 Task: Research Airbnb accommodation in Lagos, Portugal from 7th December, 2023 to 15th December, 2023 for 6 adults.3 bedrooms having 3 beds and 3 bathrooms. Property type can be guest house. Look for 3 properties as per requirement.
Action: Mouse pressed left at (582, 125)
Screenshot: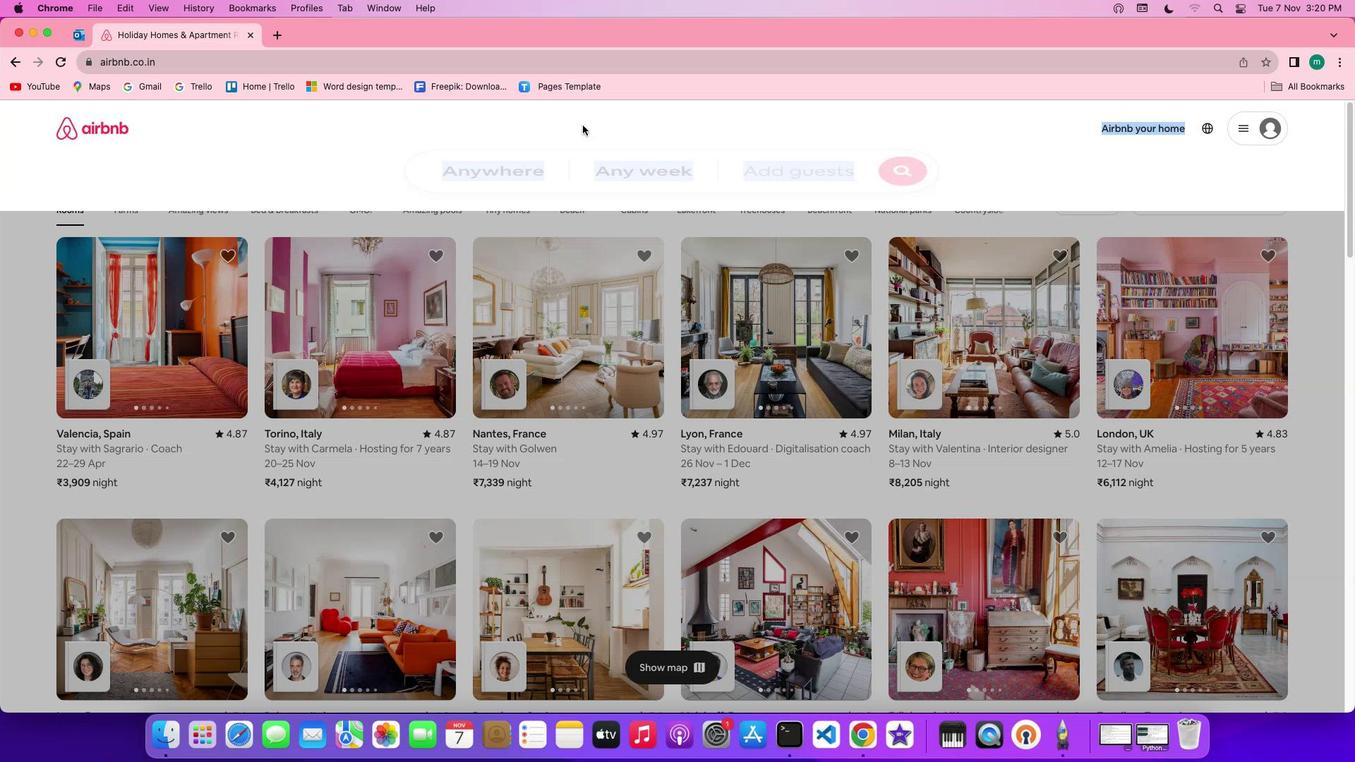 
Action: Mouse moved to (520, 190)
Screenshot: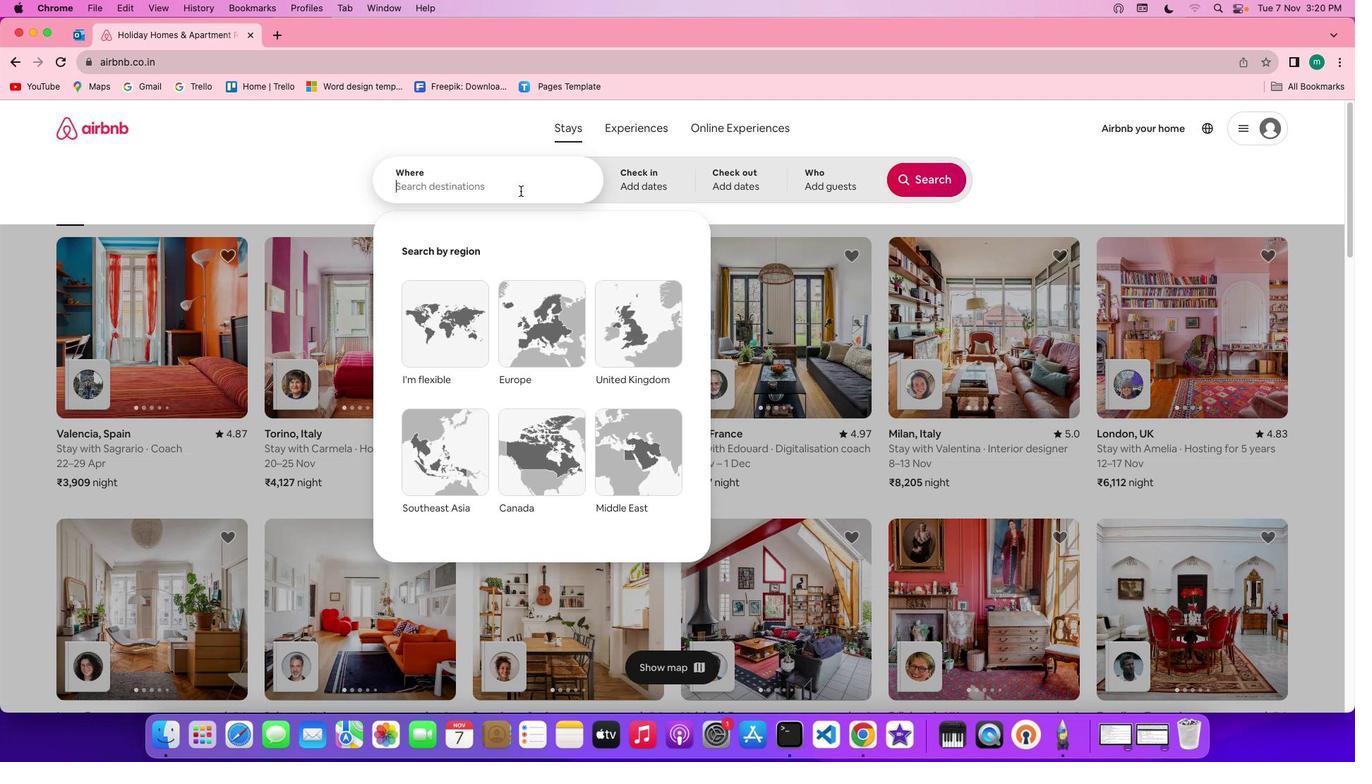 
Action: Mouse pressed left at (520, 190)
Screenshot: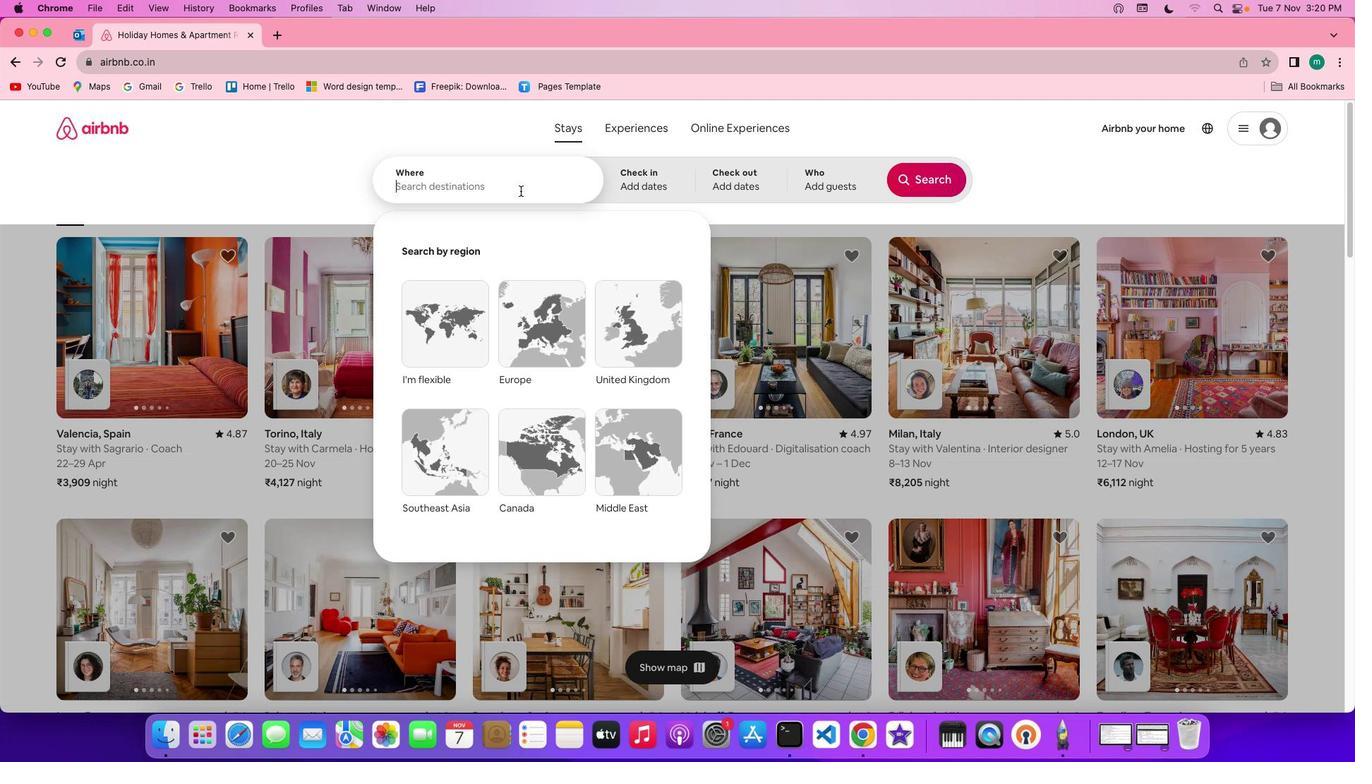 
Action: Key pressed Key.shift'L''a''g''o''s'','Key.shift'P''o''r''t''u''g''a''l'
Screenshot: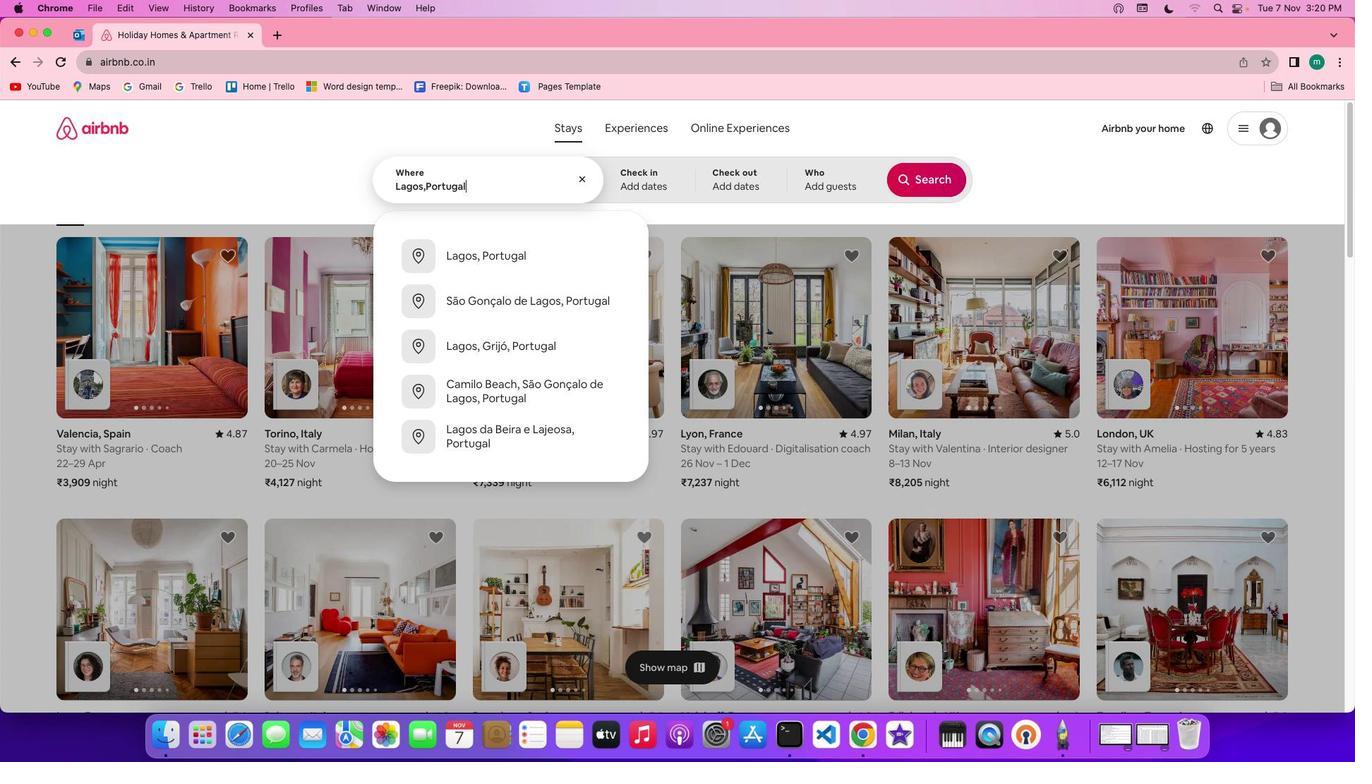 
Action: Mouse moved to (645, 167)
Screenshot: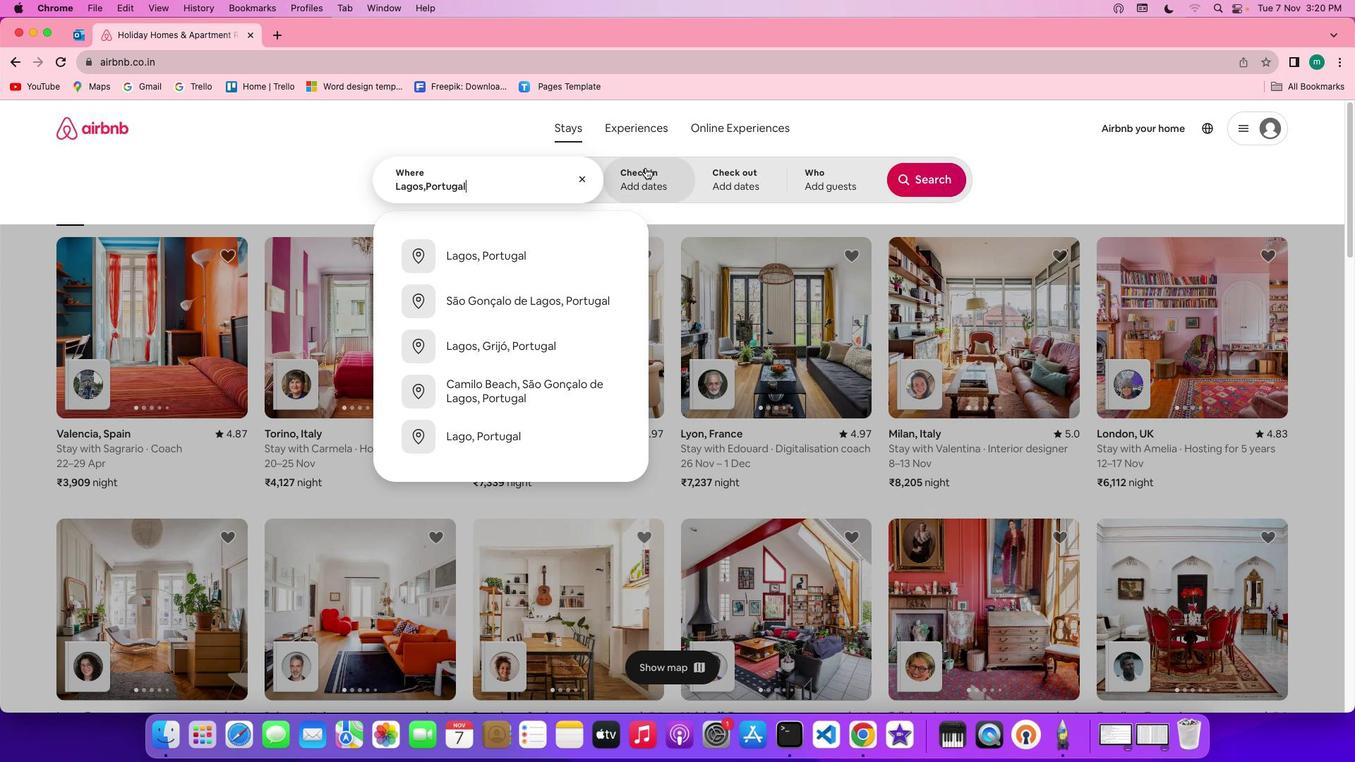 
Action: Mouse pressed left at (645, 167)
Screenshot: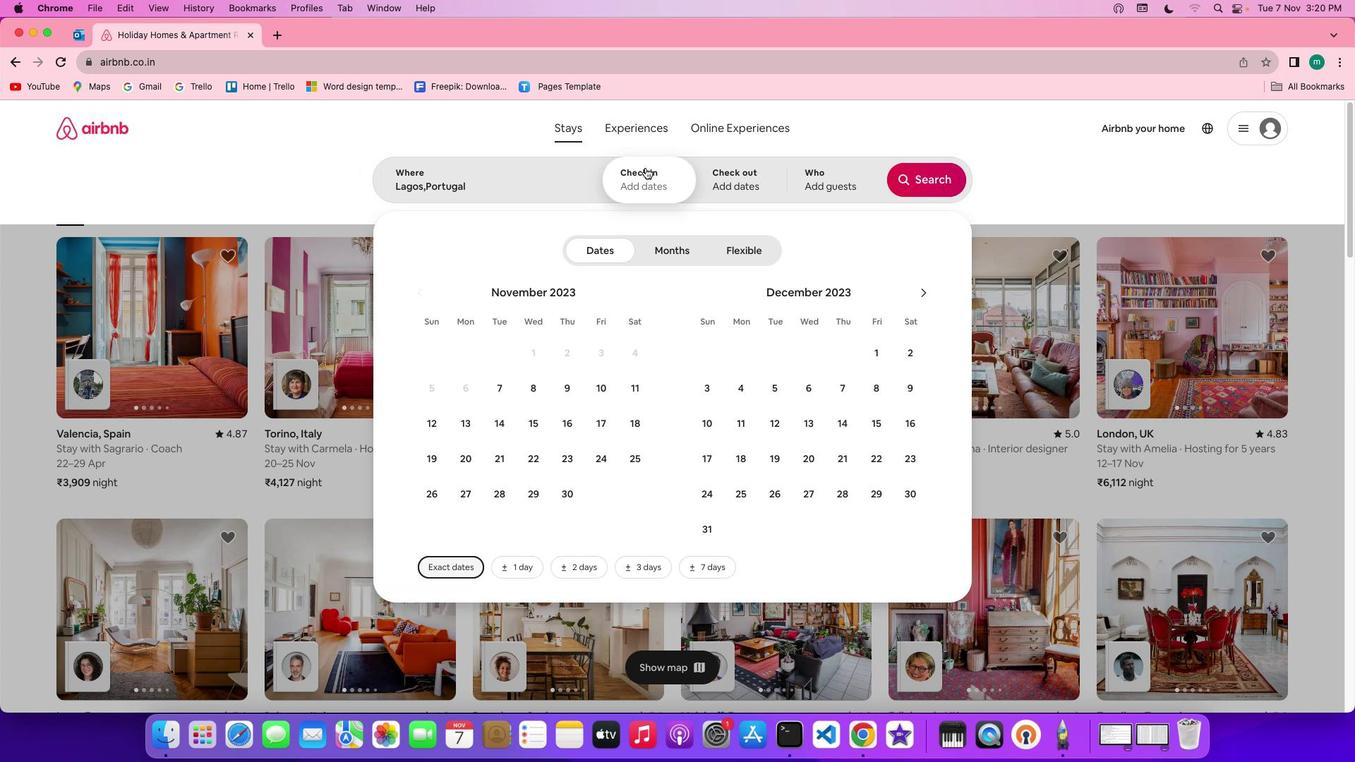 
Action: Mouse moved to (846, 390)
Screenshot: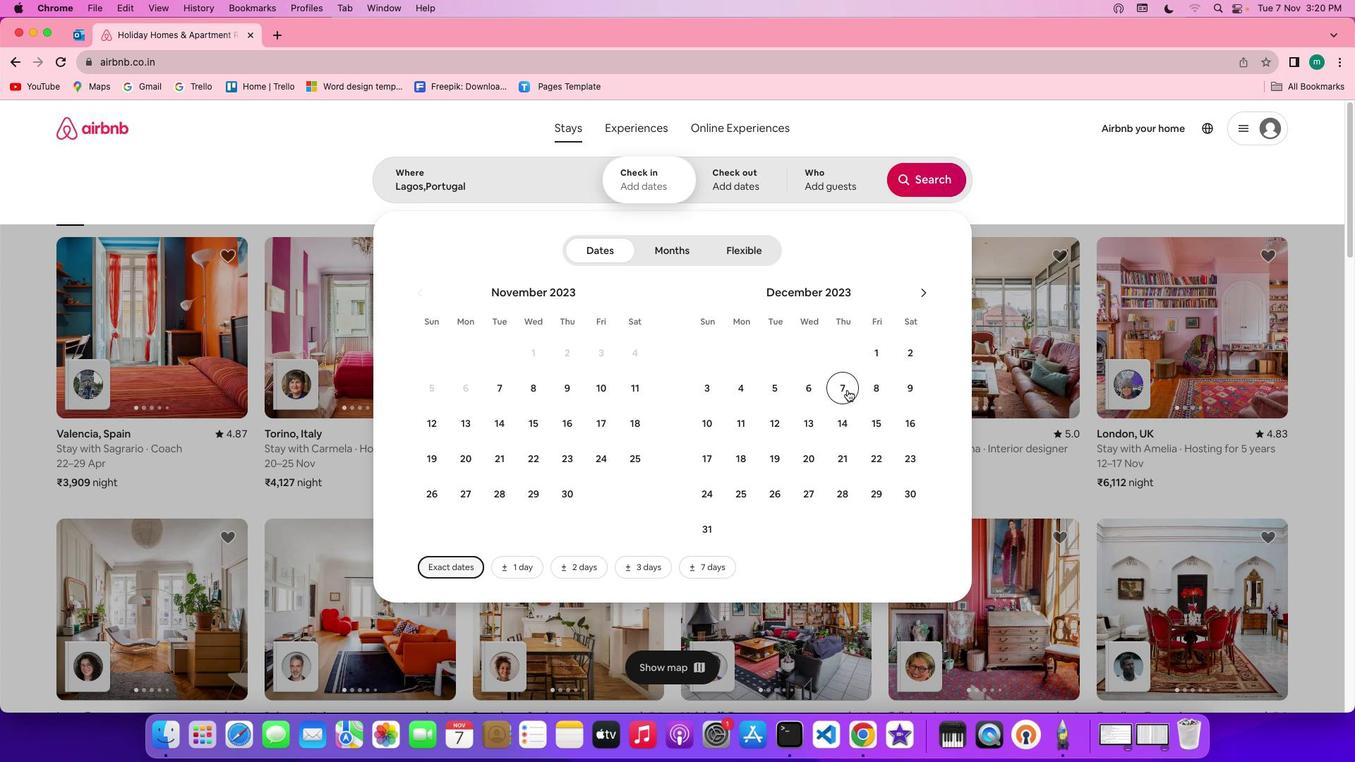 
Action: Mouse pressed left at (846, 390)
Screenshot: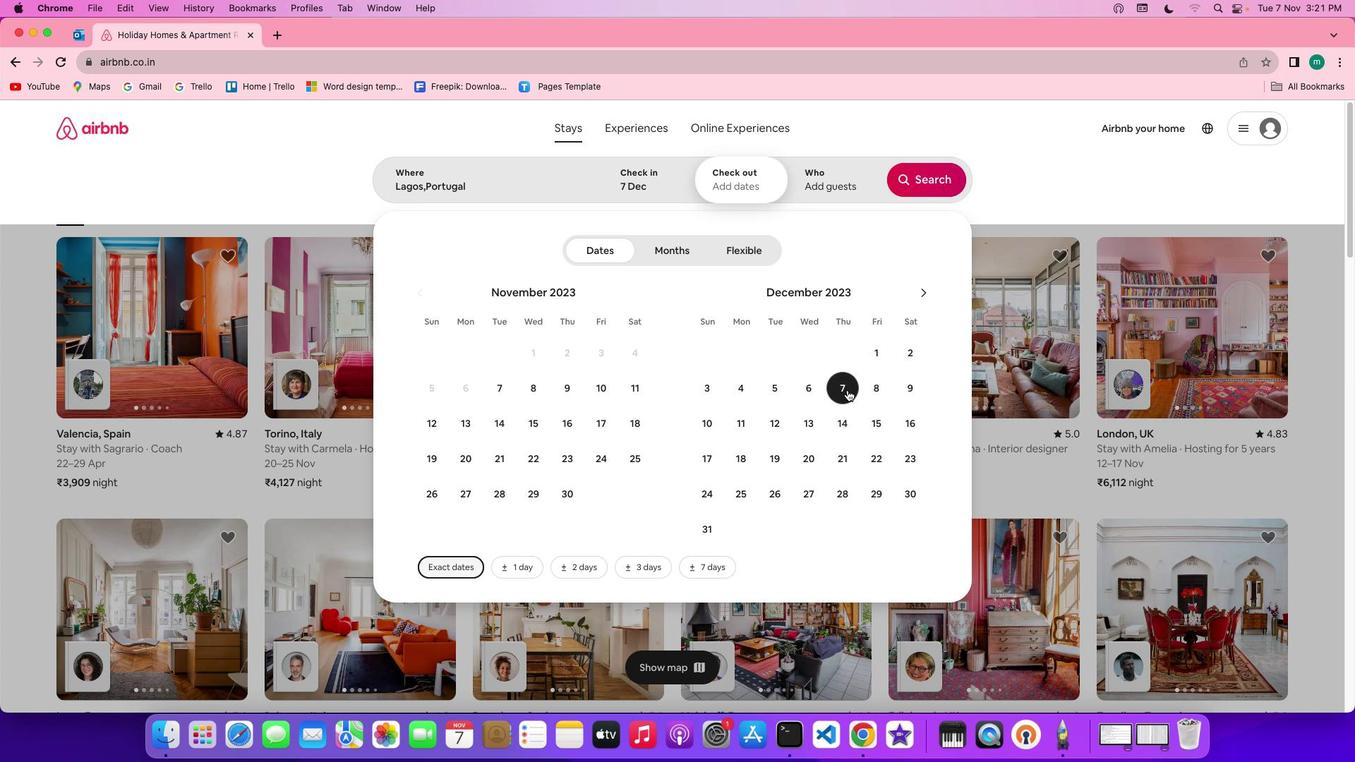 
Action: Mouse moved to (868, 417)
Screenshot: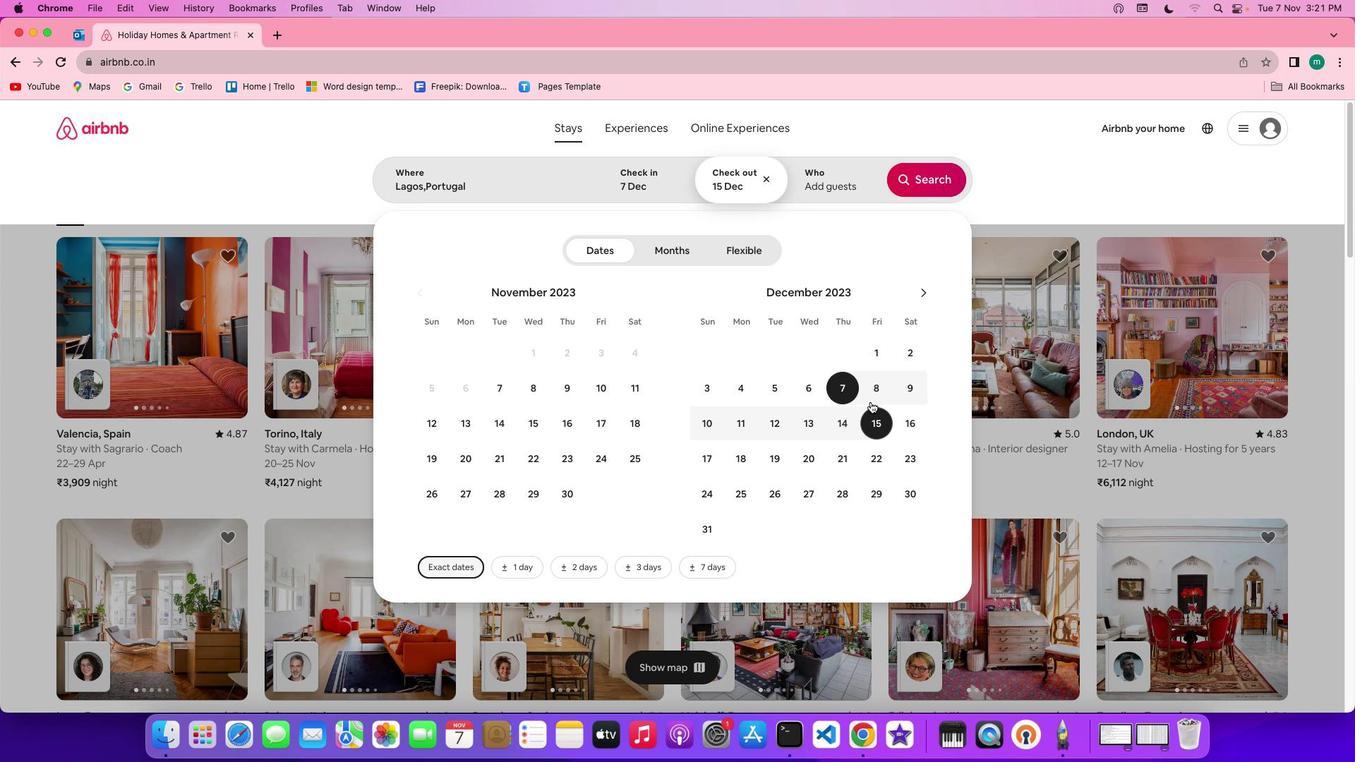 
Action: Mouse pressed left at (868, 417)
Screenshot: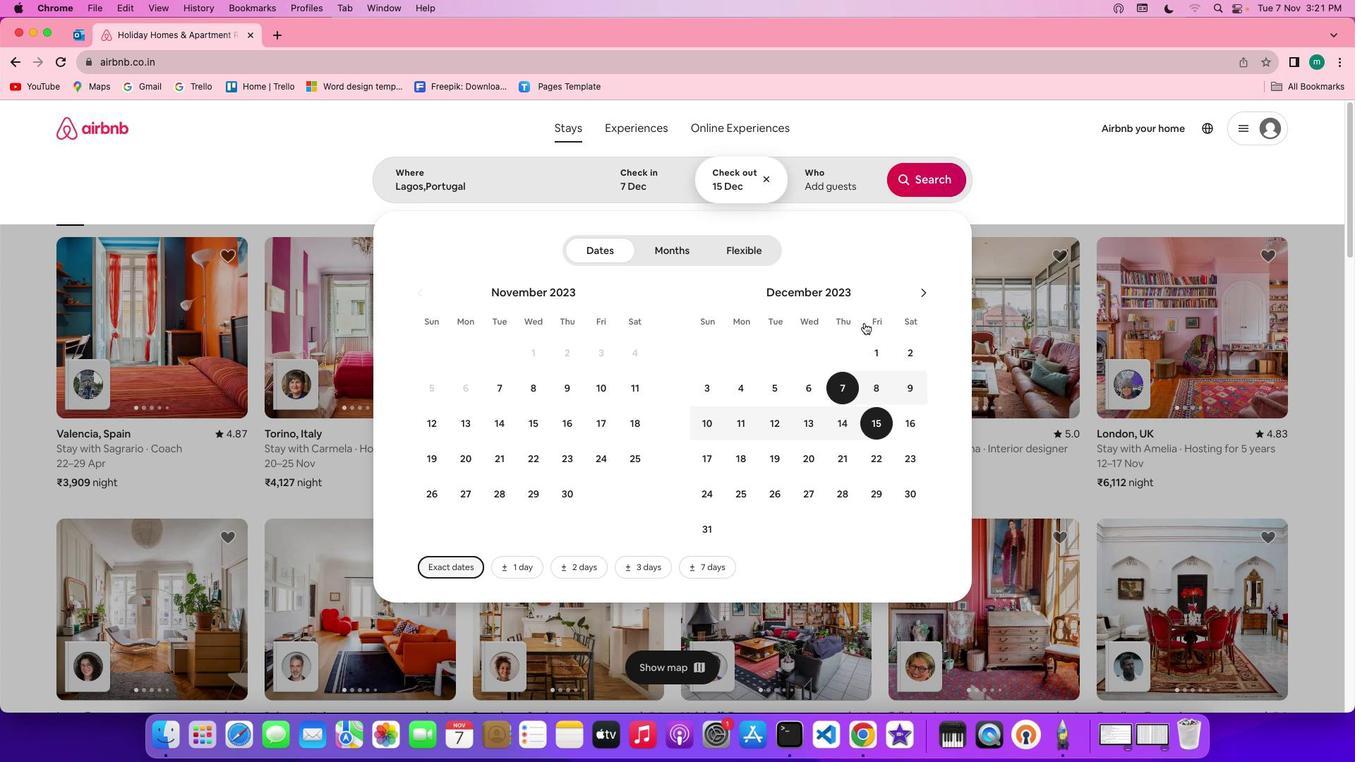 
Action: Mouse moved to (852, 187)
Screenshot: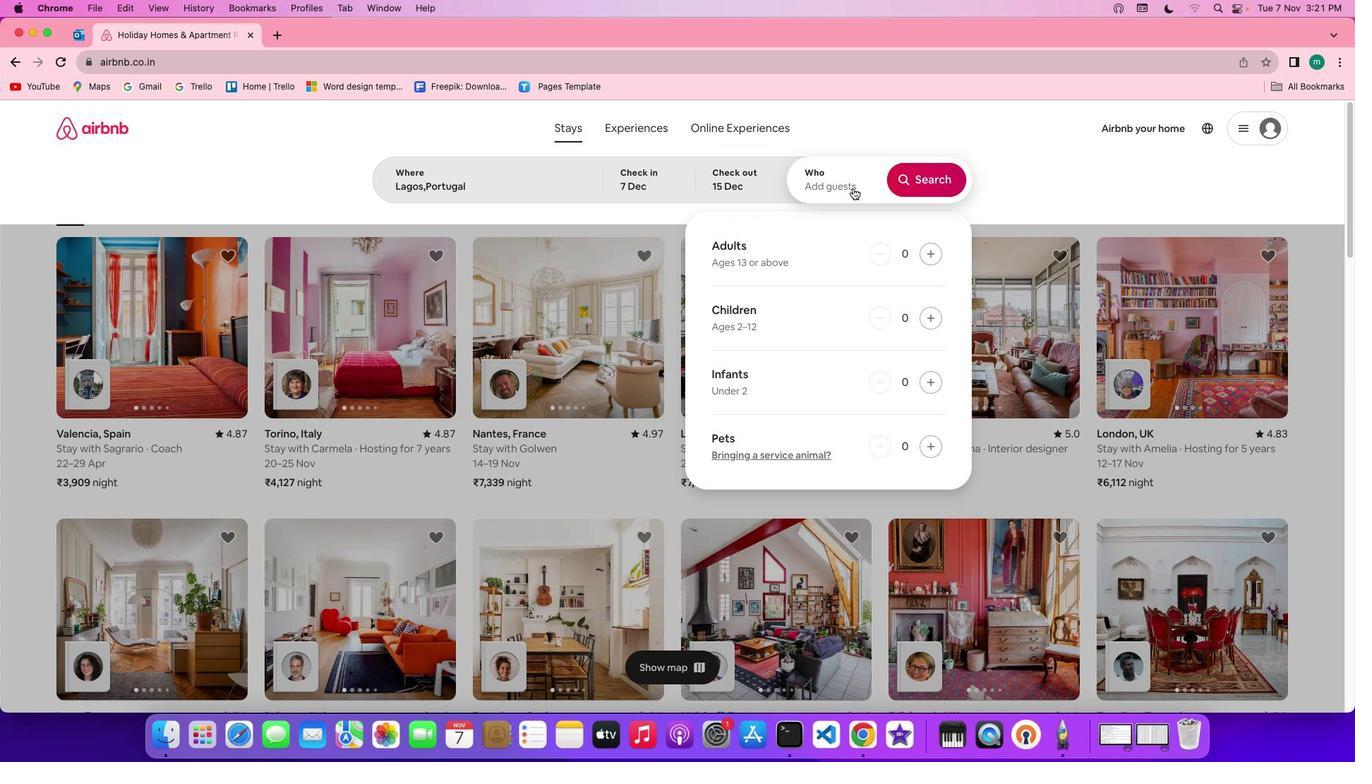 
Action: Mouse pressed left at (852, 187)
Screenshot: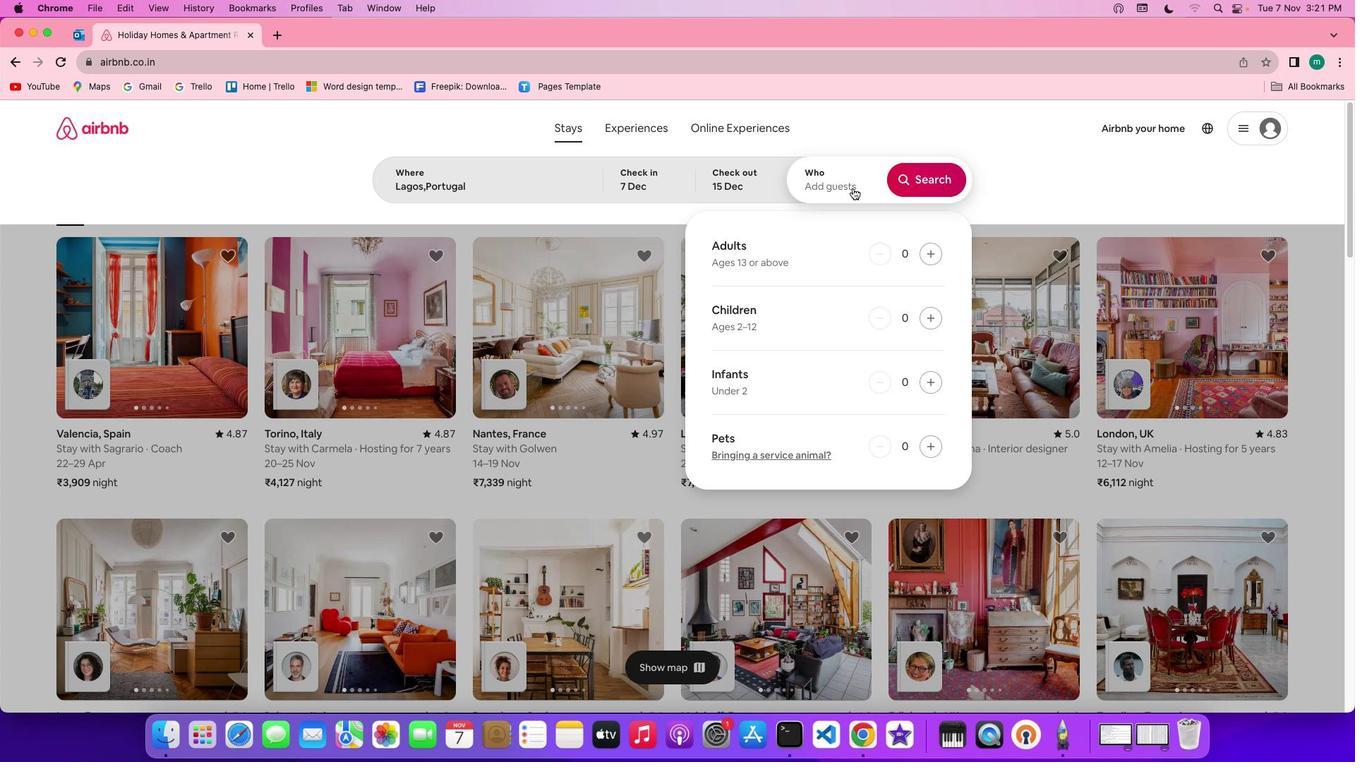 
Action: Mouse moved to (932, 249)
Screenshot: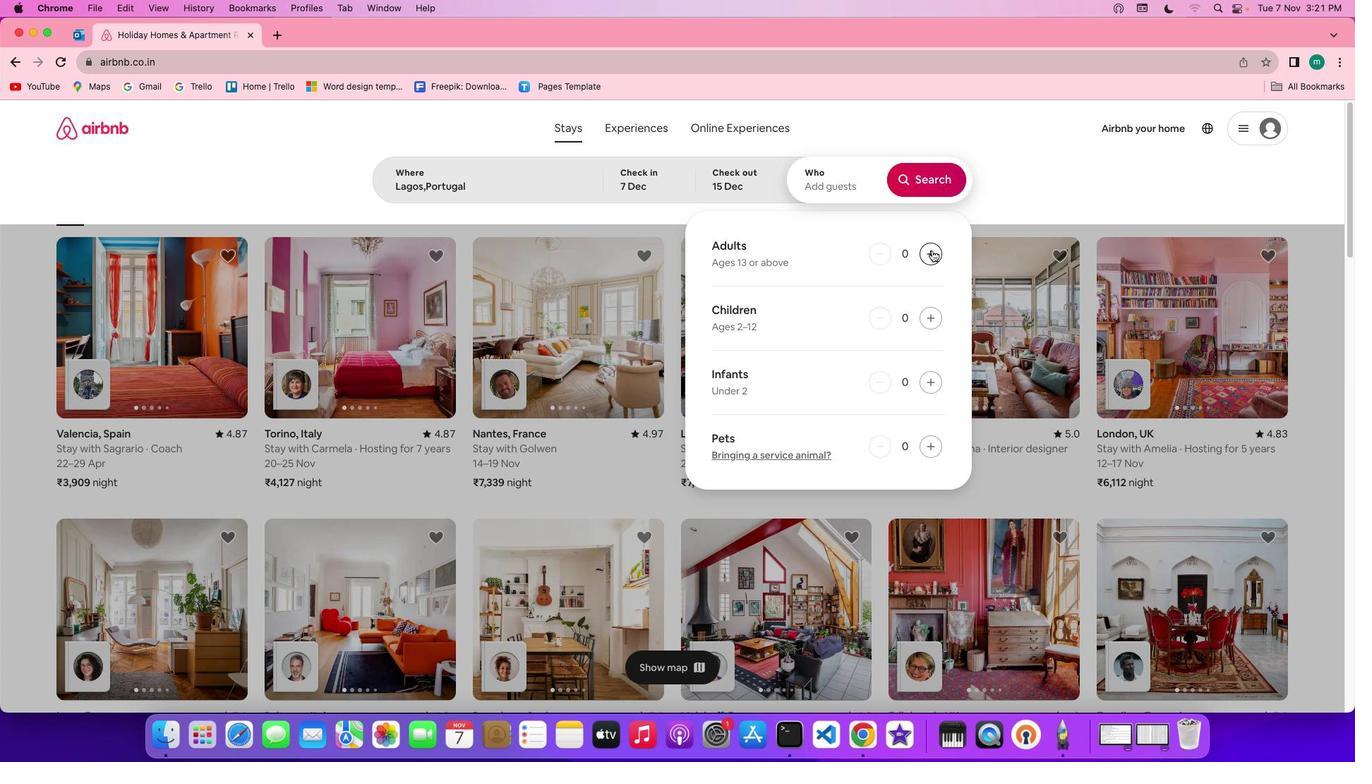 
Action: Mouse pressed left at (932, 249)
Screenshot: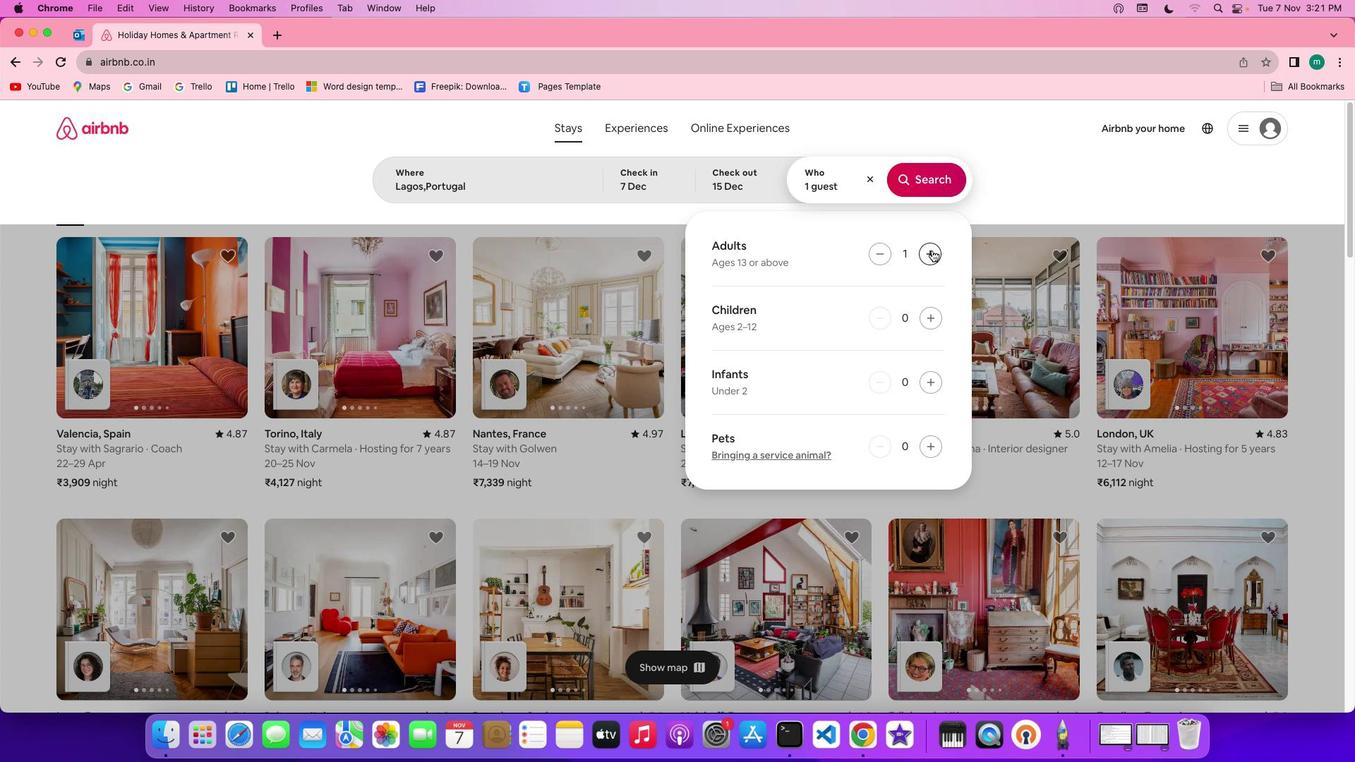 
Action: Mouse pressed left at (932, 249)
Screenshot: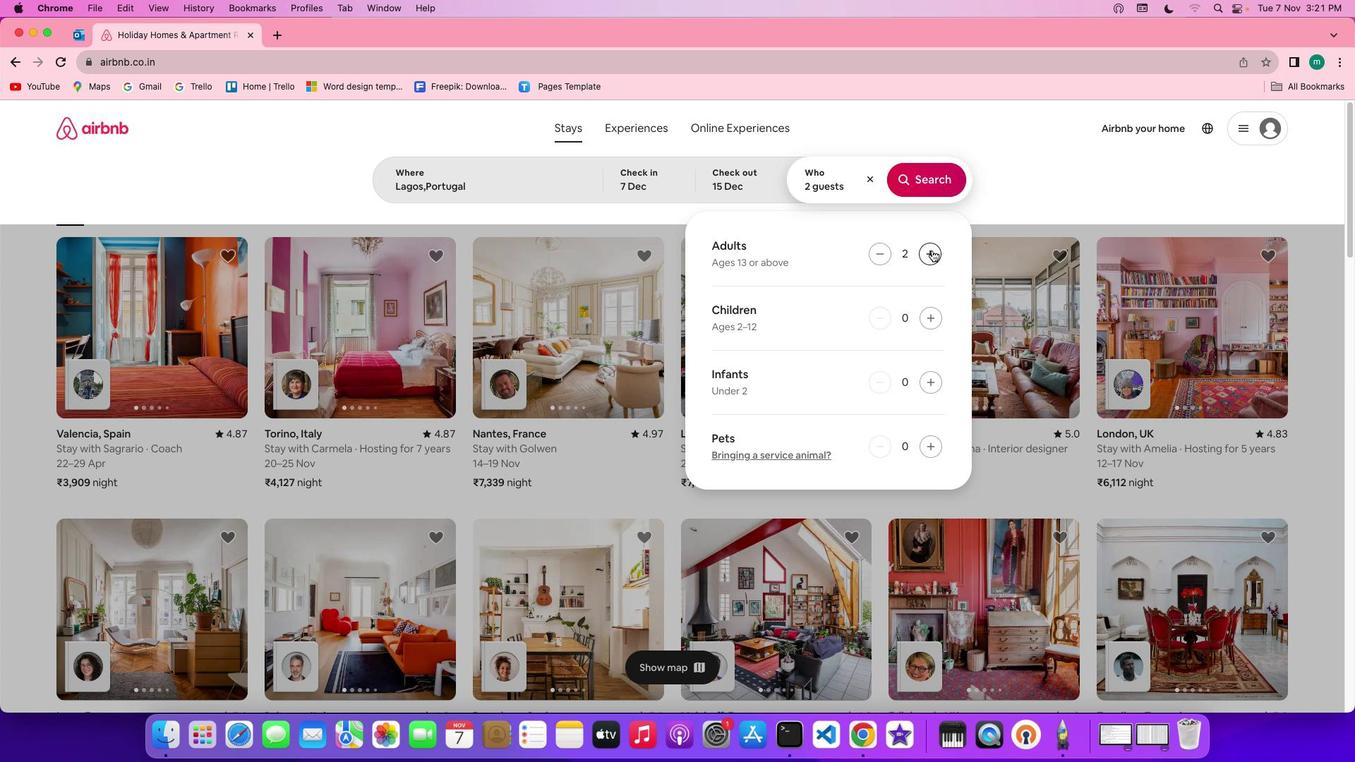 
Action: Mouse pressed left at (932, 249)
Screenshot: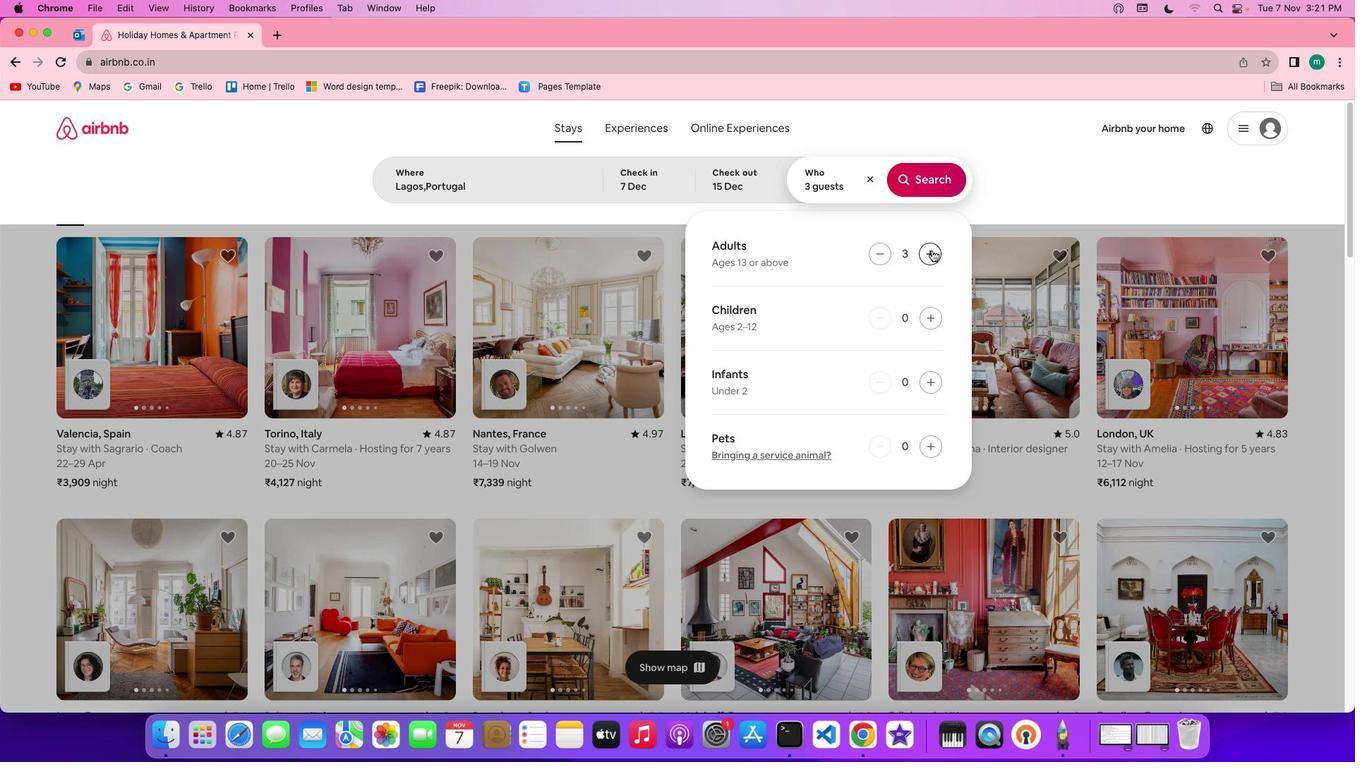
Action: Mouse pressed left at (932, 249)
Screenshot: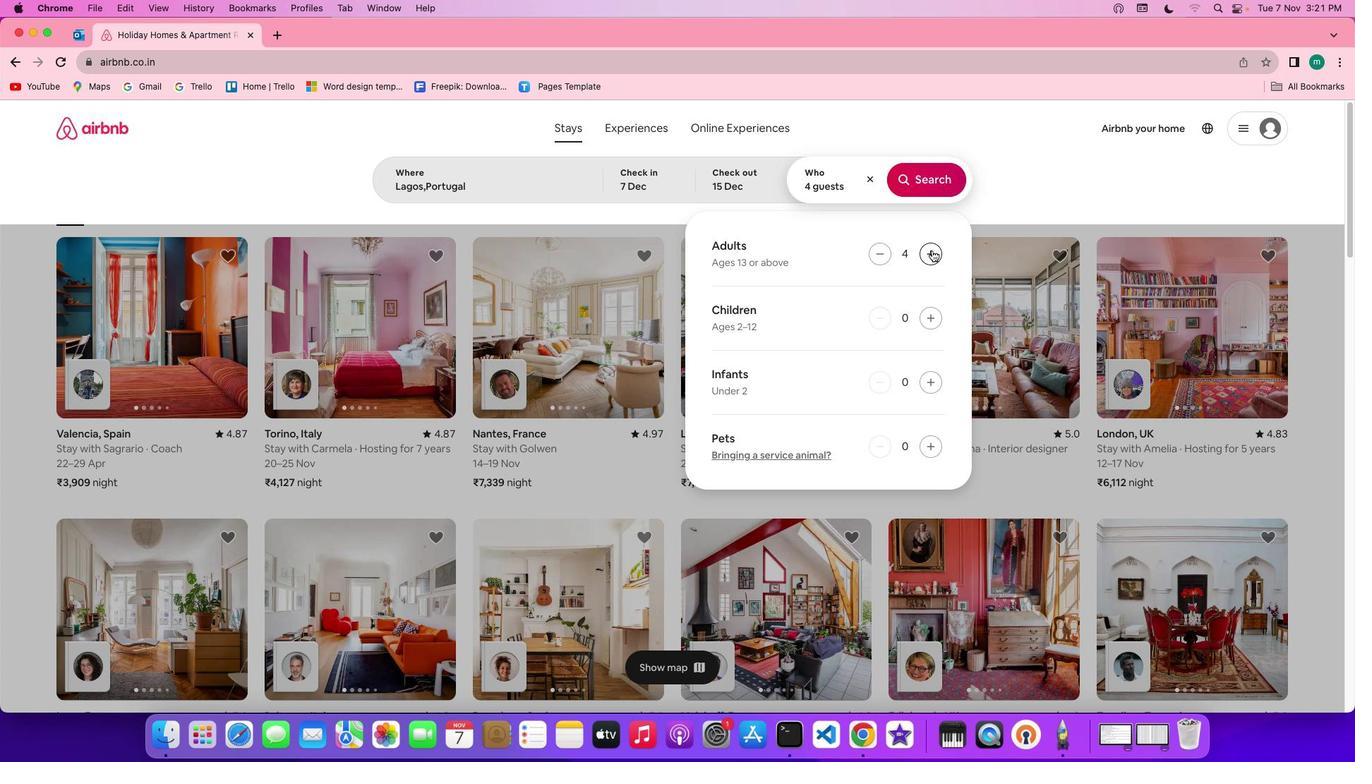 
Action: Mouse pressed left at (932, 249)
Screenshot: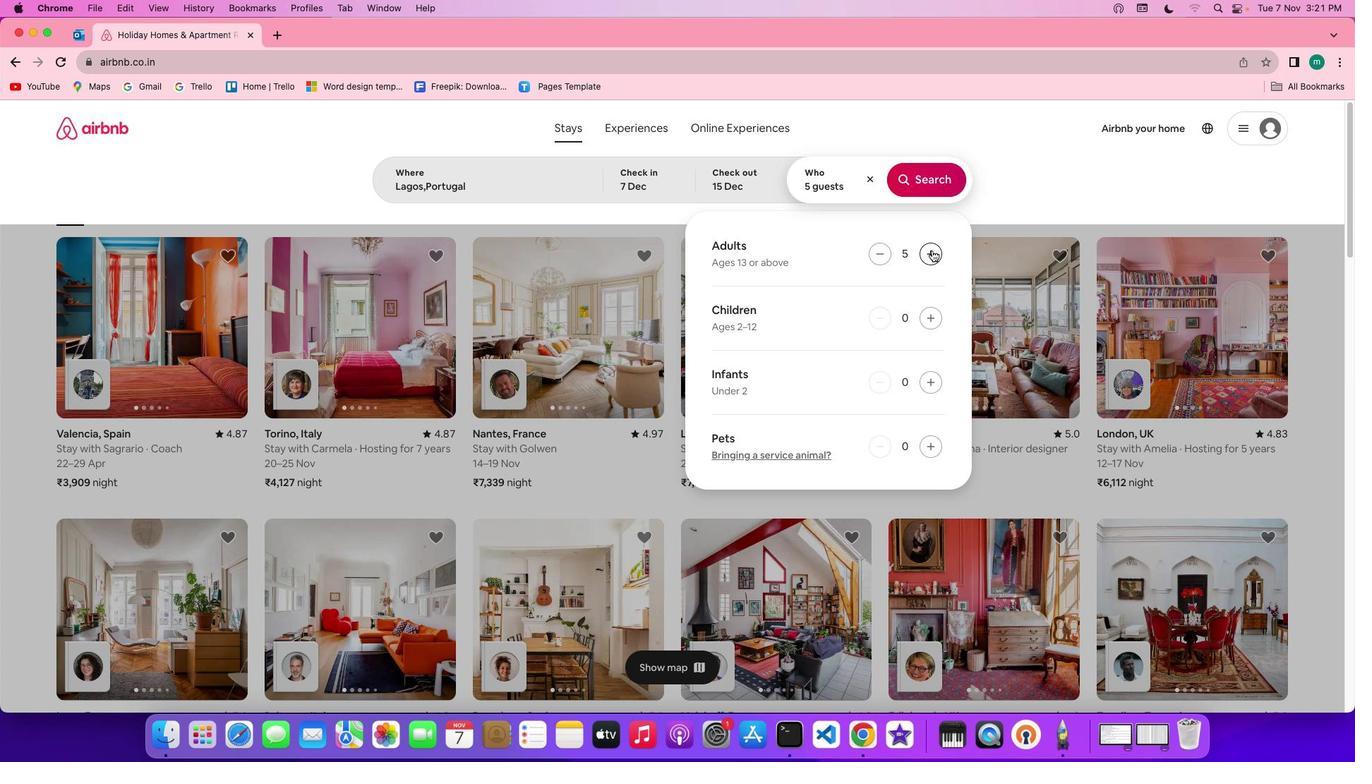 
Action: Mouse pressed left at (932, 249)
Screenshot: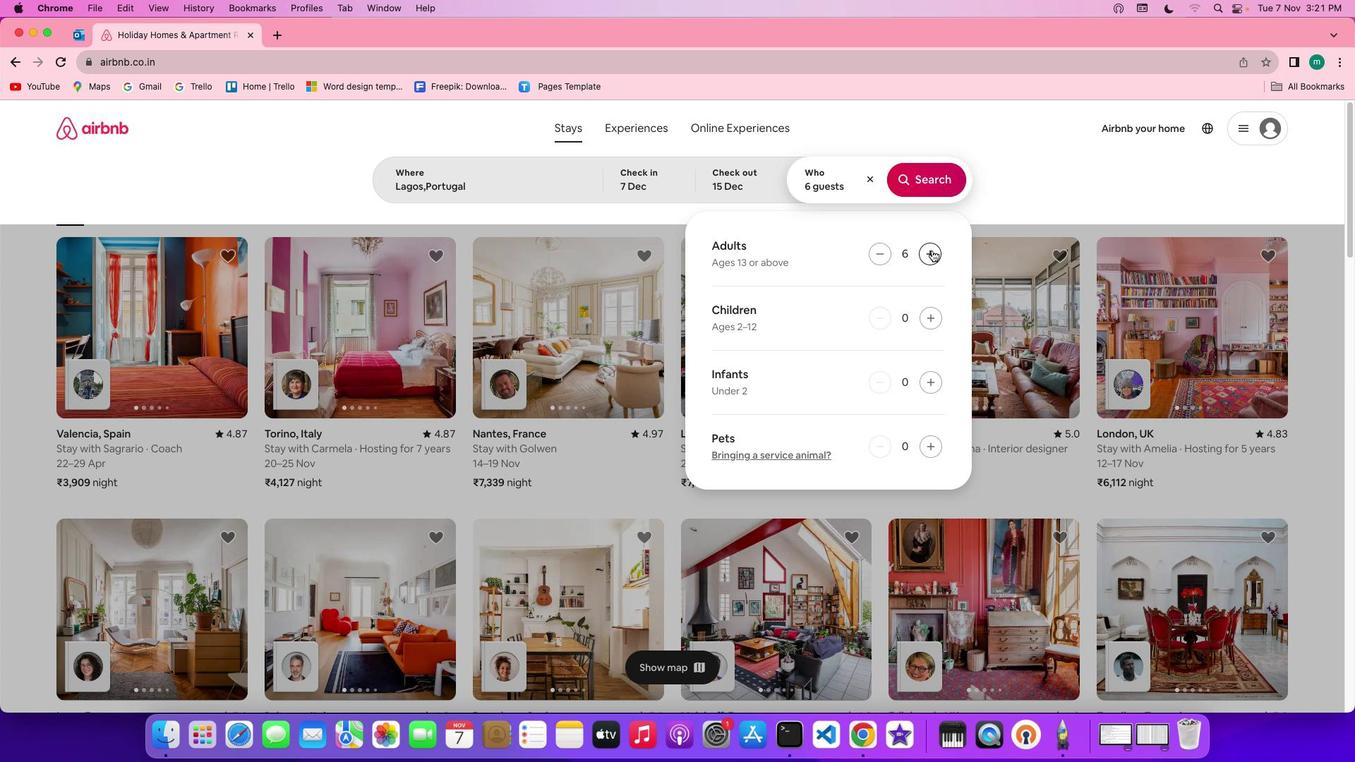 
Action: Mouse moved to (923, 187)
Screenshot: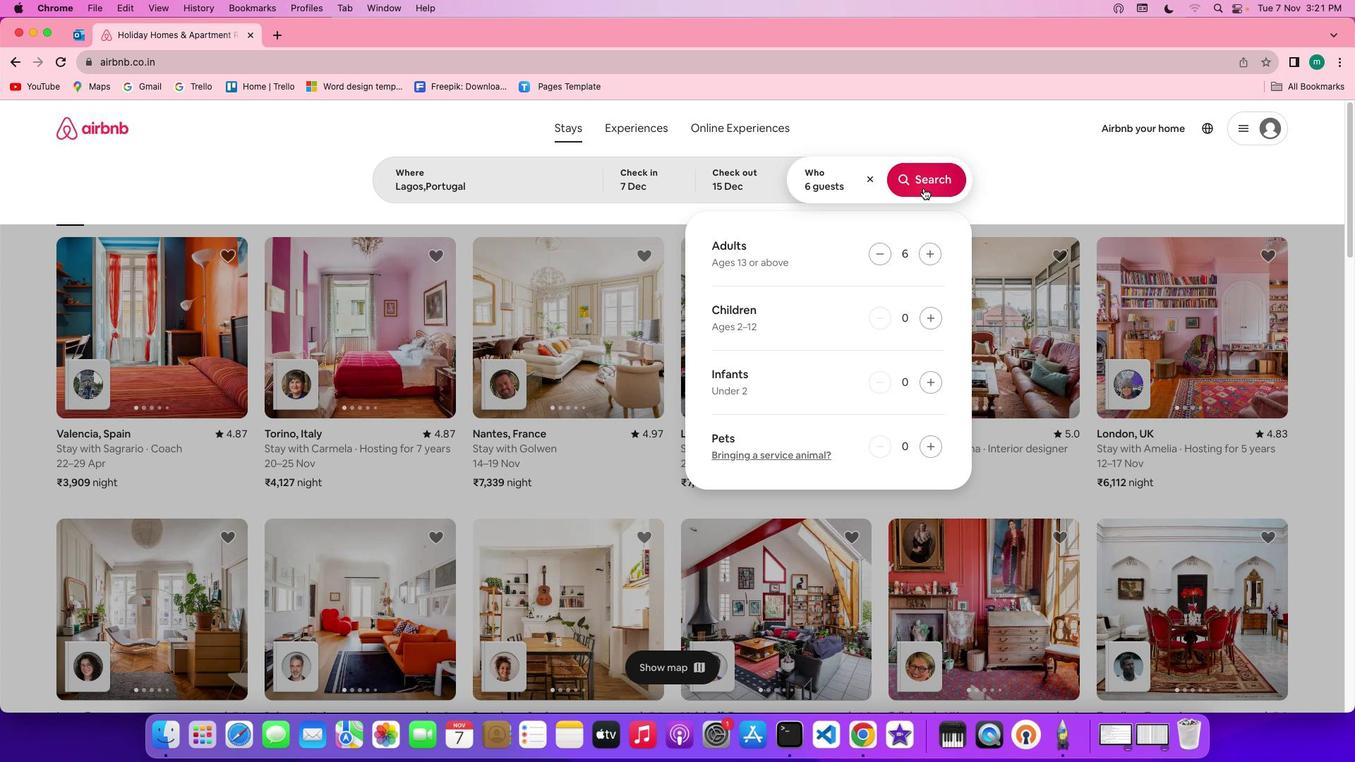 
Action: Mouse pressed left at (923, 187)
Screenshot: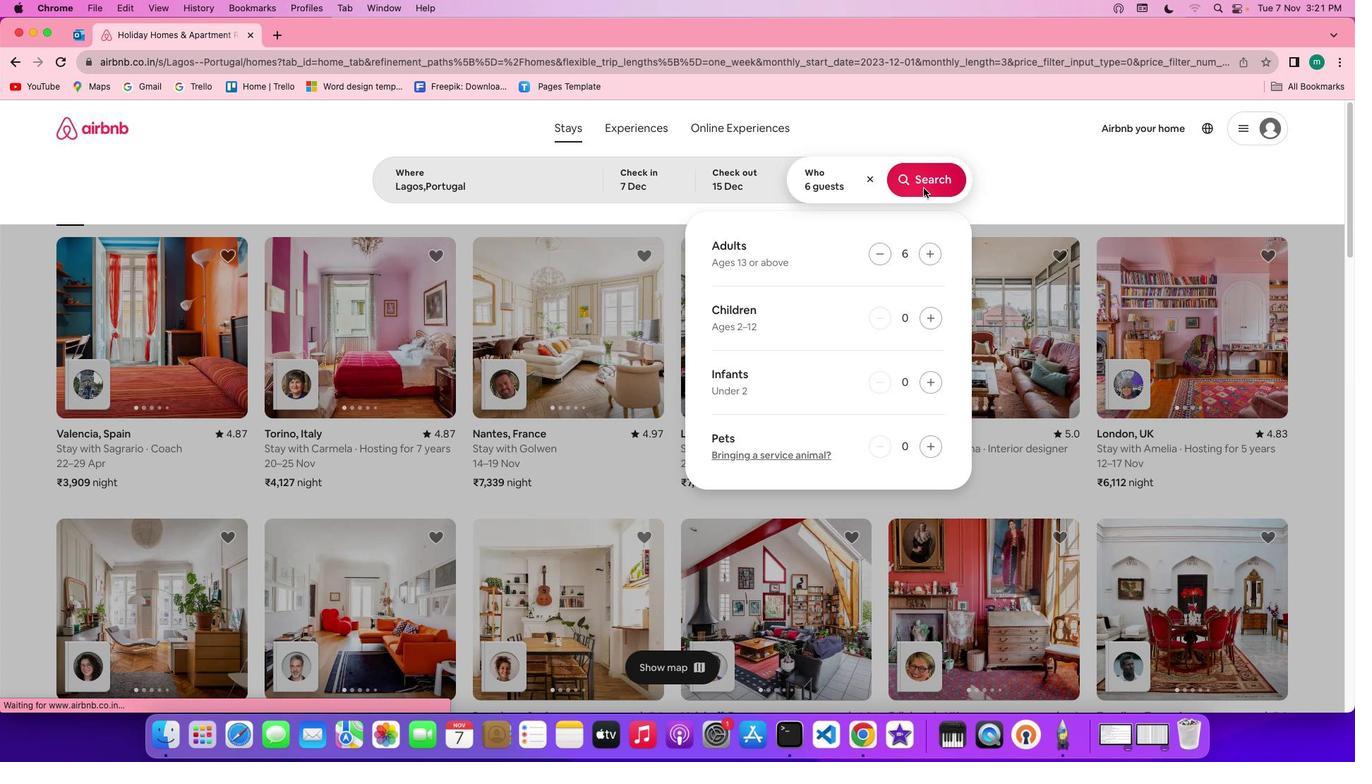
Action: Mouse moved to (1134, 184)
Screenshot: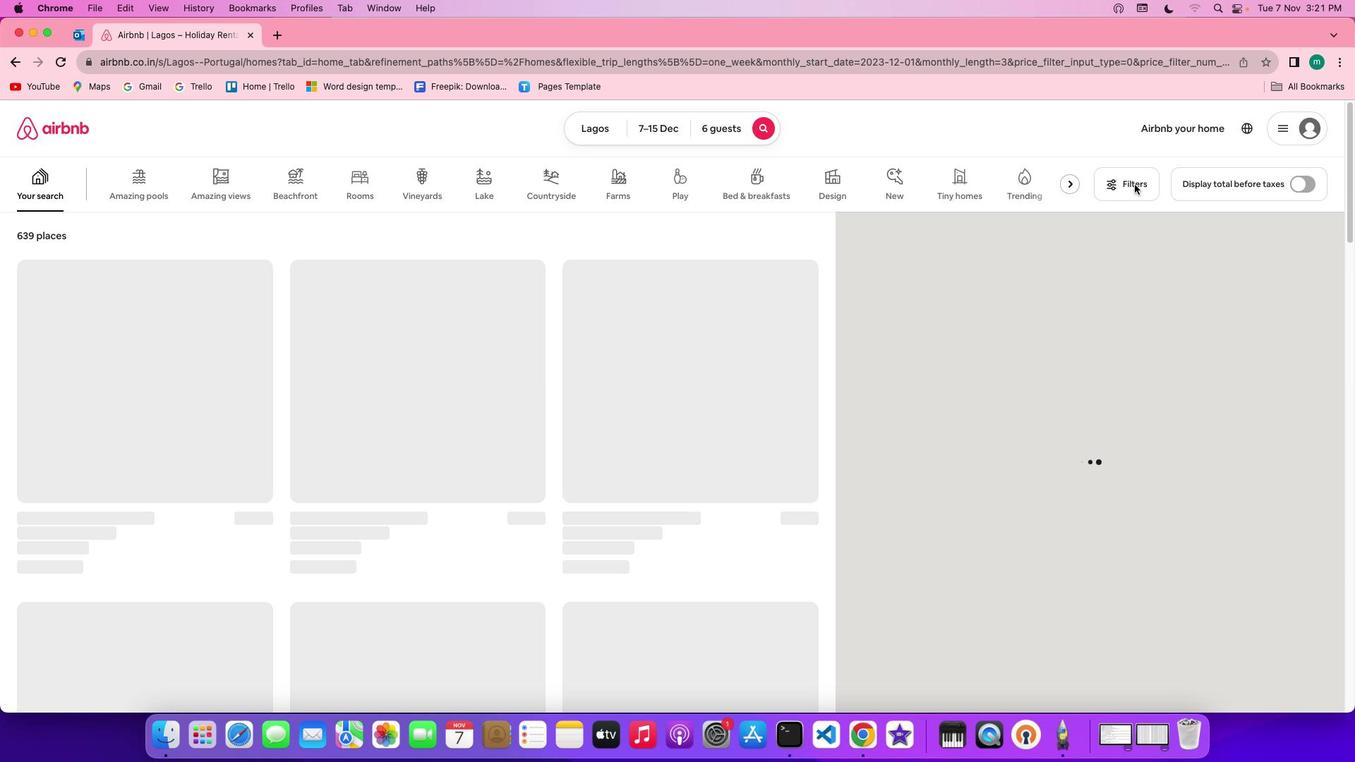 
Action: Mouse pressed left at (1134, 184)
Screenshot: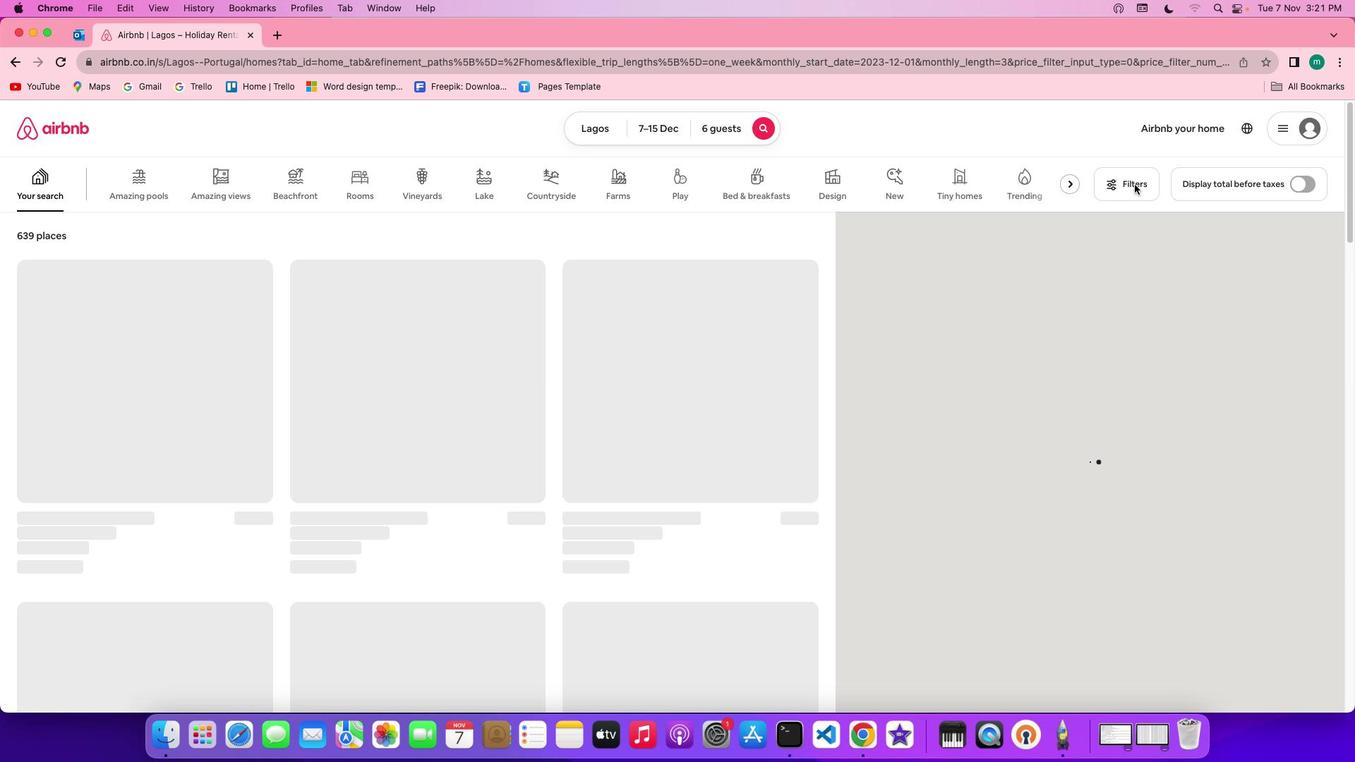 
Action: Mouse pressed left at (1134, 184)
Screenshot: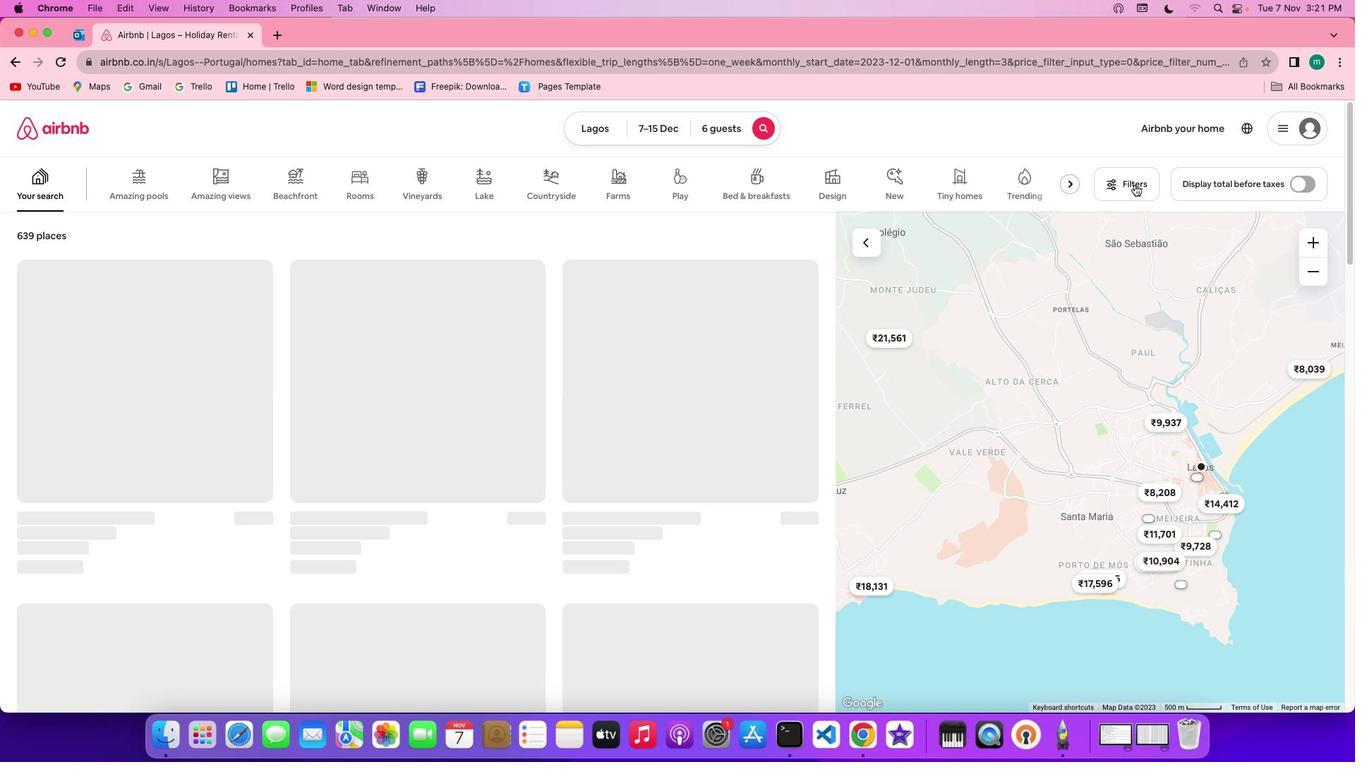 
Action: Mouse moved to (1111, 183)
Screenshot: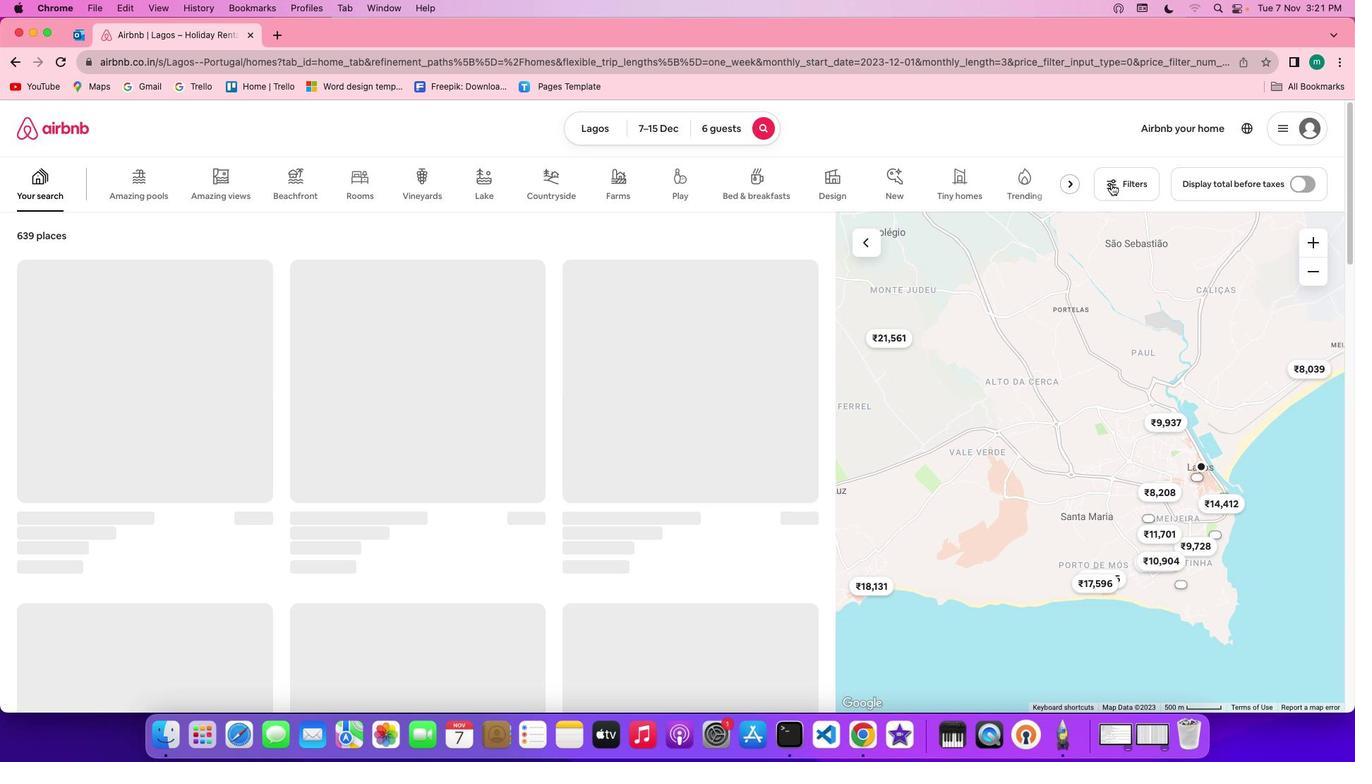 
Action: Mouse pressed left at (1111, 183)
Screenshot: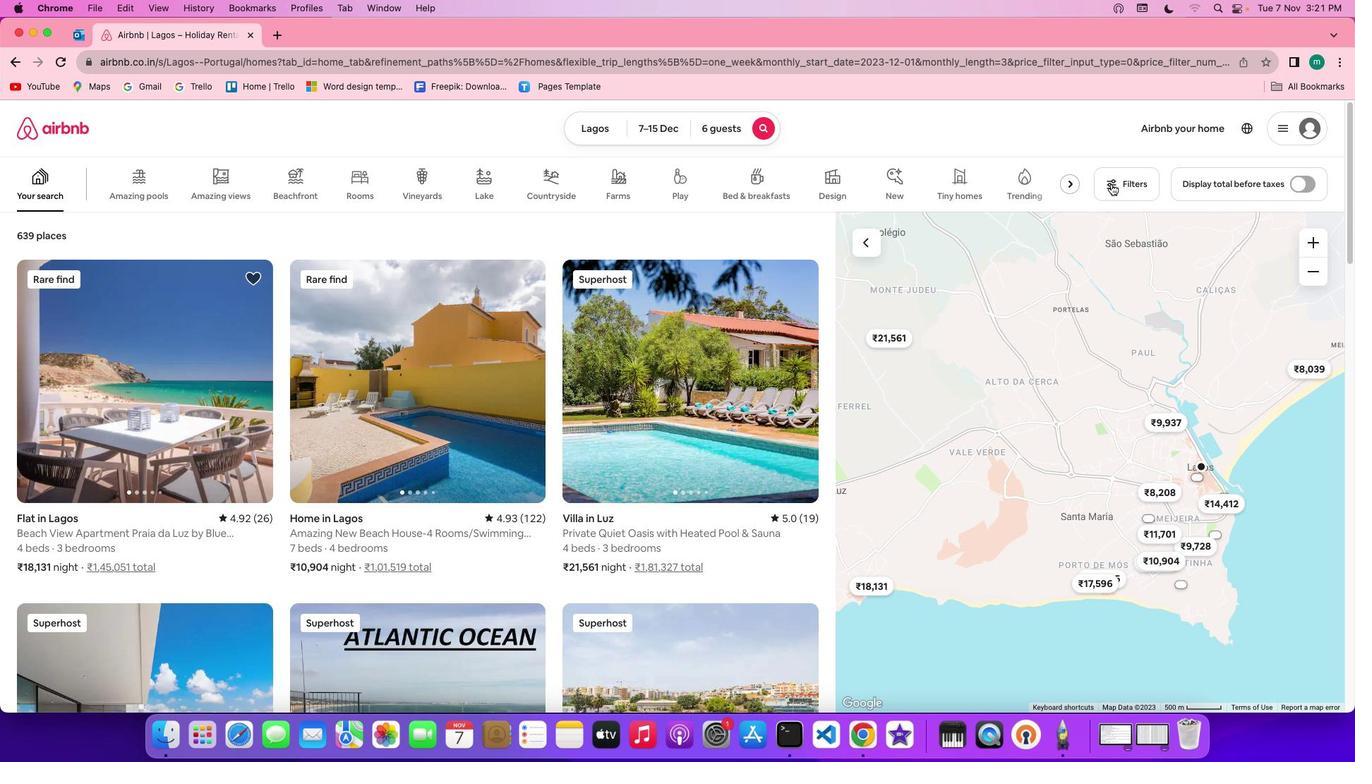 
Action: Mouse moved to (1125, 179)
Screenshot: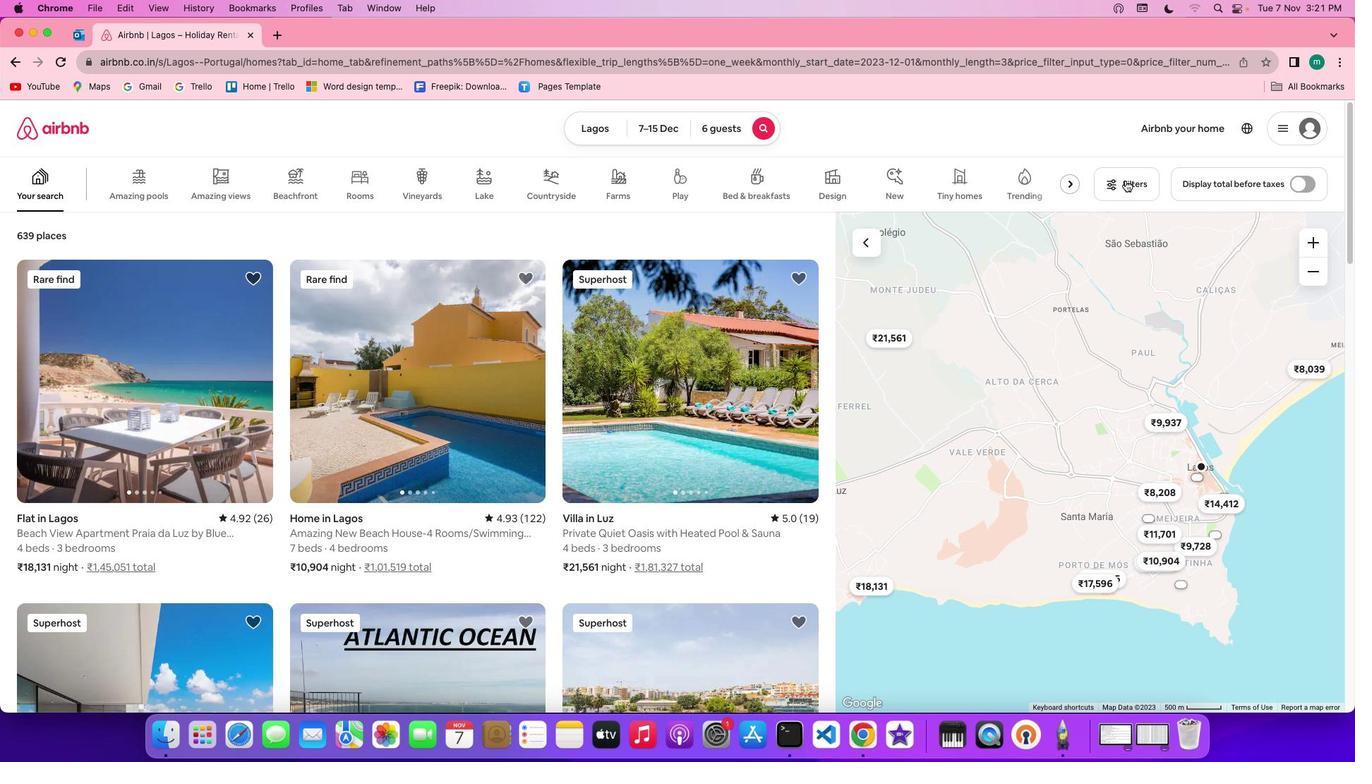 
Action: Mouse pressed left at (1125, 179)
Screenshot: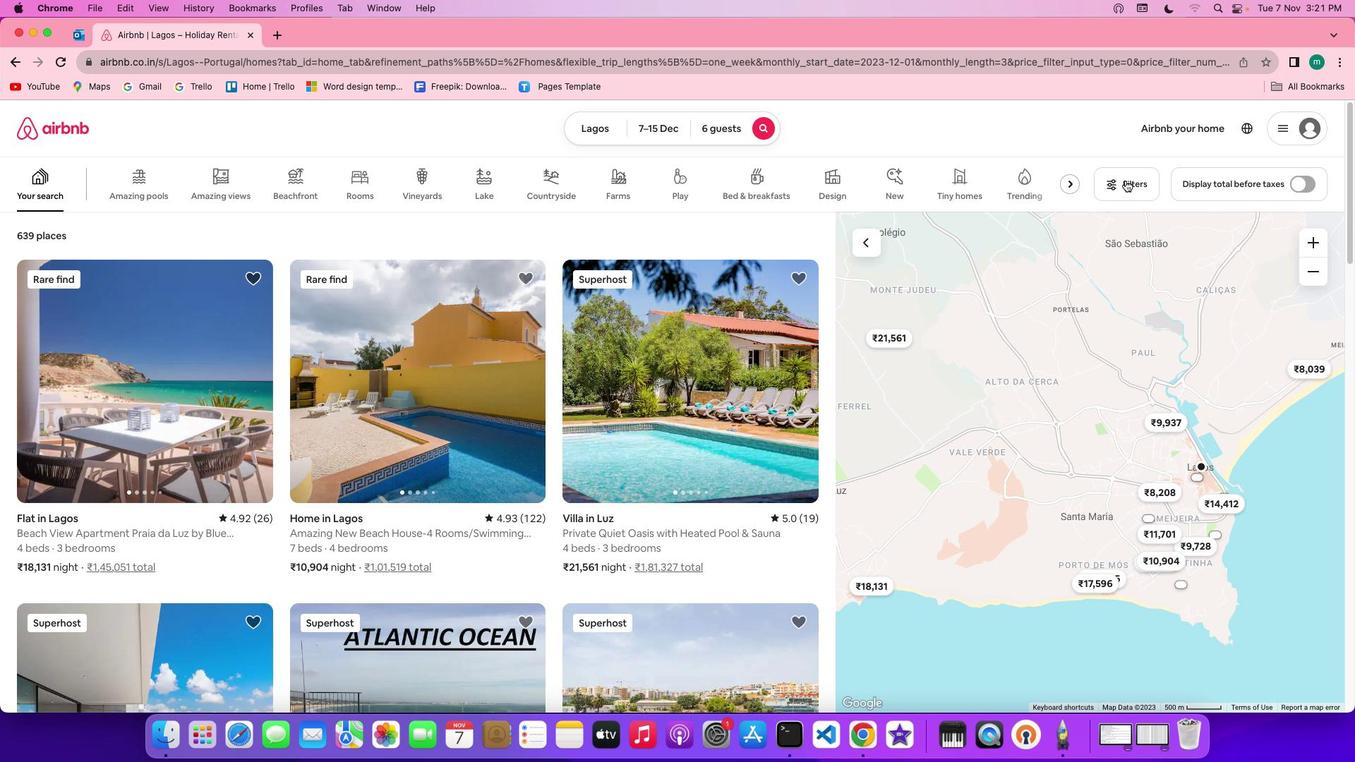 
Action: Mouse moved to (796, 378)
Screenshot: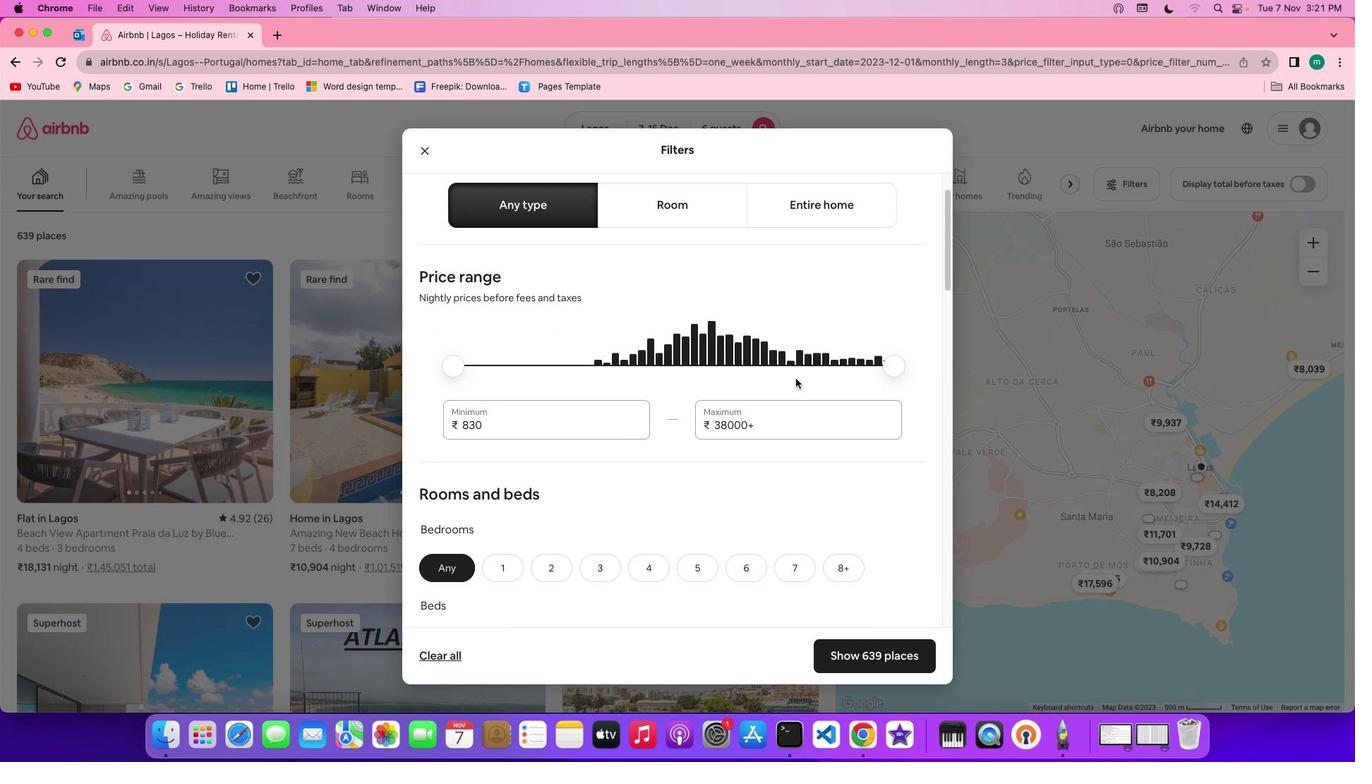 
Action: Mouse scrolled (796, 378) with delta (0, 0)
Screenshot: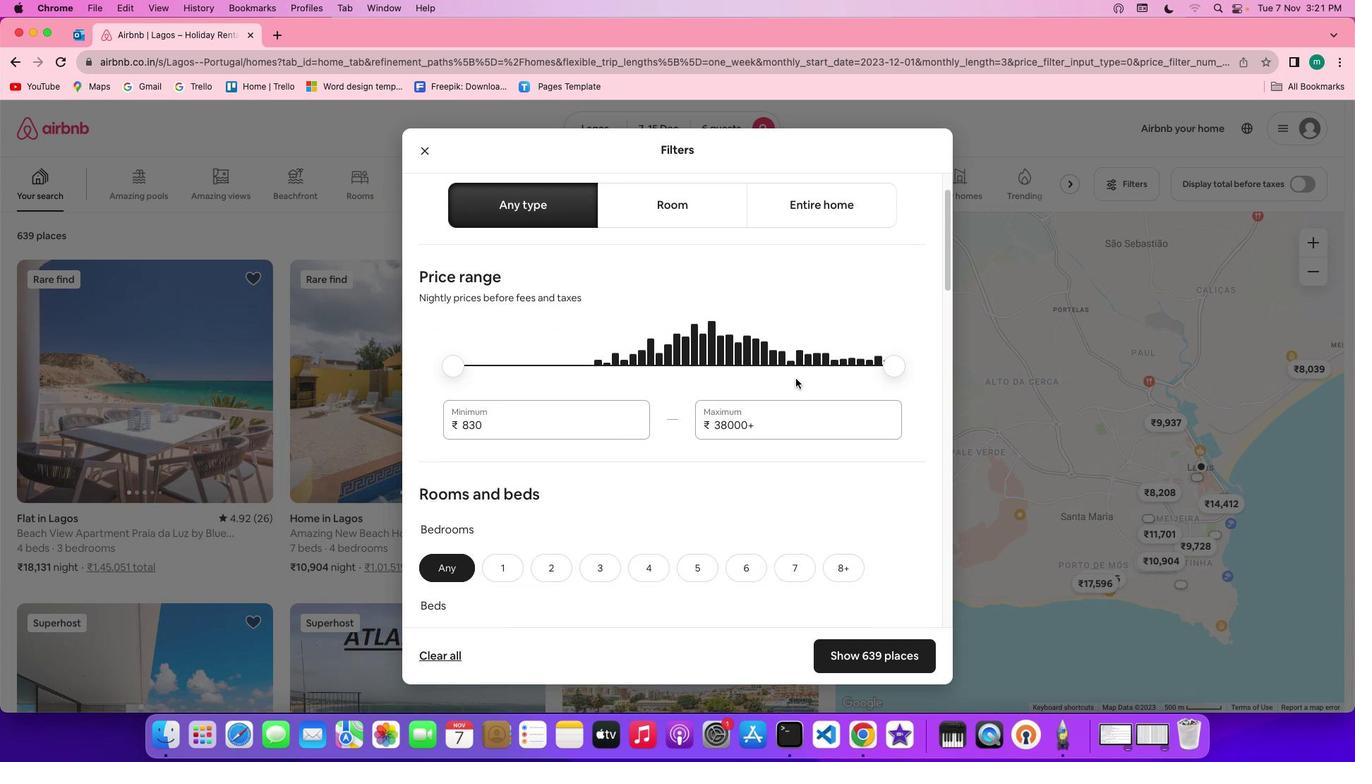 
Action: Mouse scrolled (796, 378) with delta (0, 0)
Screenshot: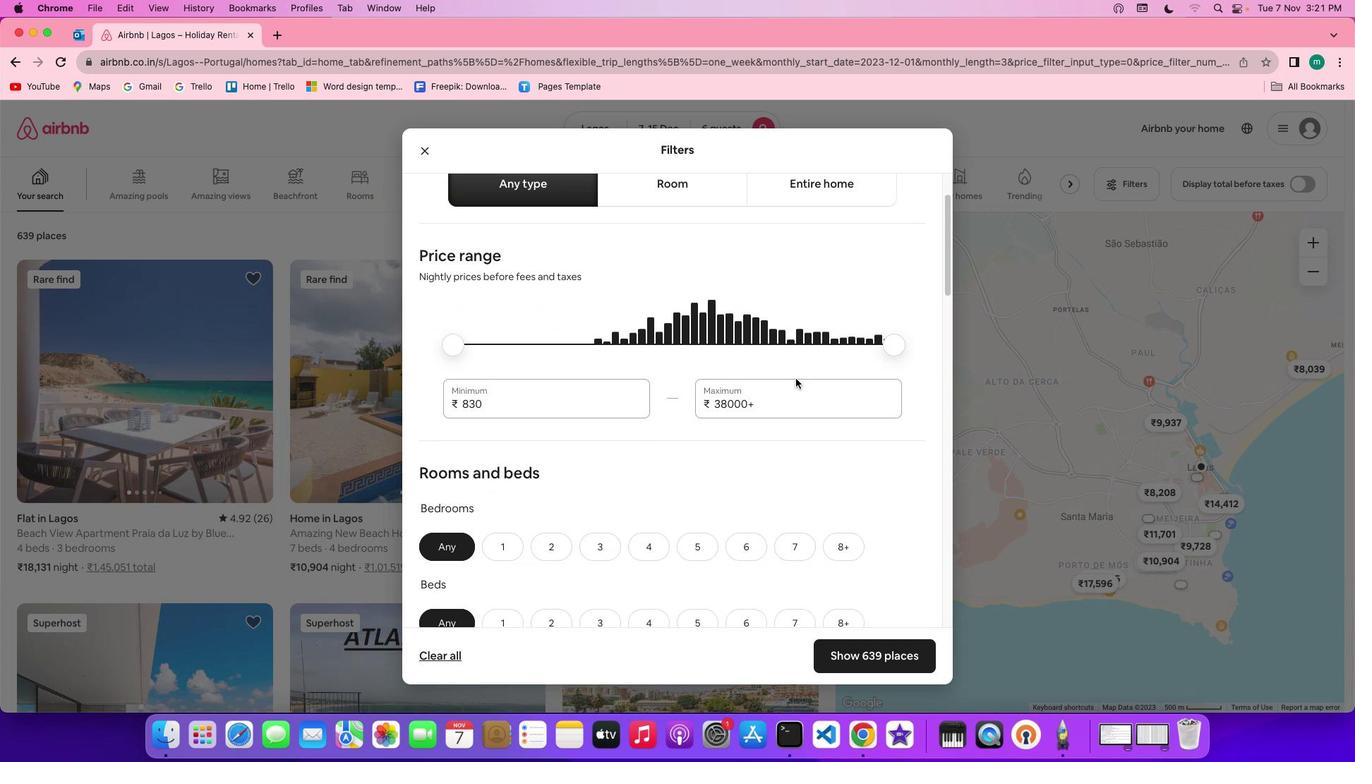 
Action: Mouse scrolled (796, 378) with delta (0, -1)
Screenshot: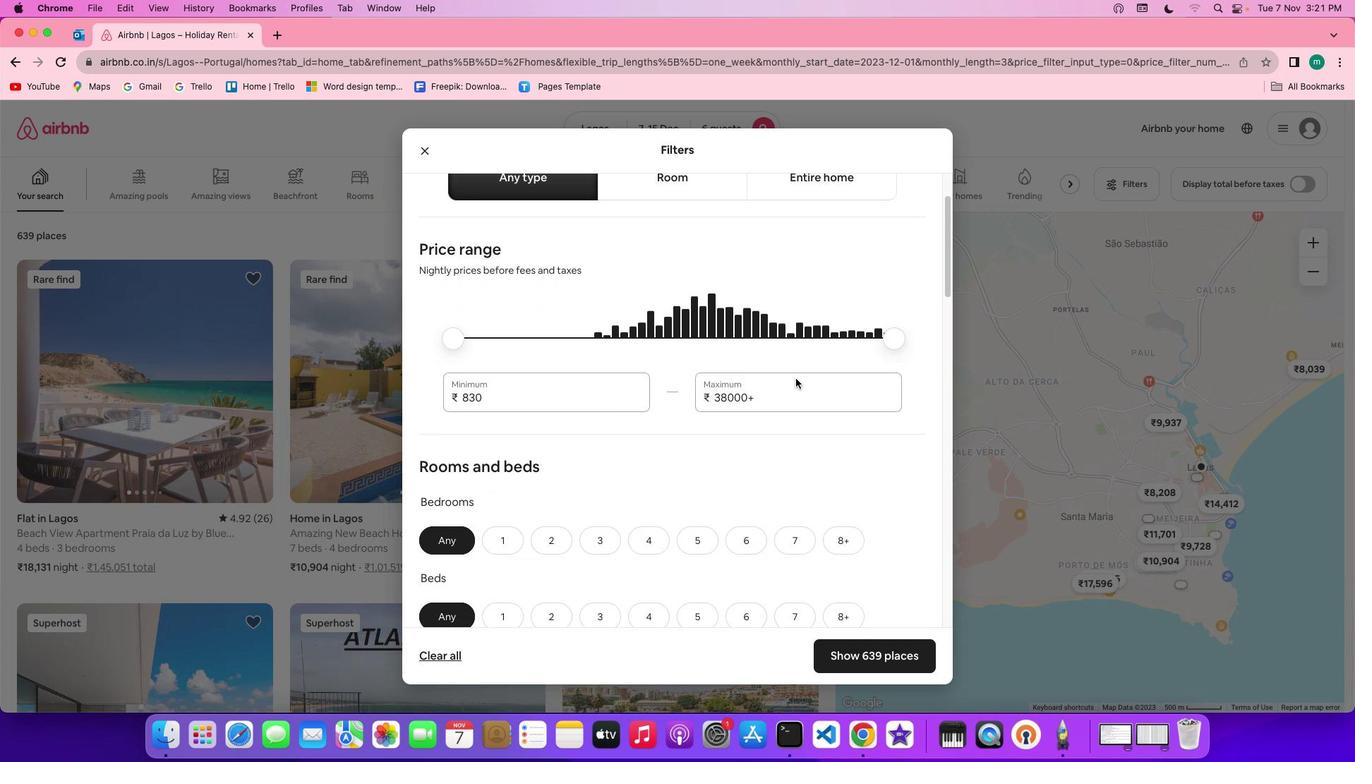 
Action: Mouse scrolled (796, 378) with delta (0, 0)
Screenshot: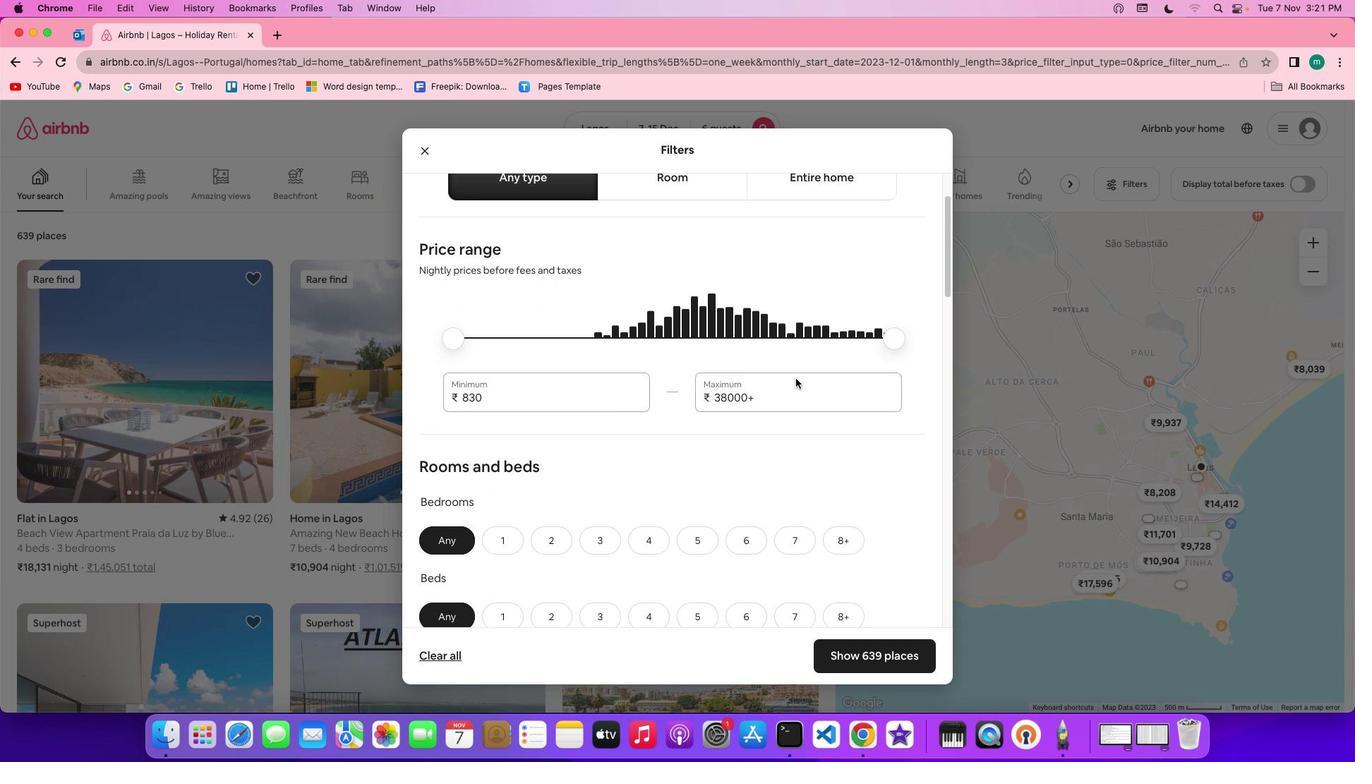 
Action: Mouse scrolled (796, 378) with delta (0, 0)
Screenshot: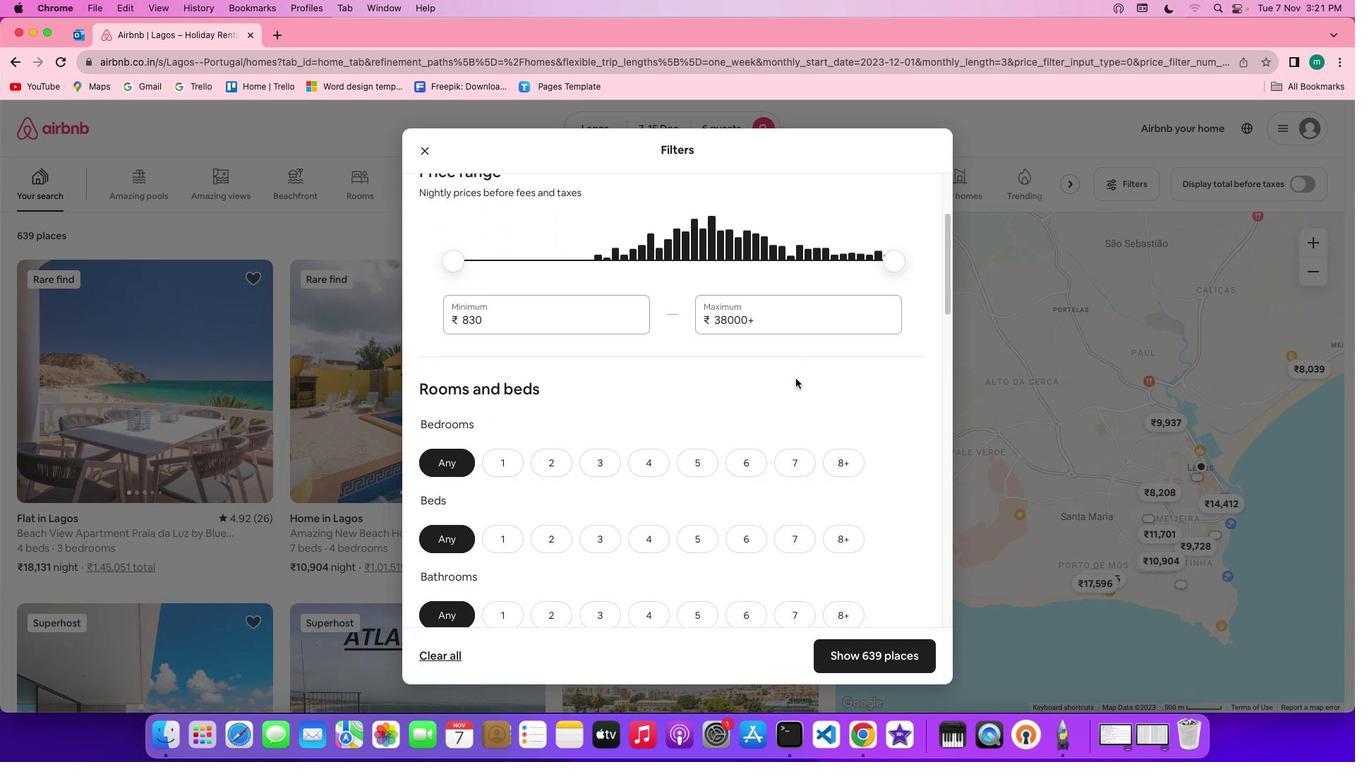
Action: Mouse scrolled (796, 378) with delta (0, 0)
Screenshot: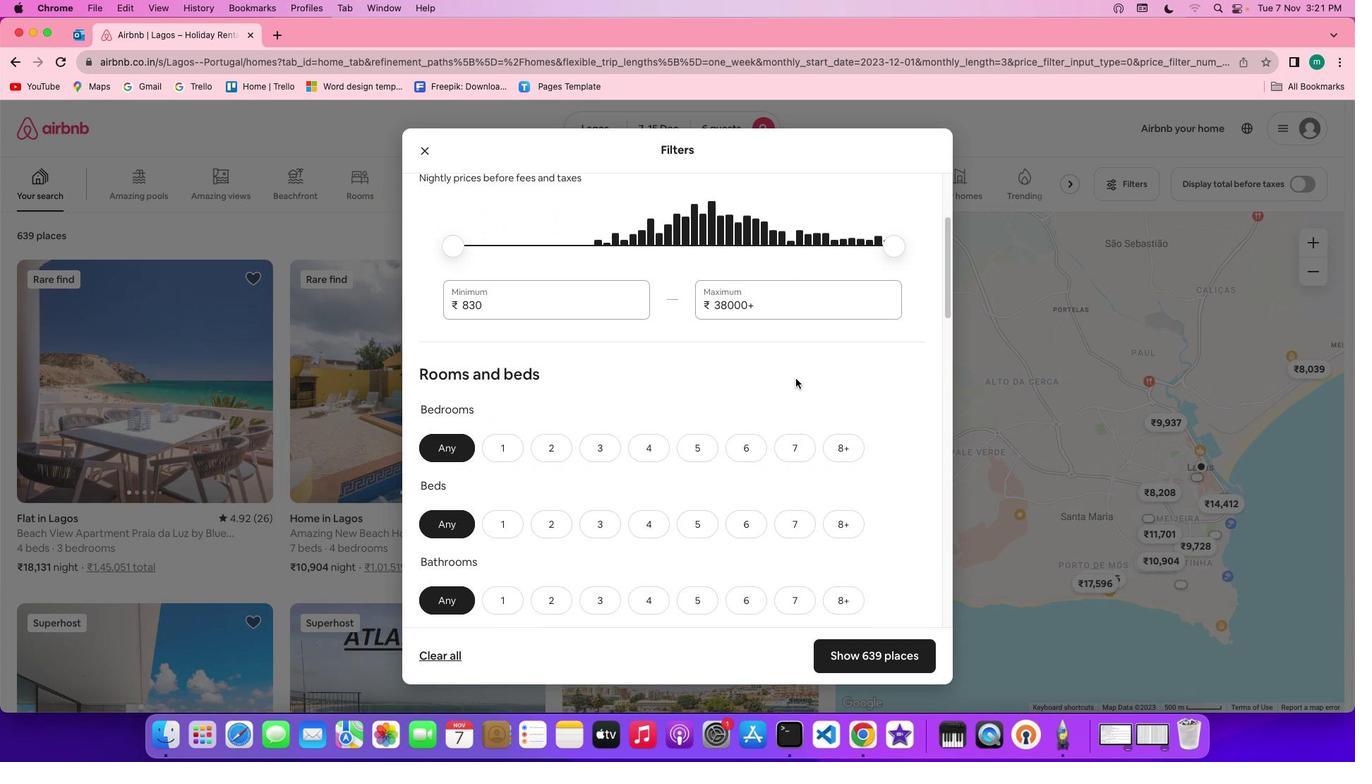 
Action: Mouse scrolled (796, 378) with delta (0, -1)
Screenshot: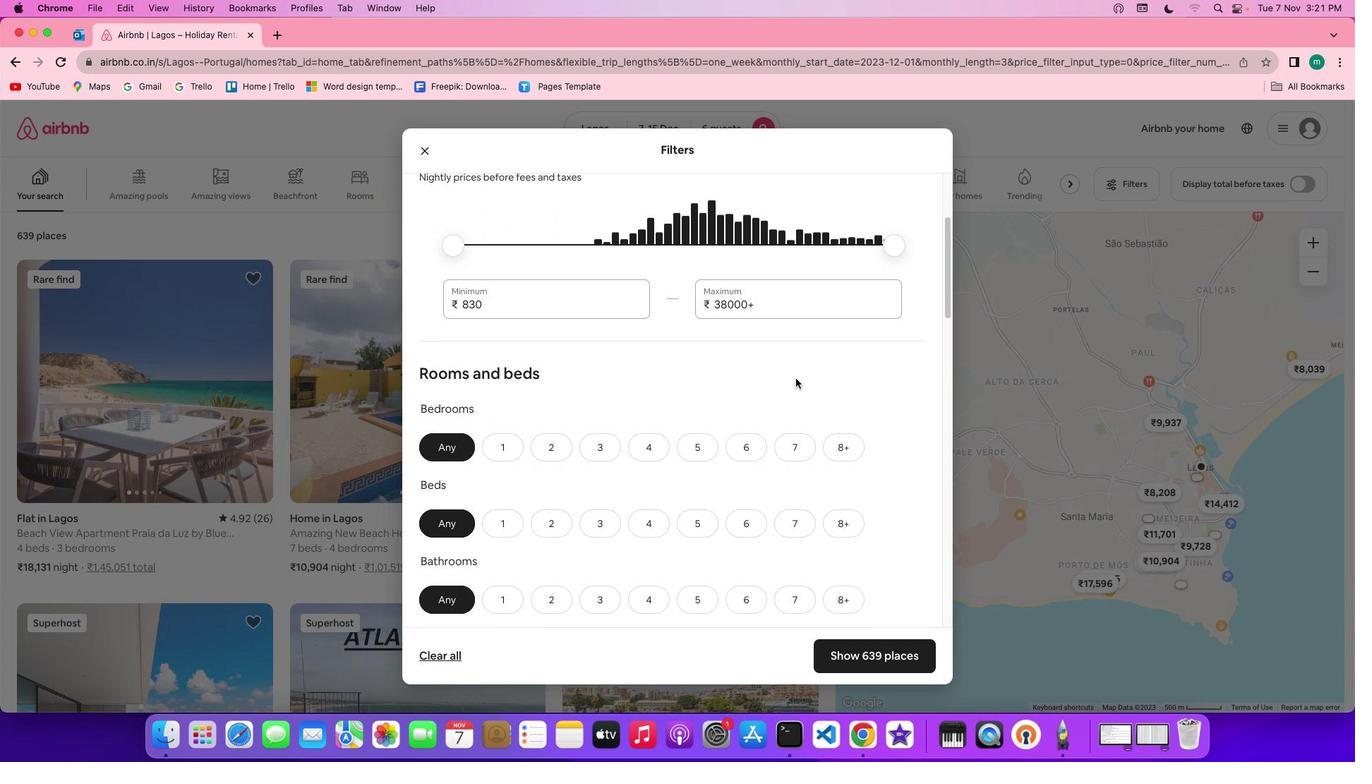 
Action: Mouse scrolled (796, 378) with delta (0, 0)
Screenshot: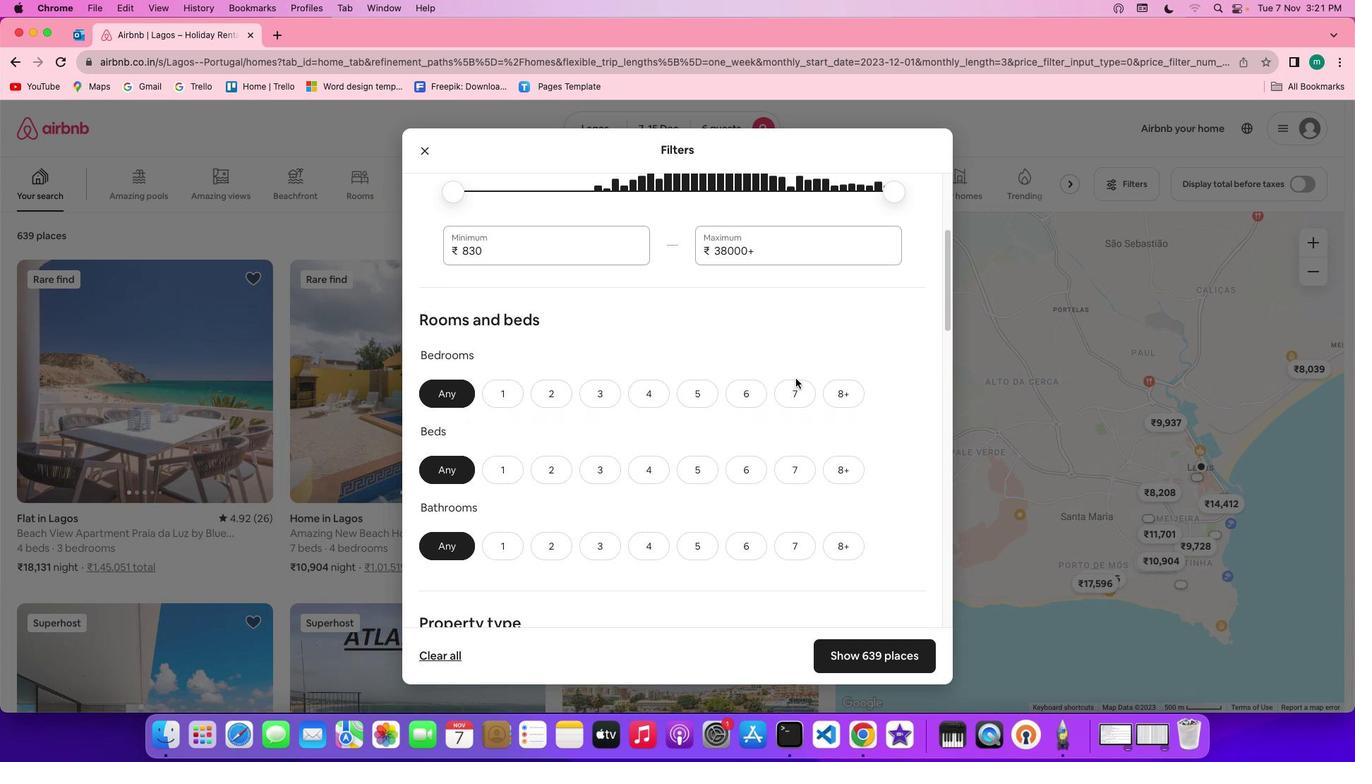
Action: Mouse scrolled (796, 378) with delta (0, 0)
Screenshot: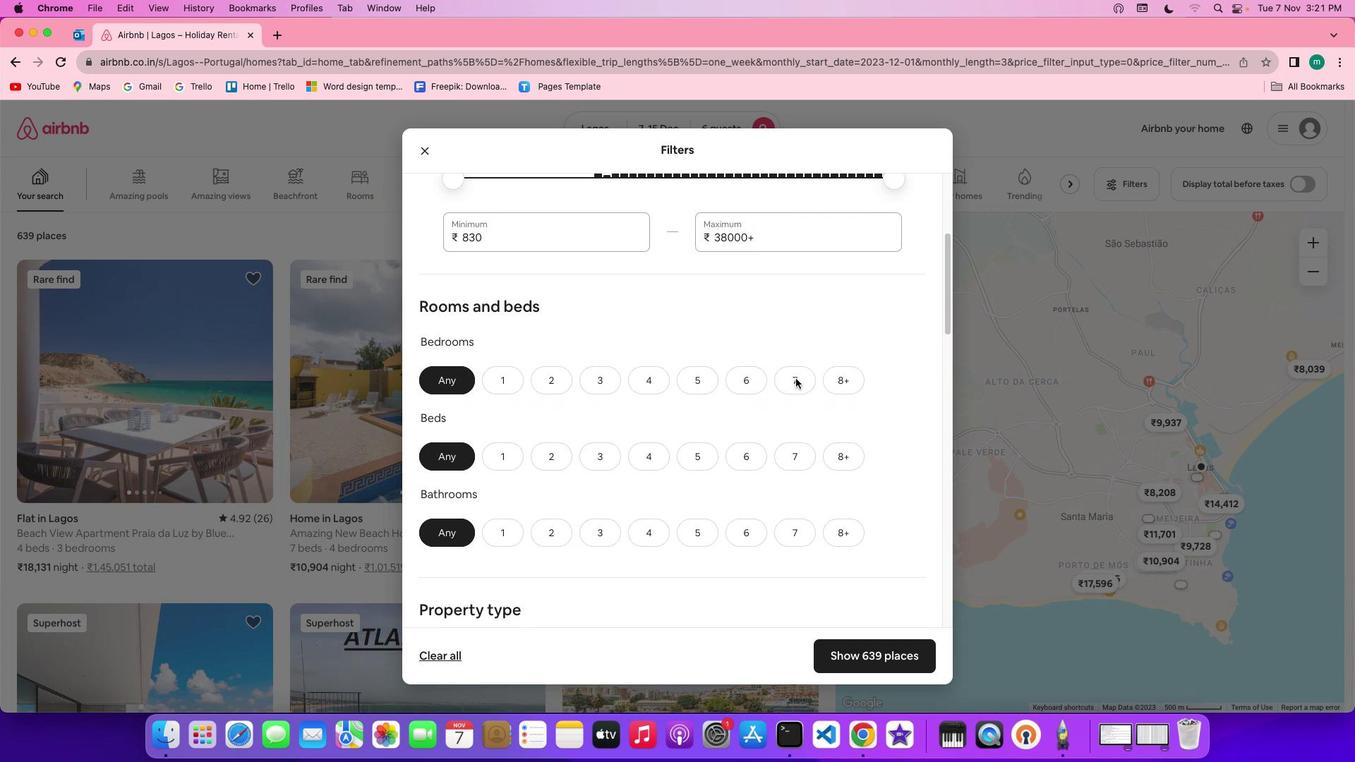 
Action: Mouse scrolled (796, 378) with delta (0, 0)
Screenshot: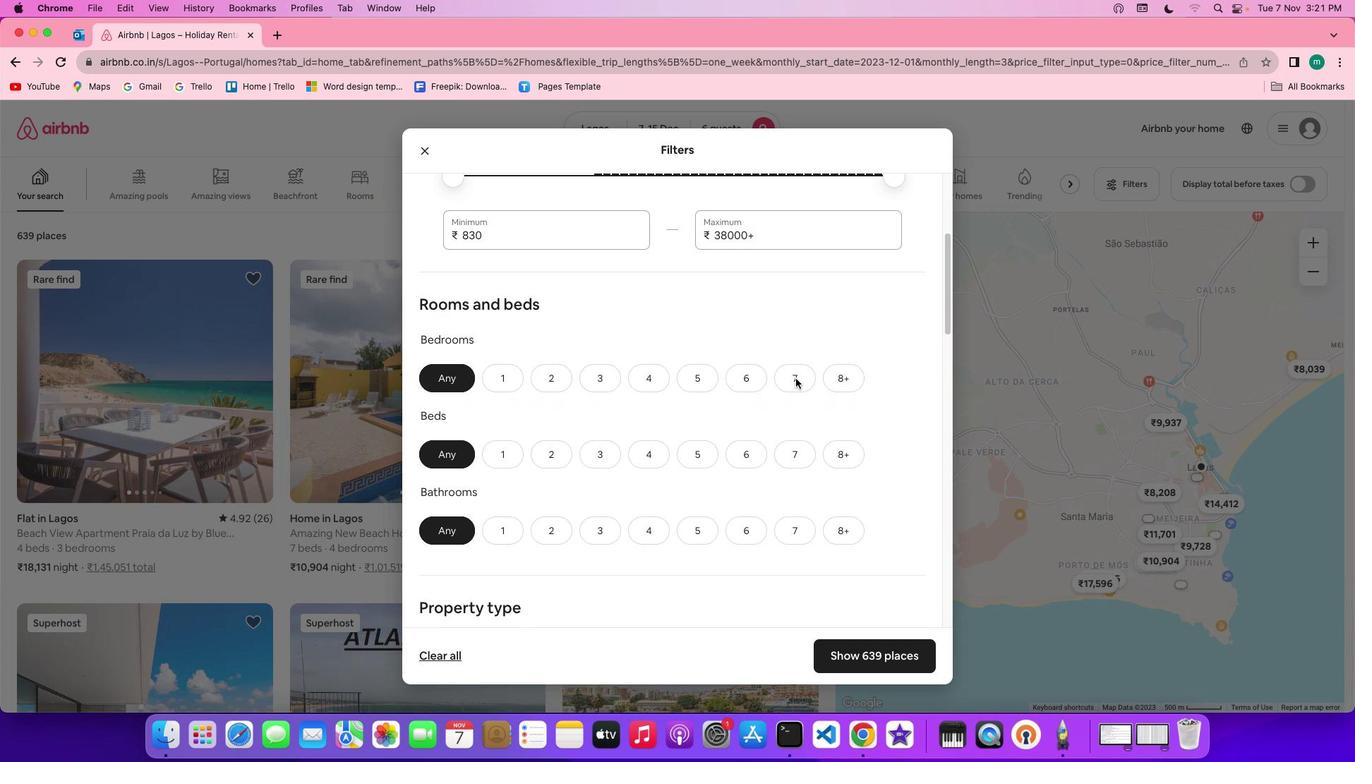 
Action: Mouse scrolled (796, 378) with delta (0, 0)
Screenshot: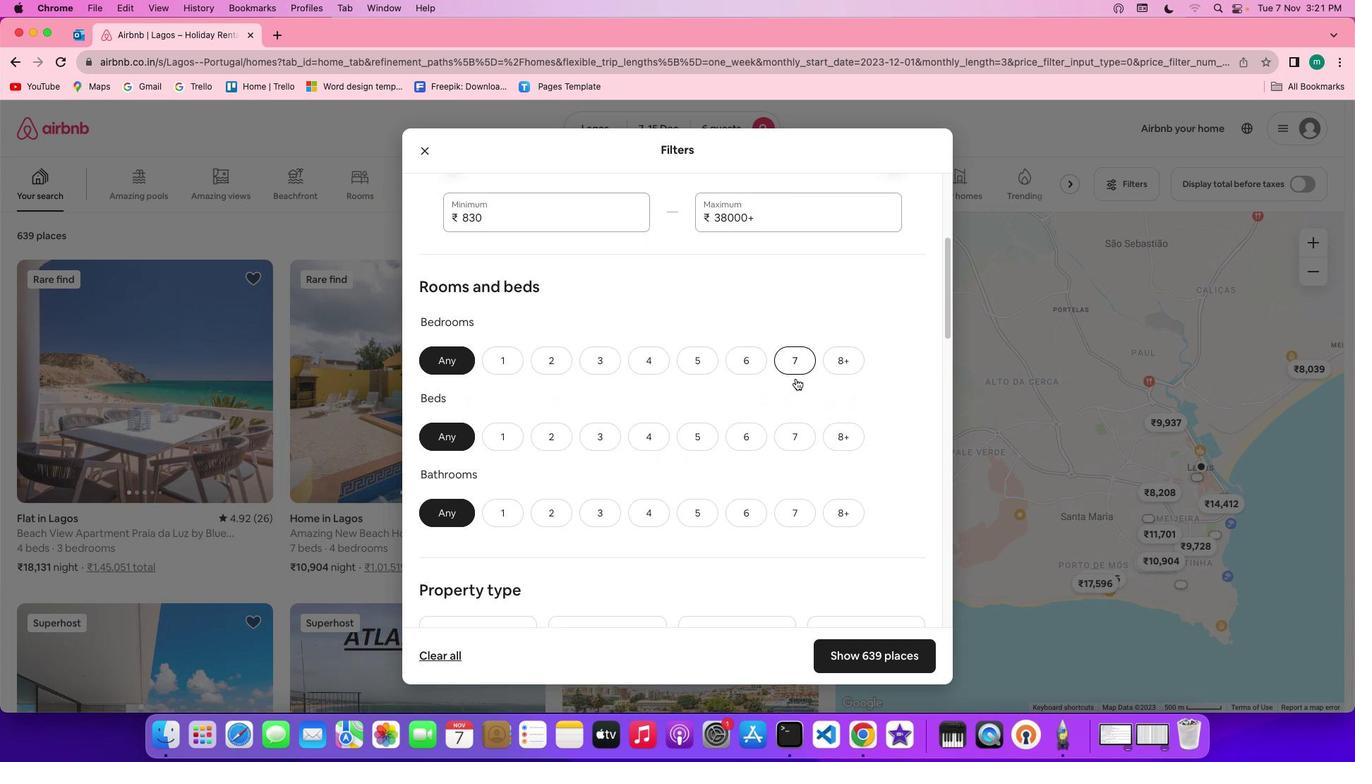 
Action: Mouse scrolled (796, 378) with delta (0, 0)
Screenshot: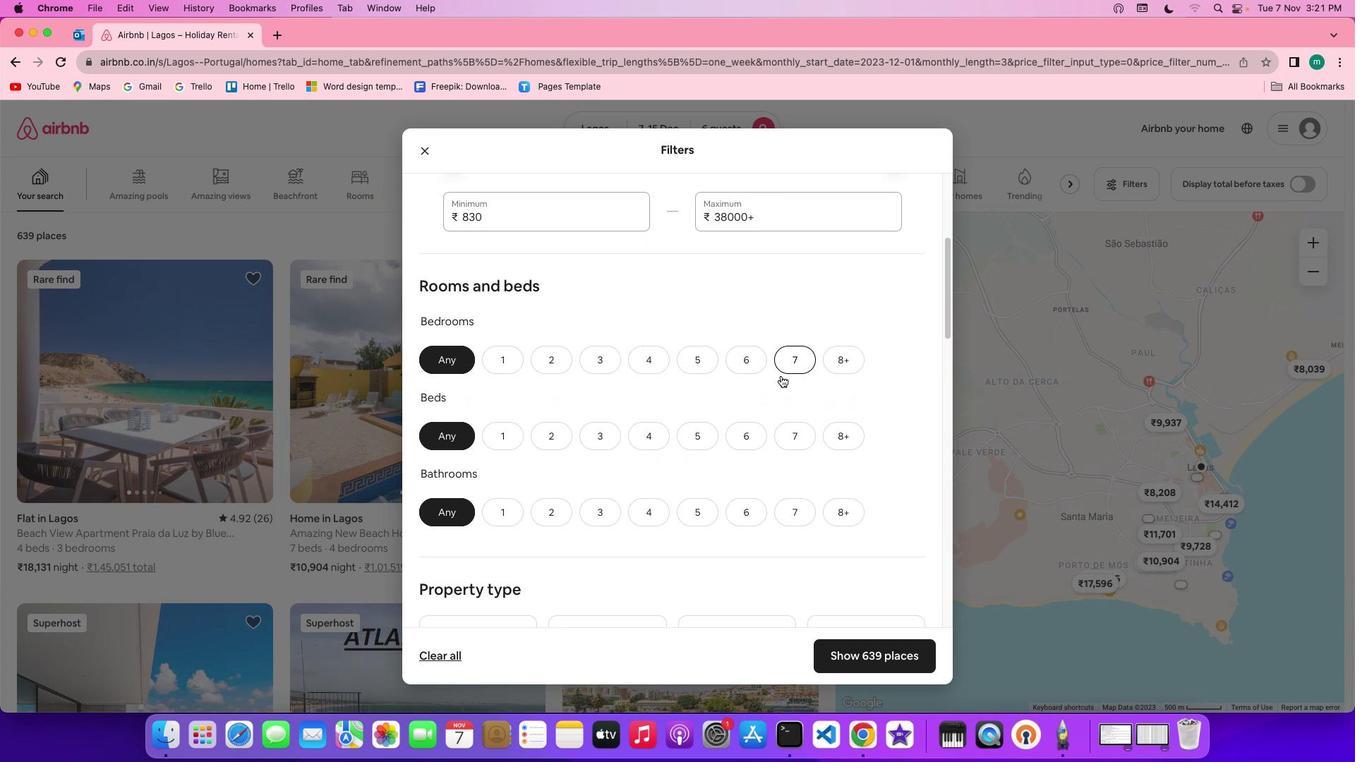 
Action: Mouse moved to (601, 356)
Screenshot: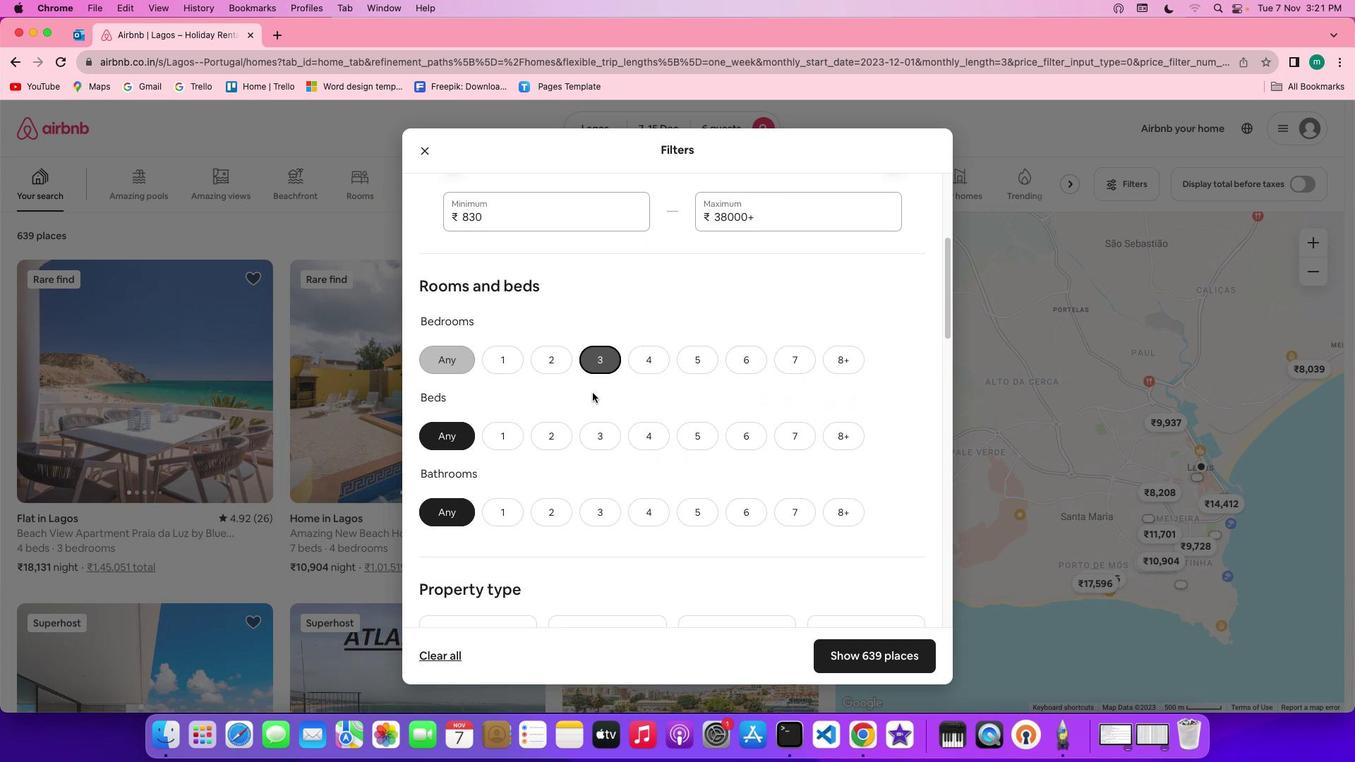
Action: Mouse pressed left at (601, 356)
Screenshot: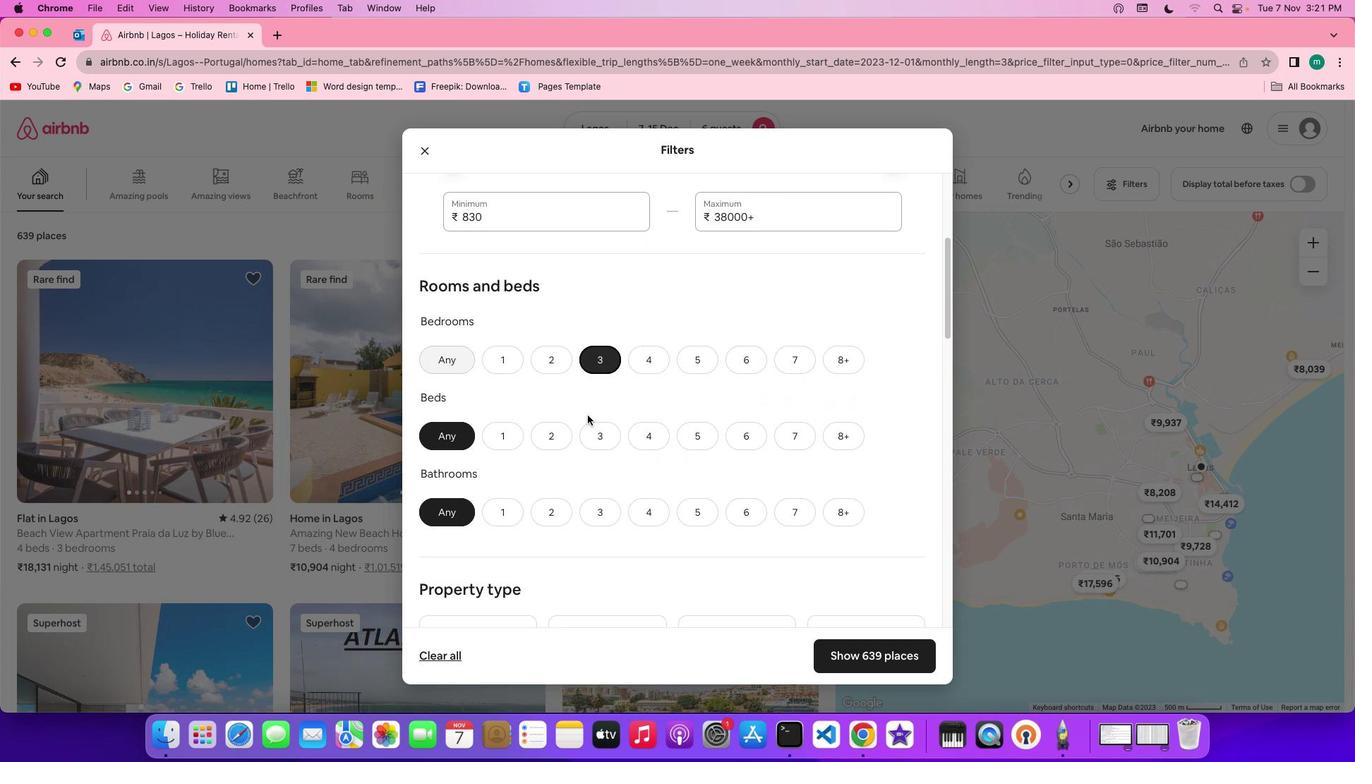 
Action: Mouse moved to (589, 441)
Screenshot: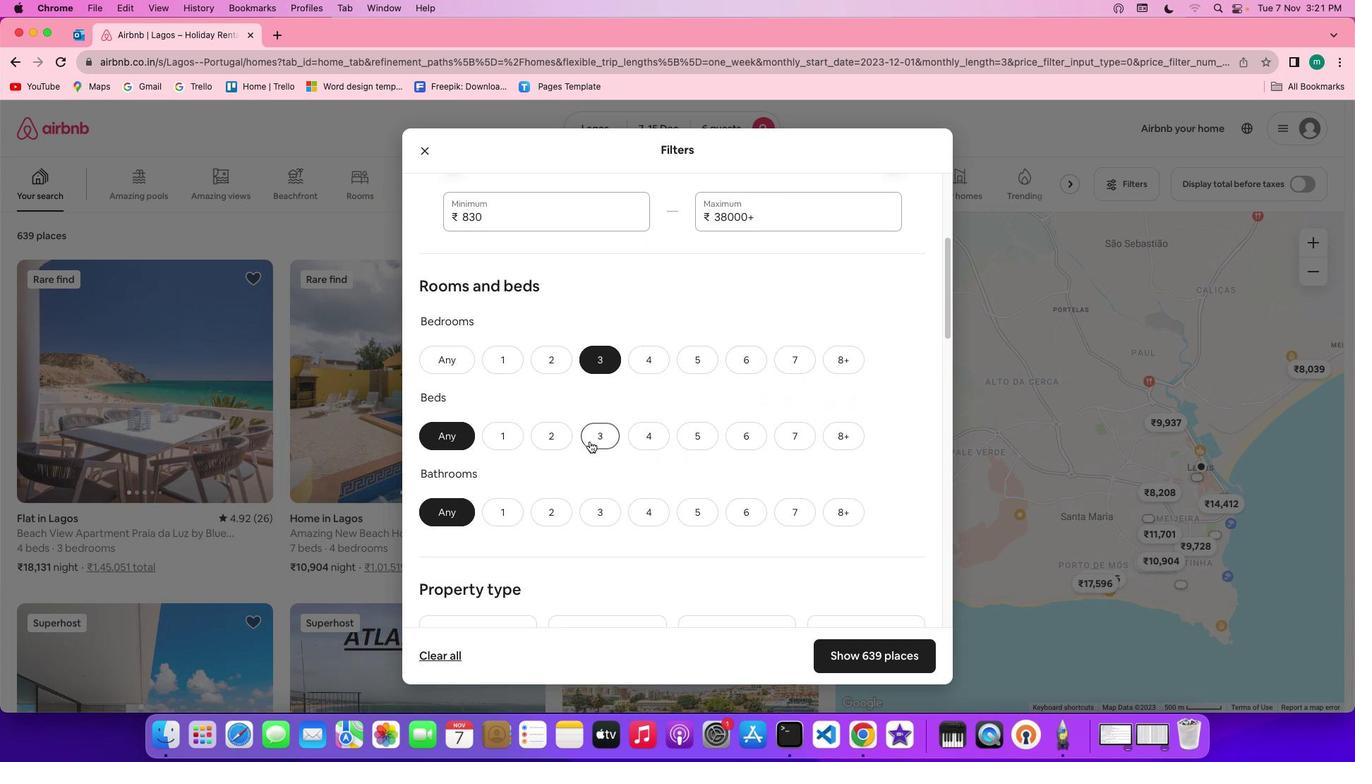 
Action: Mouse pressed left at (589, 441)
Screenshot: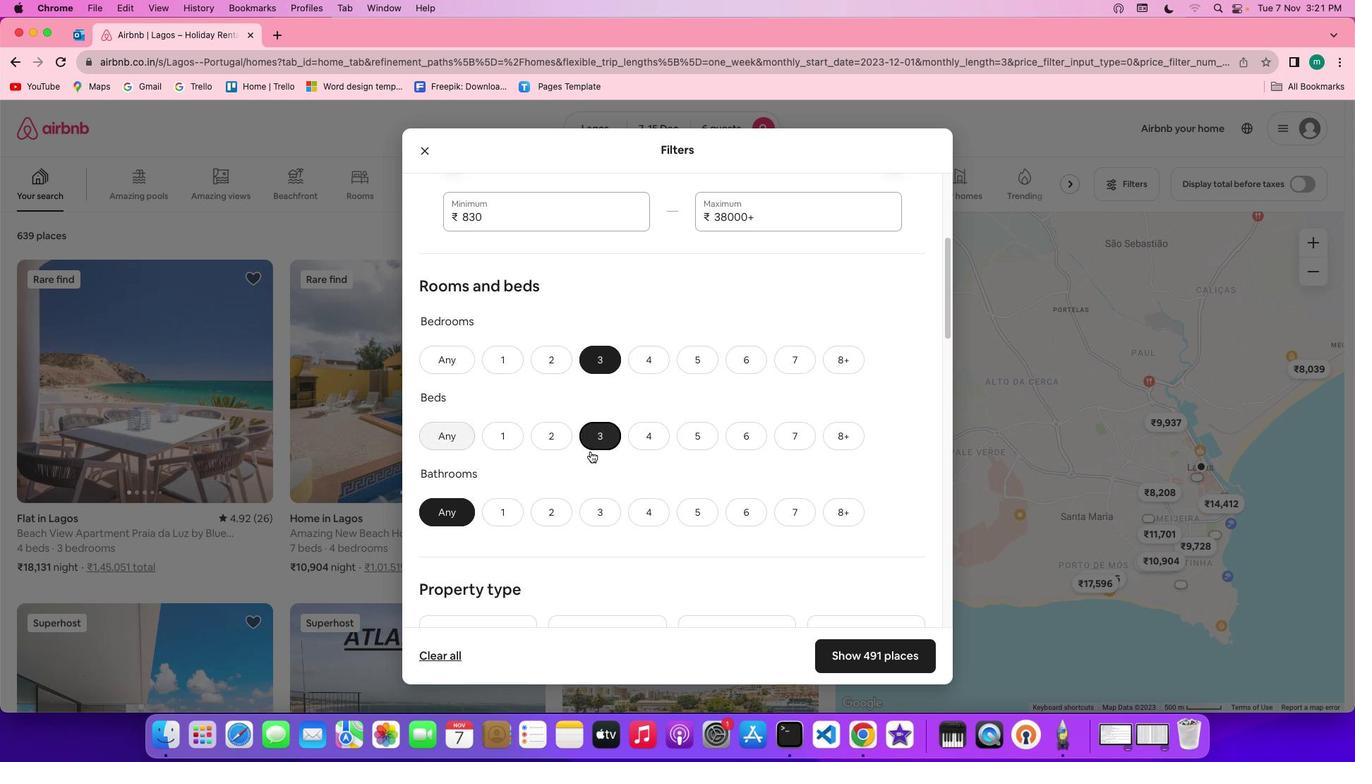
Action: Mouse moved to (591, 507)
Screenshot: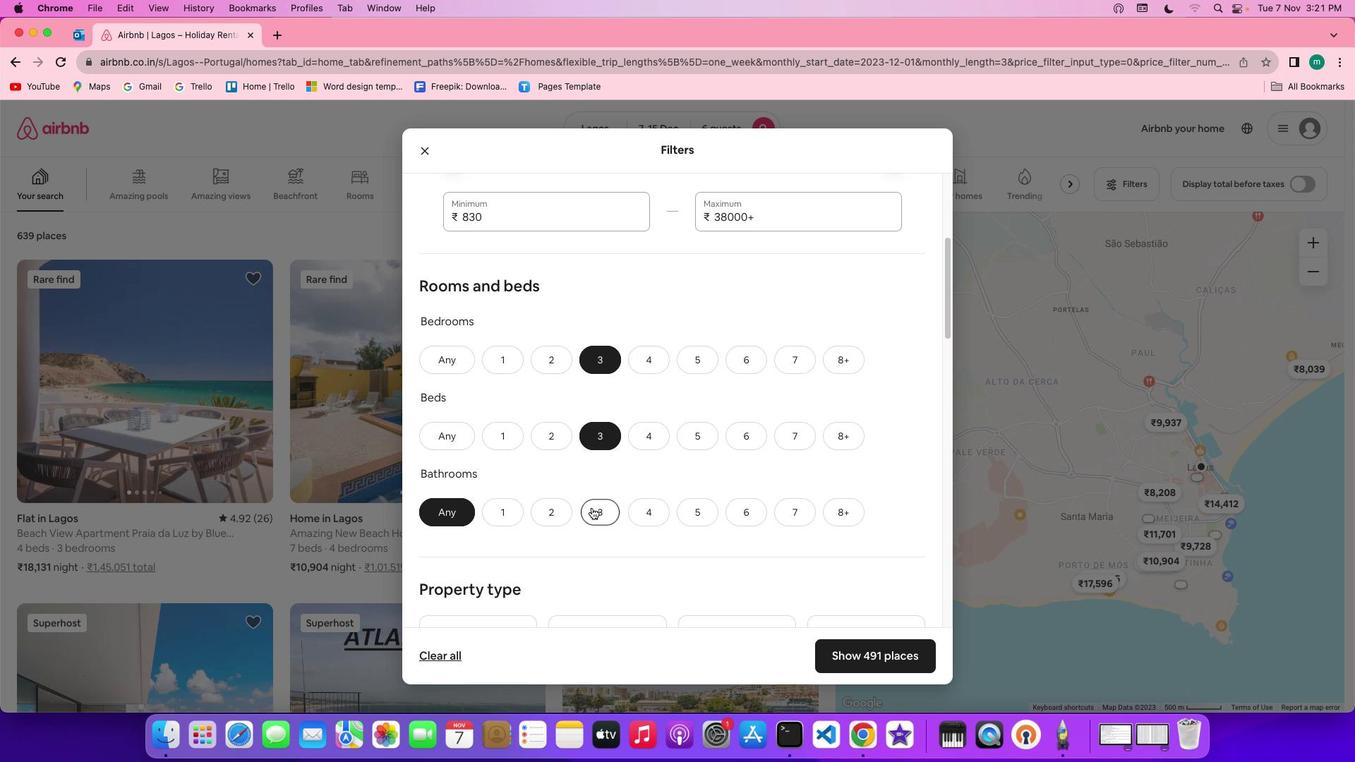 
Action: Mouse pressed left at (591, 507)
Screenshot: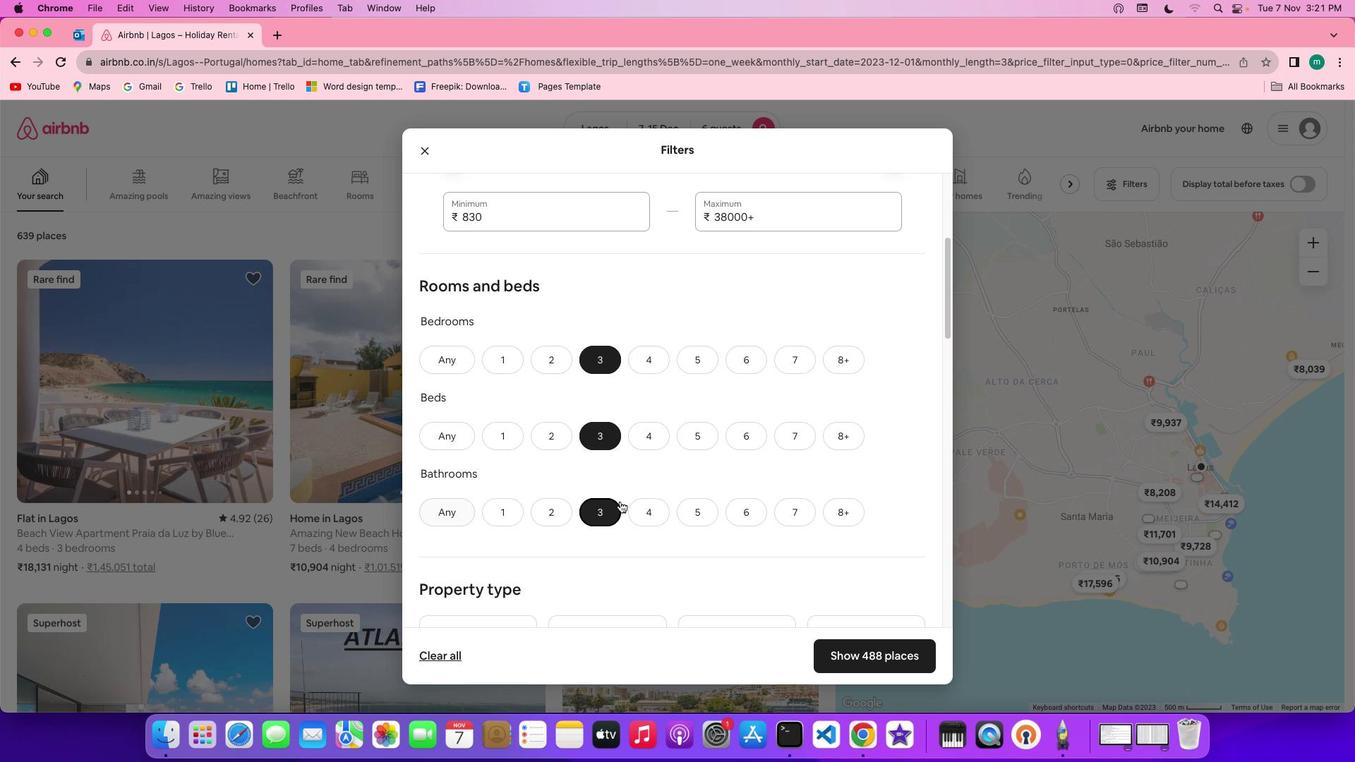 
Action: Mouse moved to (726, 453)
Screenshot: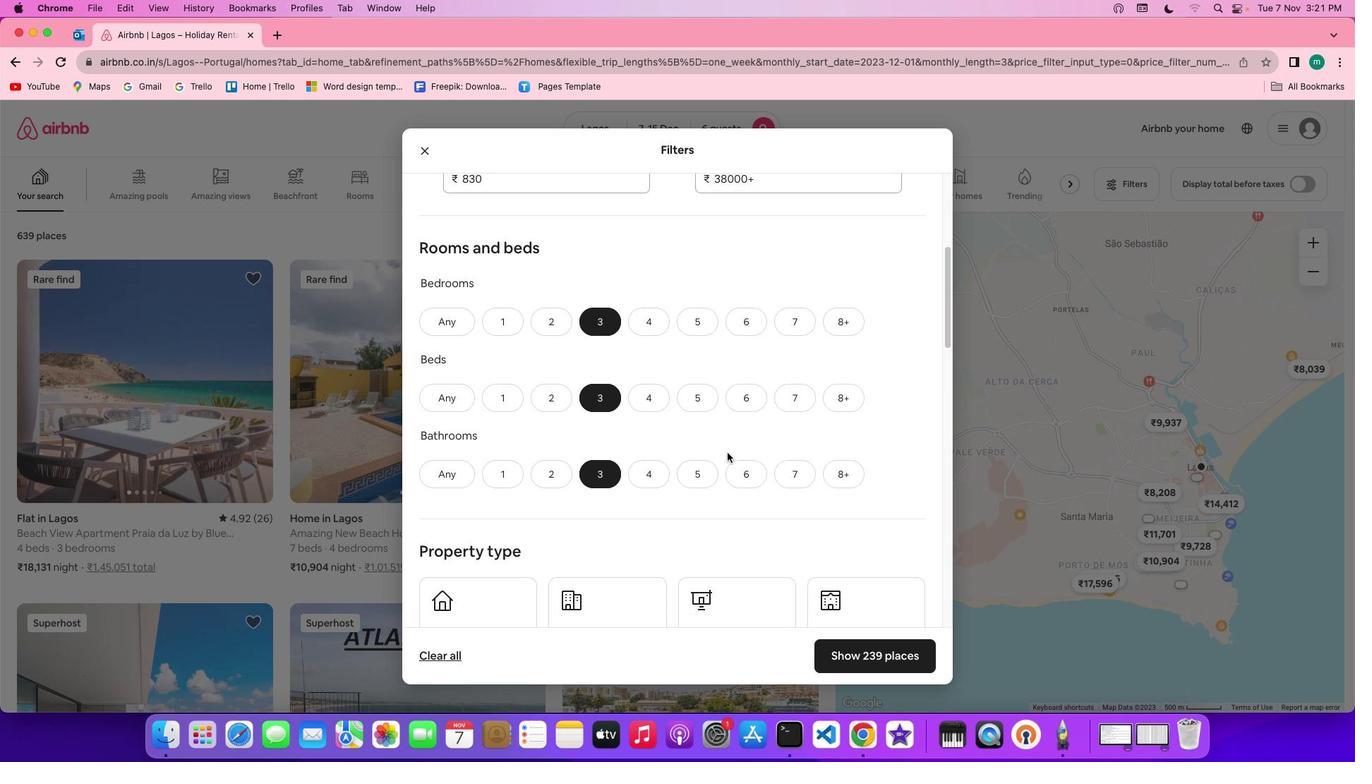 
Action: Mouse scrolled (726, 453) with delta (0, 0)
Screenshot: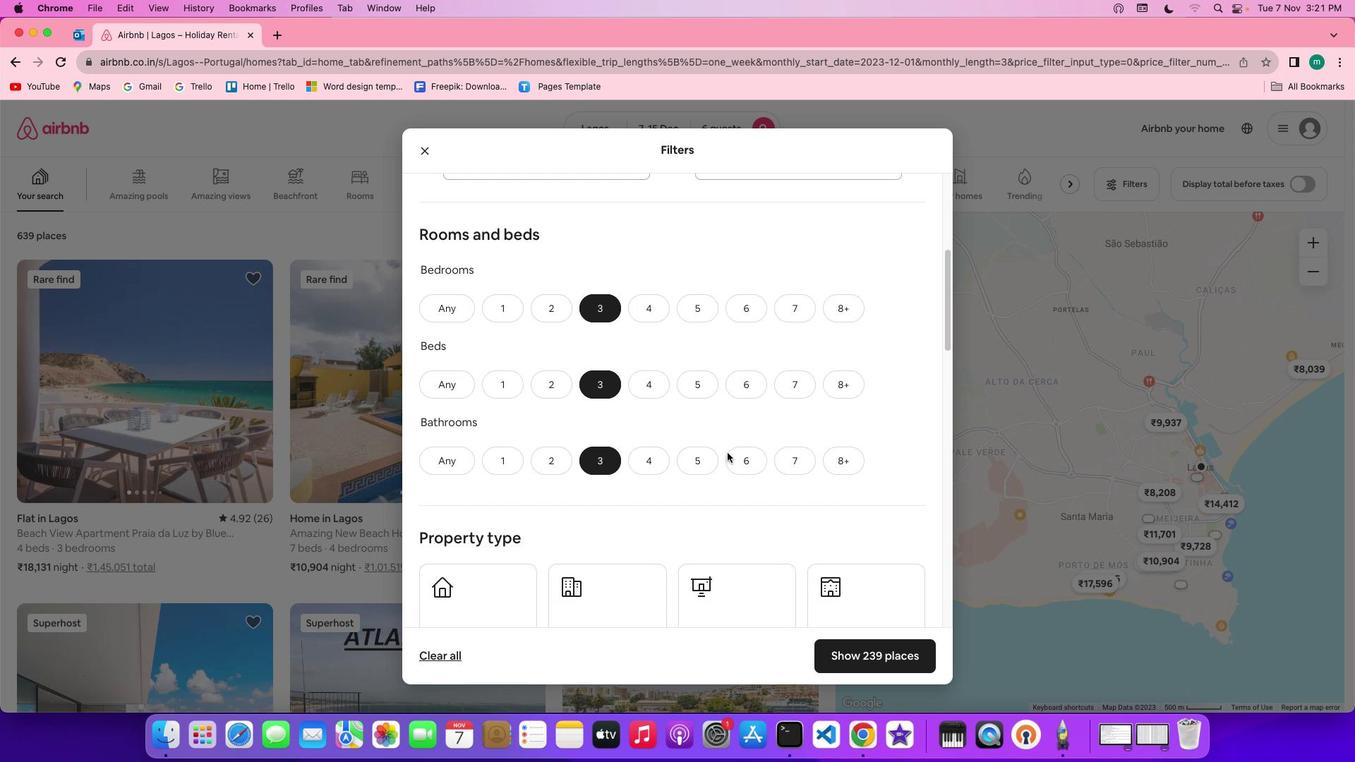 
Action: Mouse scrolled (726, 453) with delta (0, 0)
Screenshot: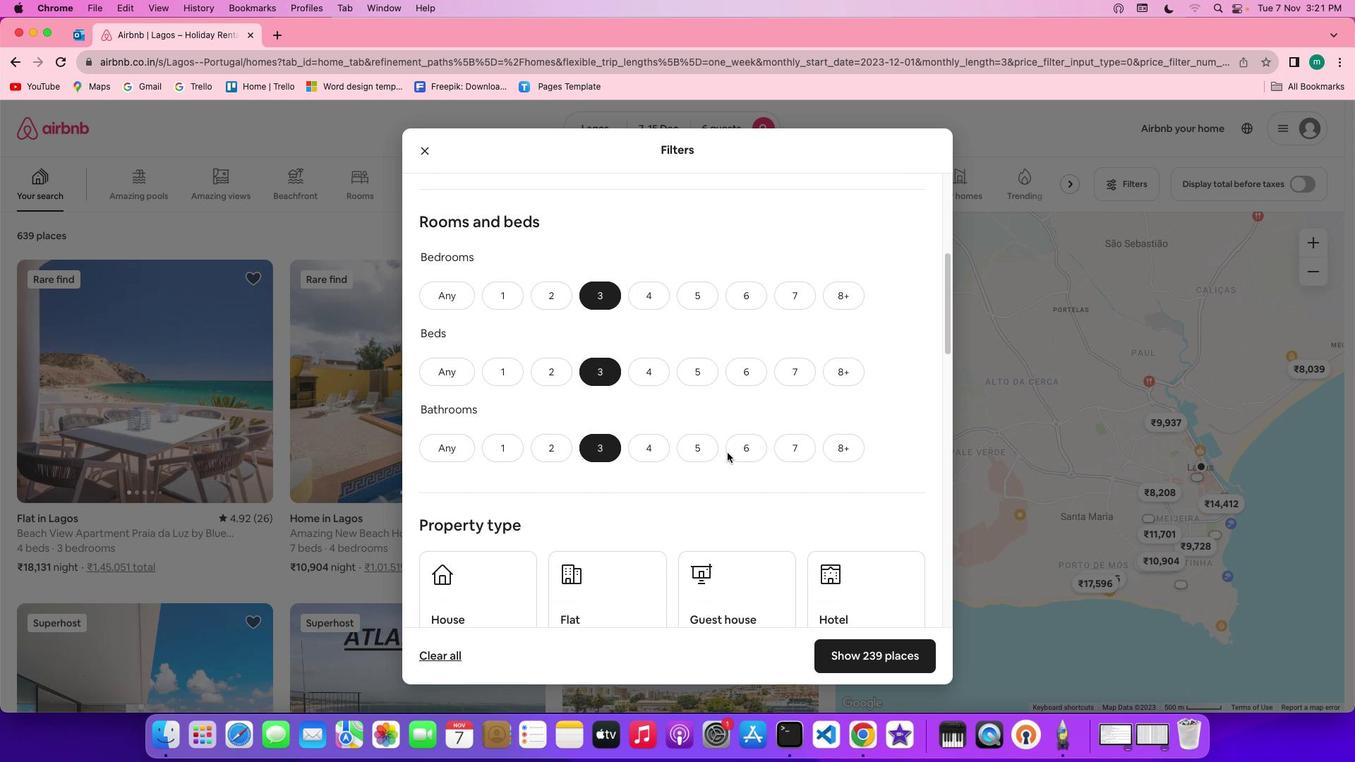 
Action: Mouse scrolled (726, 453) with delta (0, 0)
Screenshot: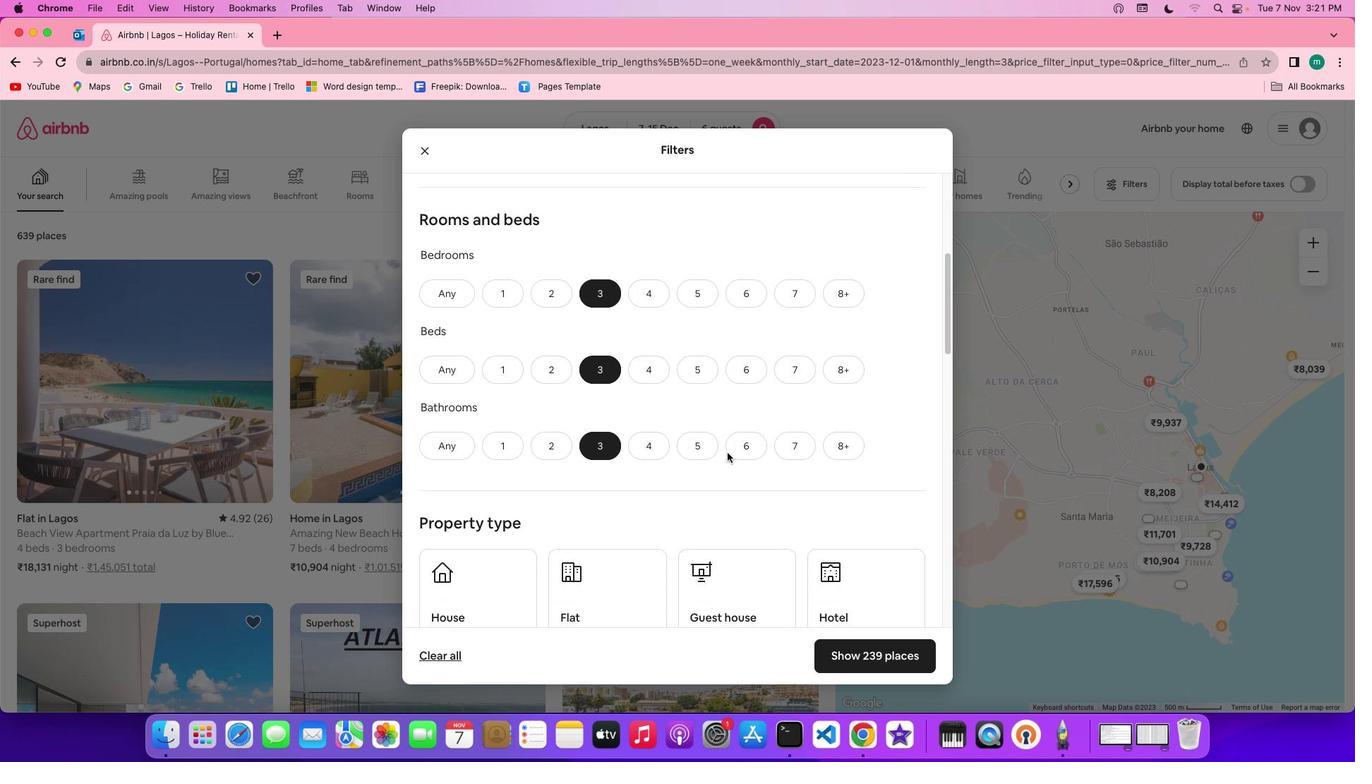 
Action: Mouse scrolled (726, 453) with delta (0, 0)
Screenshot: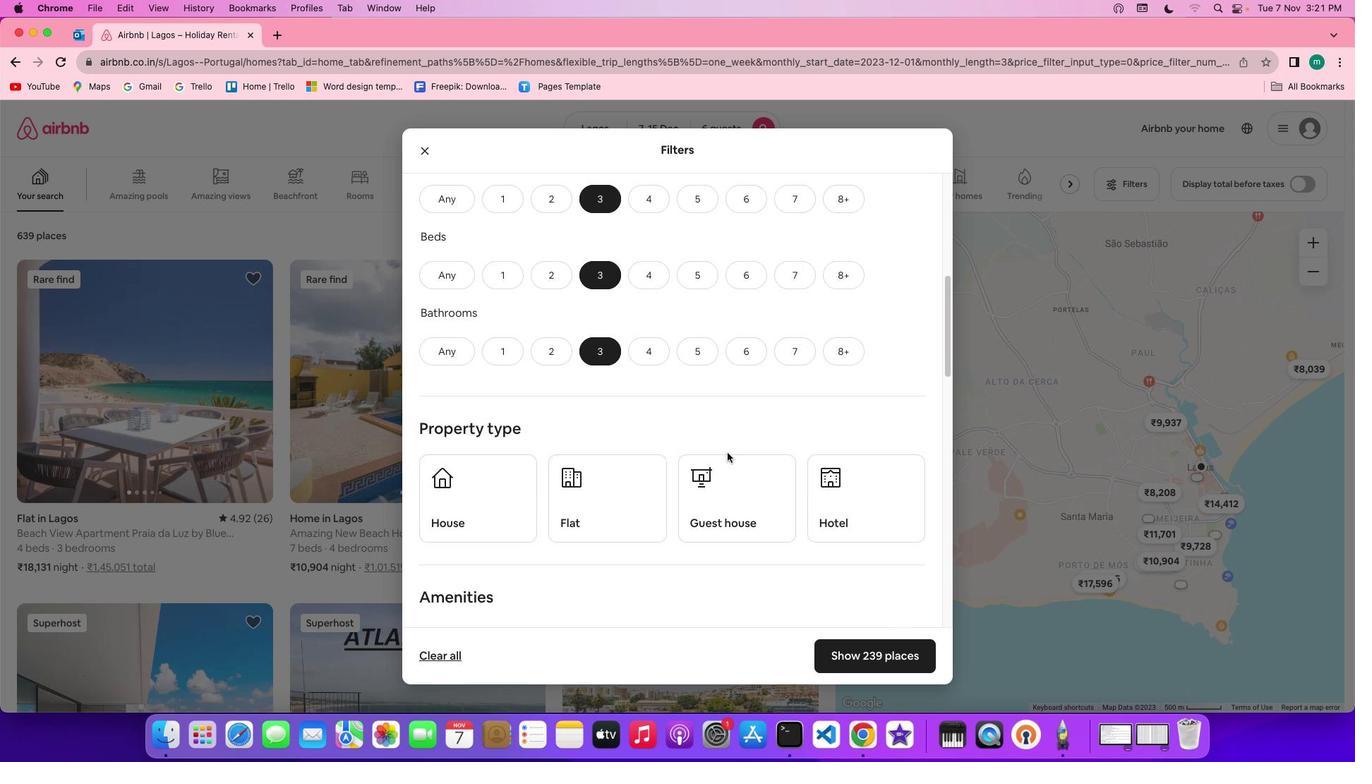
Action: Mouse scrolled (726, 453) with delta (0, 0)
Screenshot: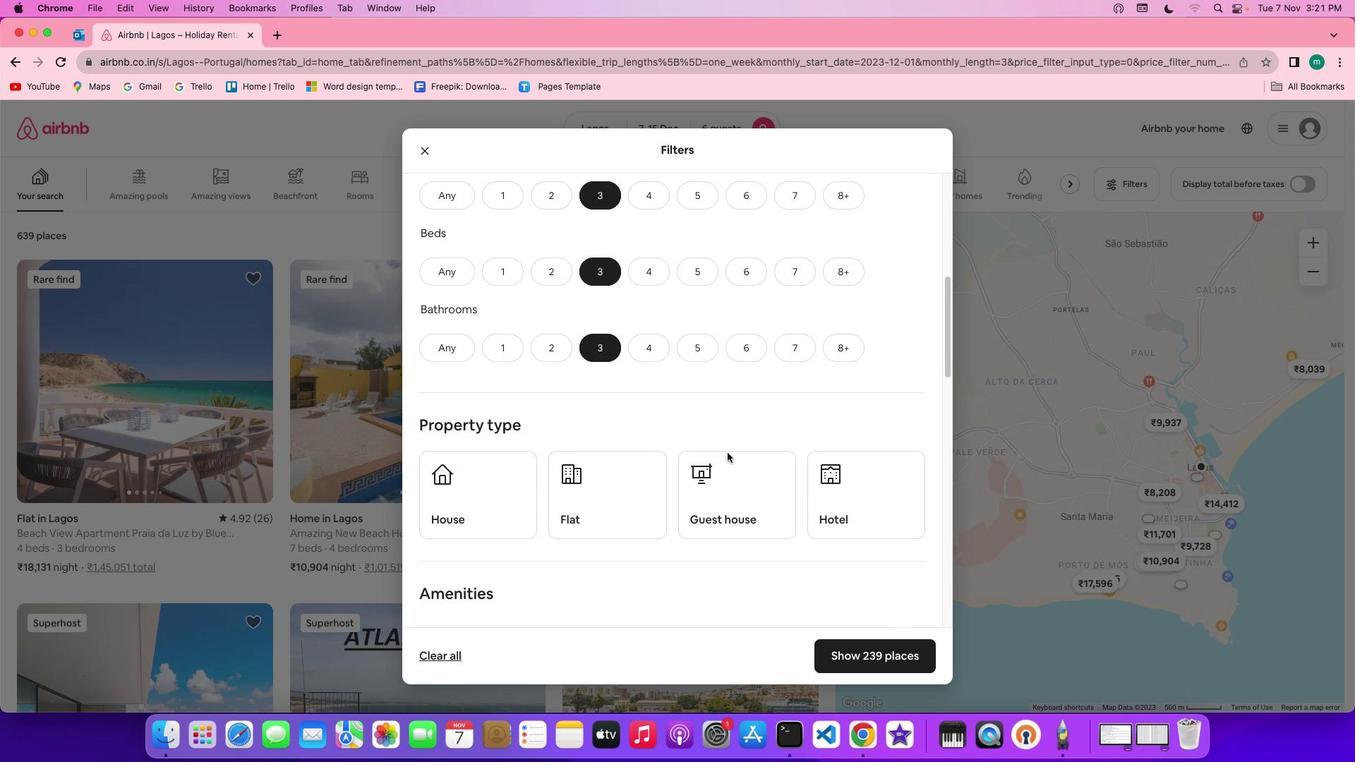 
Action: Mouse scrolled (726, 453) with delta (0, -1)
Screenshot: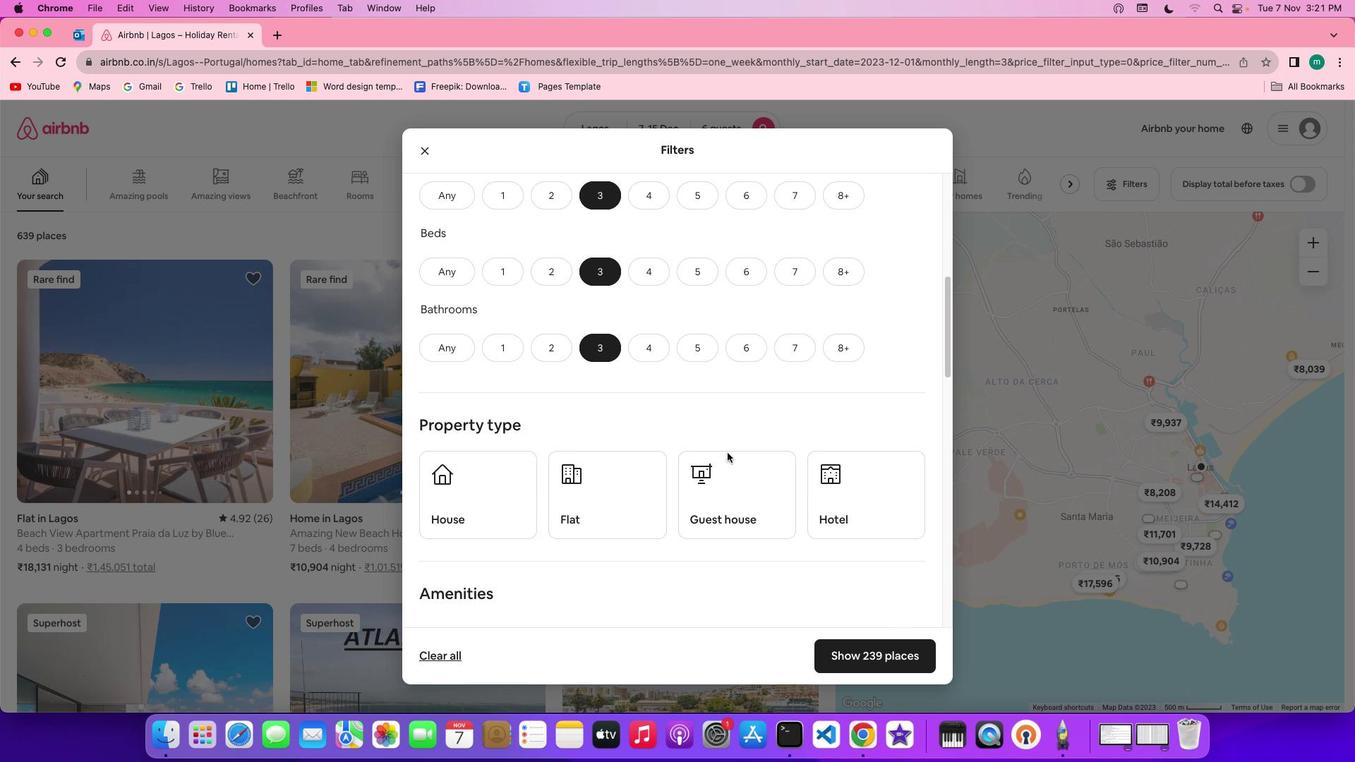 
Action: Mouse scrolled (726, 453) with delta (0, 0)
Screenshot: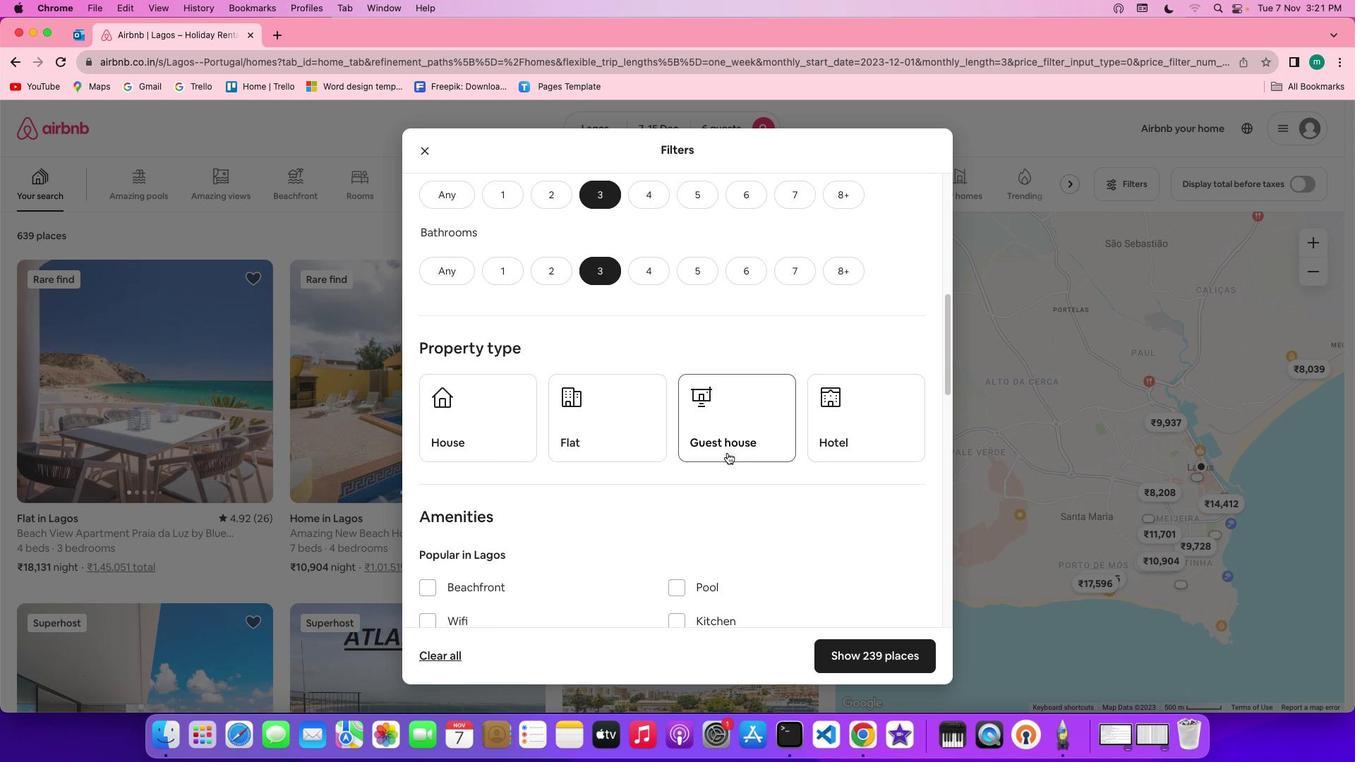 
Action: Mouse scrolled (726, 453) with delta (0, 0)
Screenshot: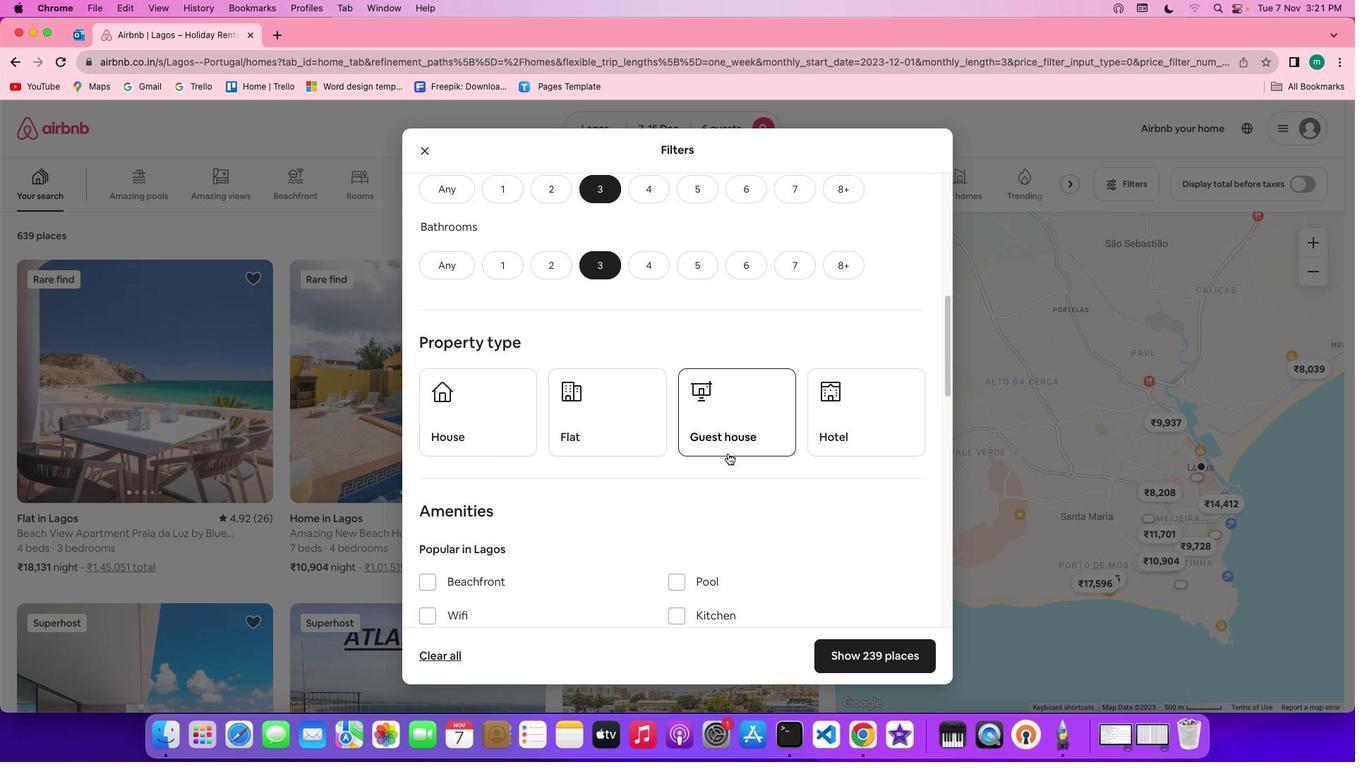 
Action: Mouse scrolled (726, 453) with delta (0, -1)
Screenshot: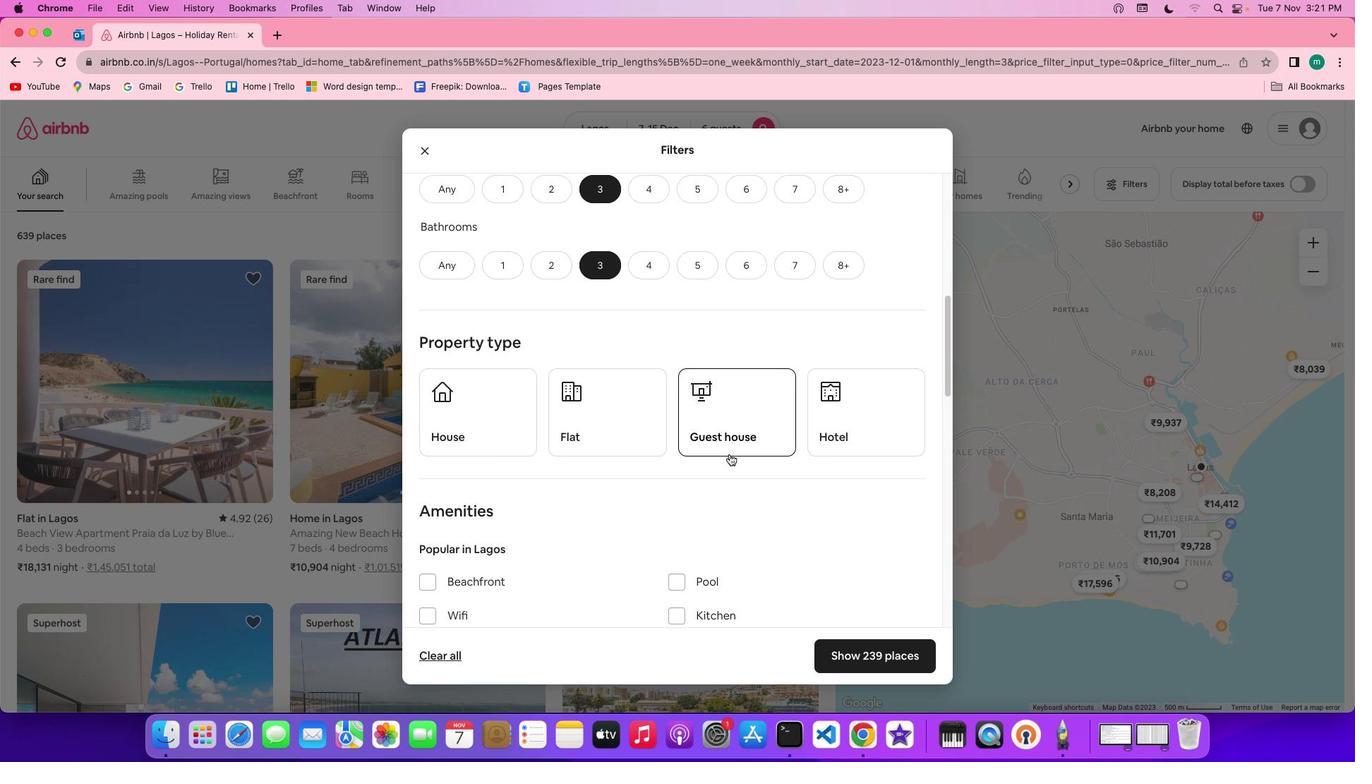 
Action: Mouse moved to (729, 453)
Screenshot: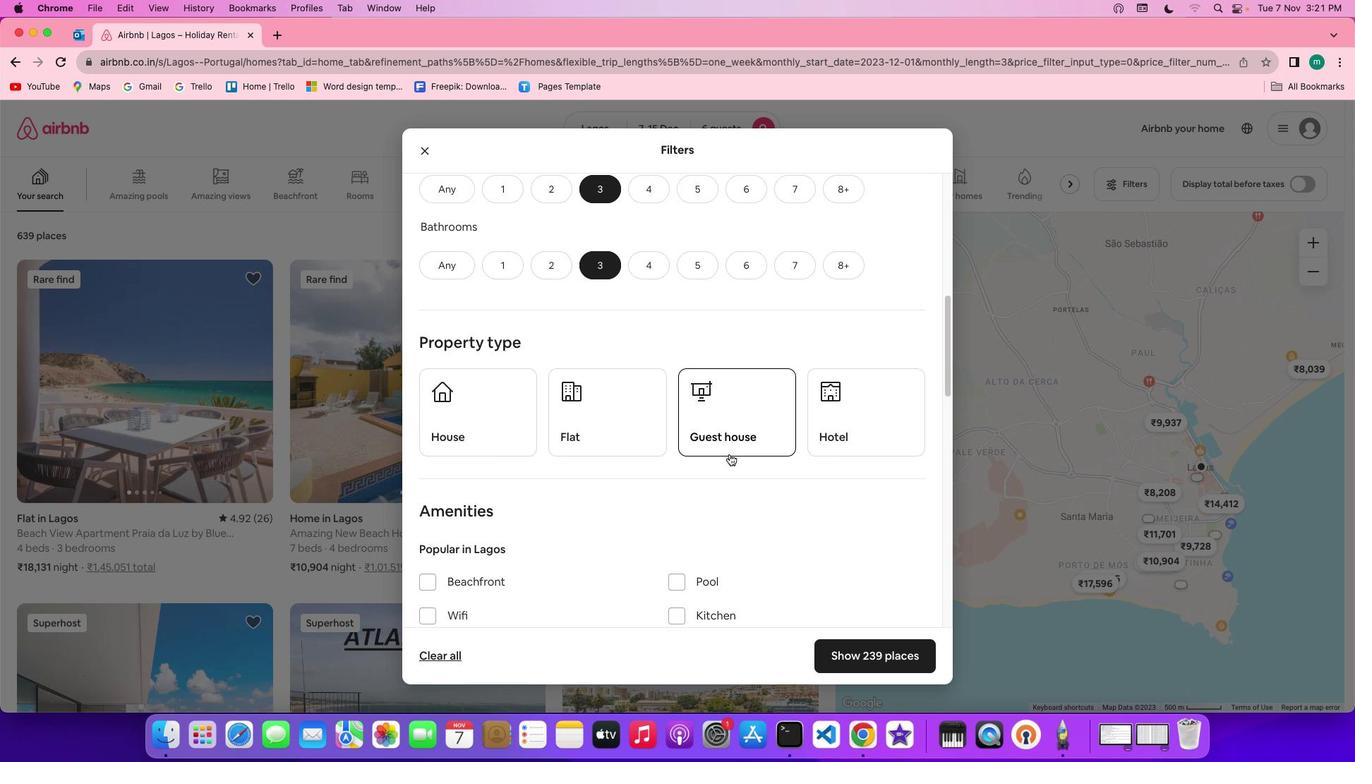 
Action: Mouse scrolled (729, 453) with delta (0, 0)
Screenshot: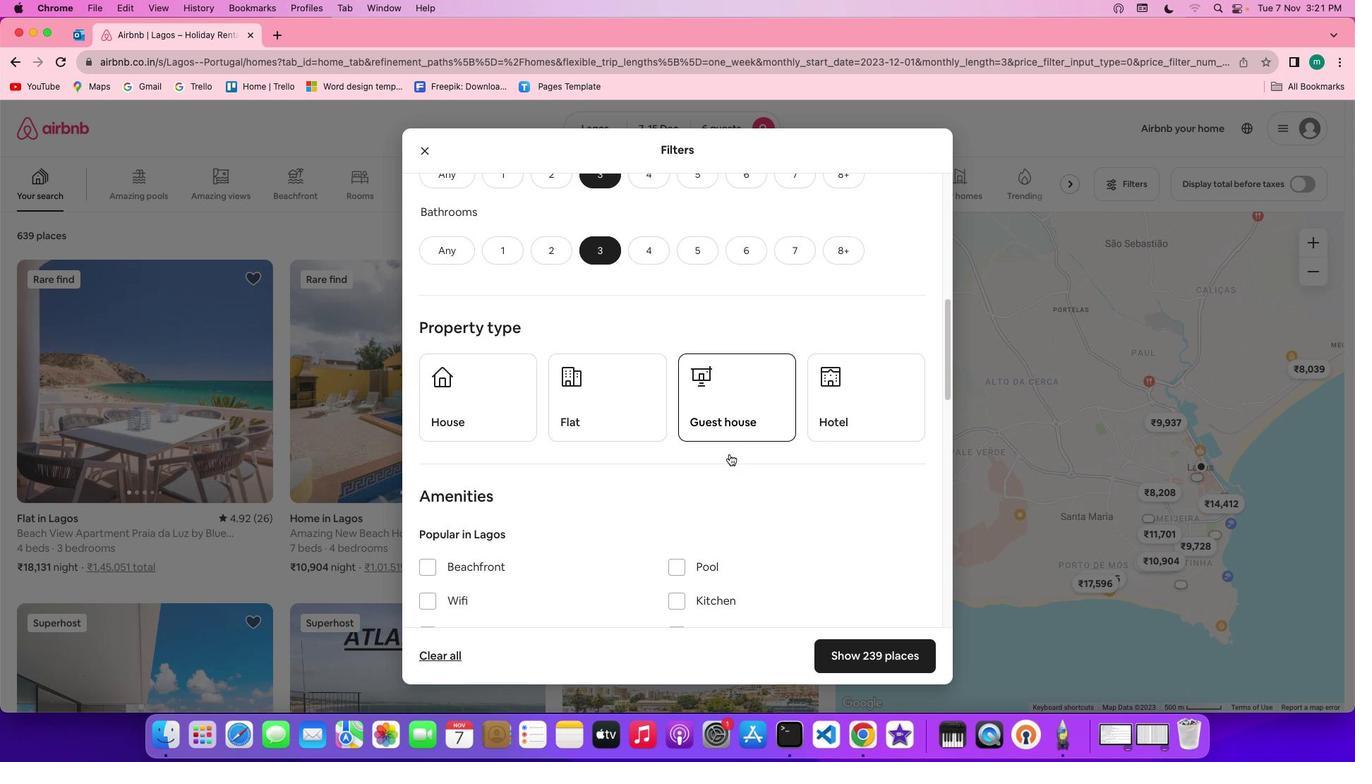 
Action: Mouse scrolled (729, 453) with delta (0, 0)
Screenshot: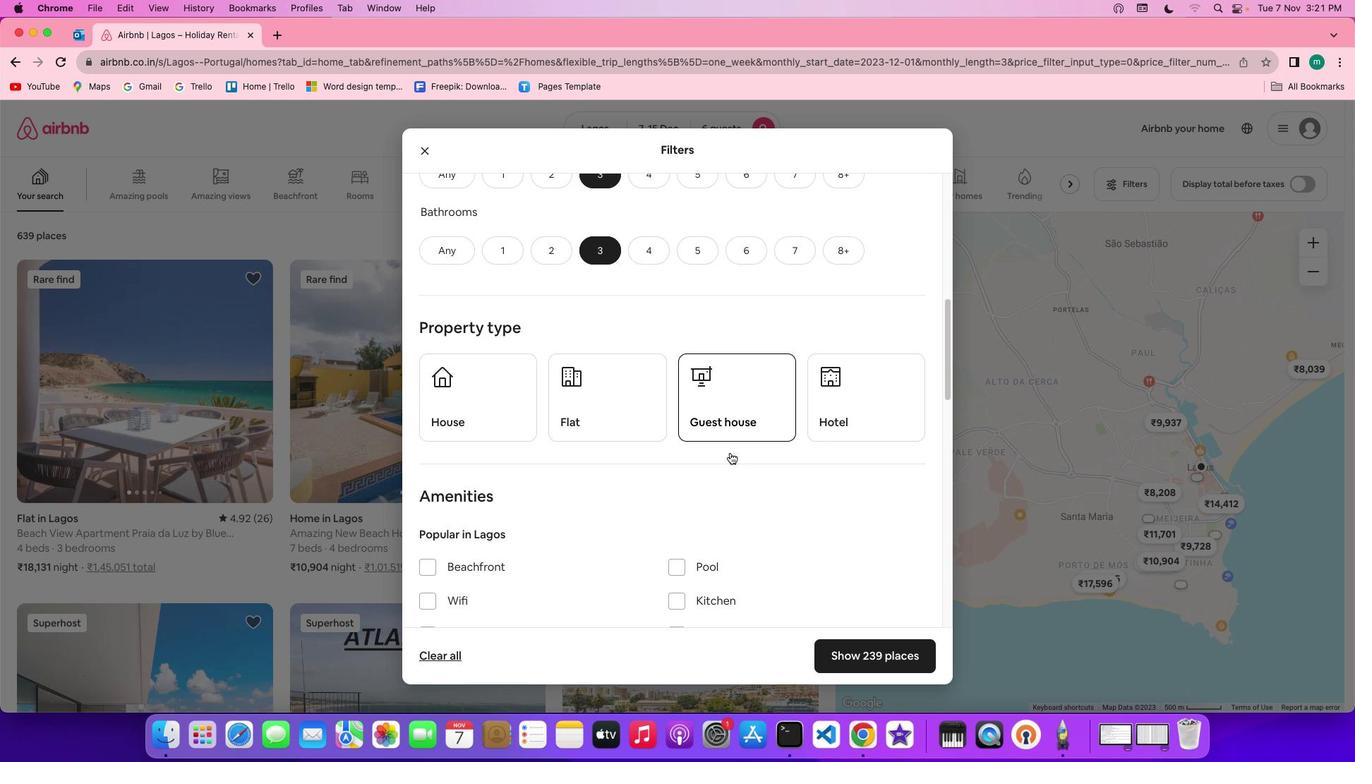 
Action: Mouse moved to (738, 410)
Screenshot: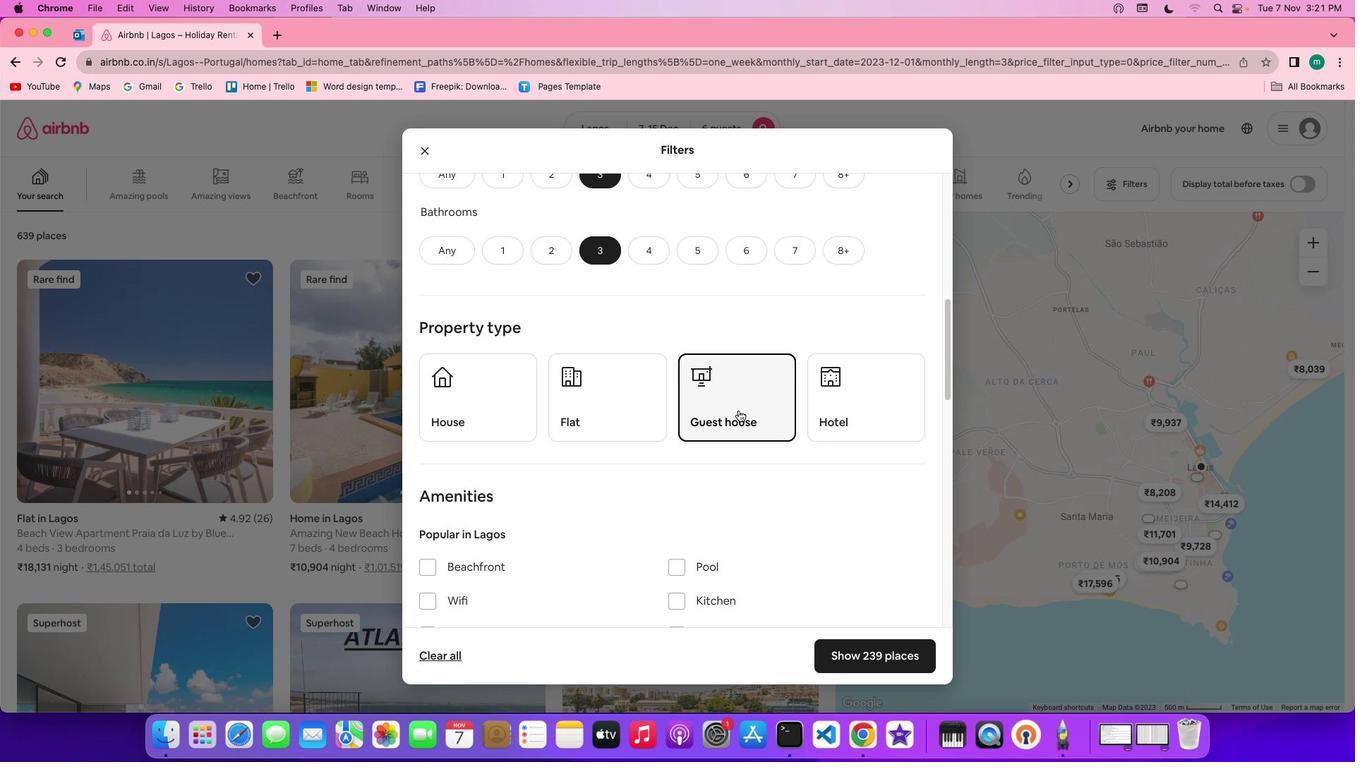 
Action: Mouse pressed left at (738, 410)
Screenshot: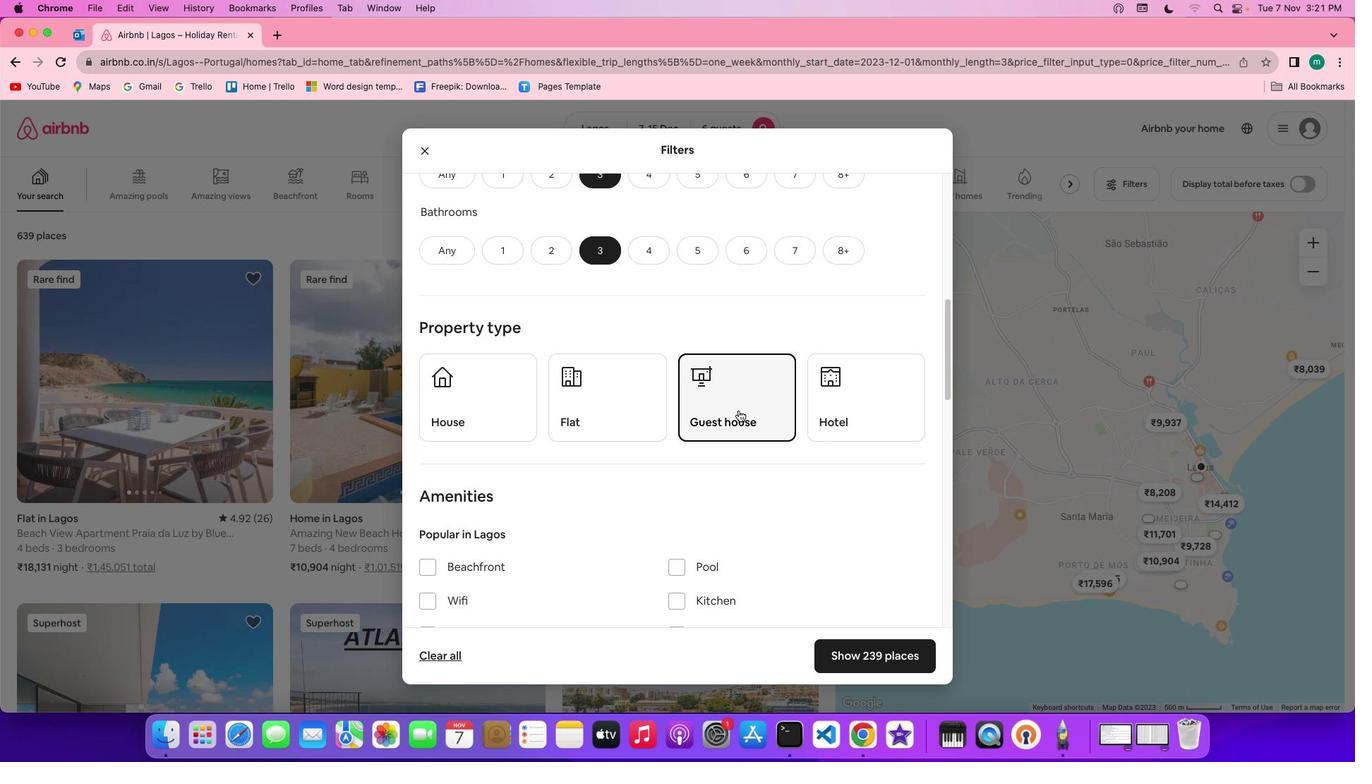 
Action: Mouse moved to (740, 414)
Screenshot: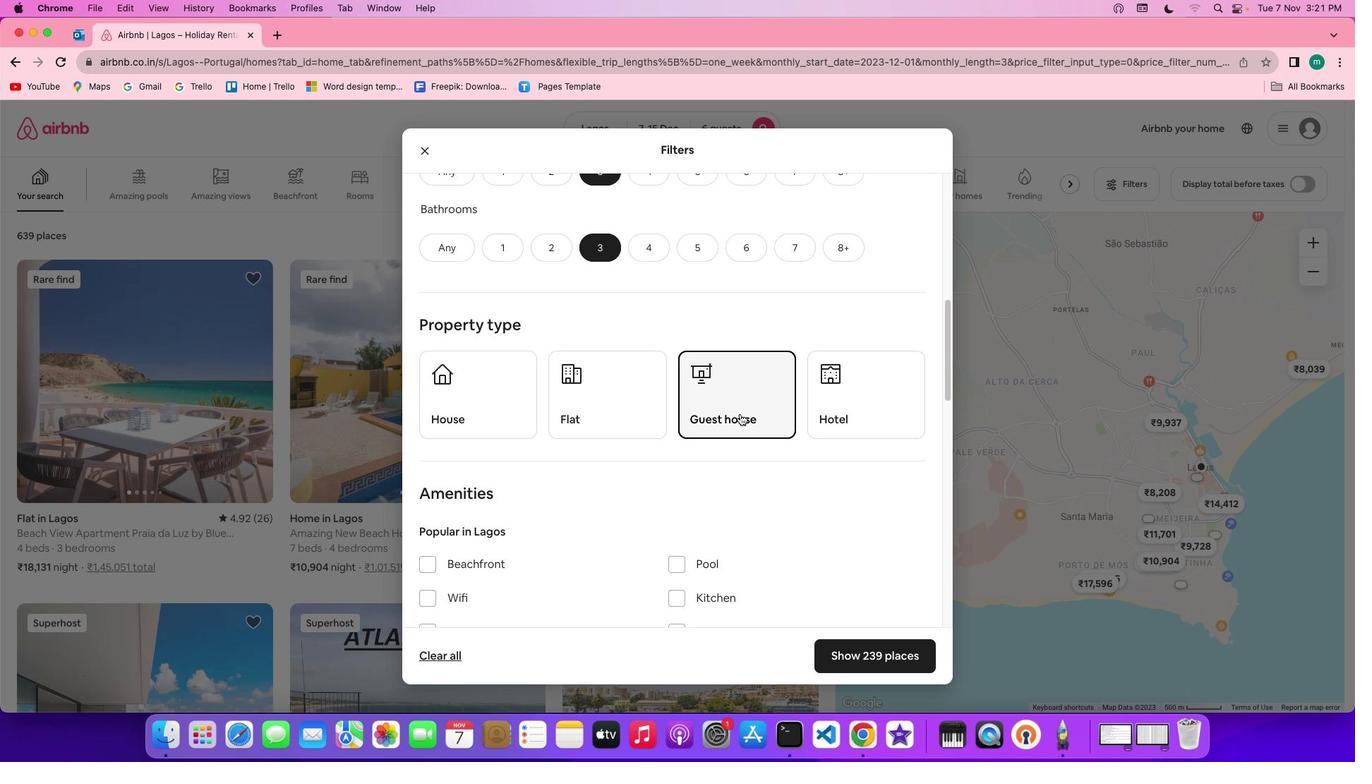 
Action: Mouse scrolled (740, 414) with delta (0, 0)
Screenshot: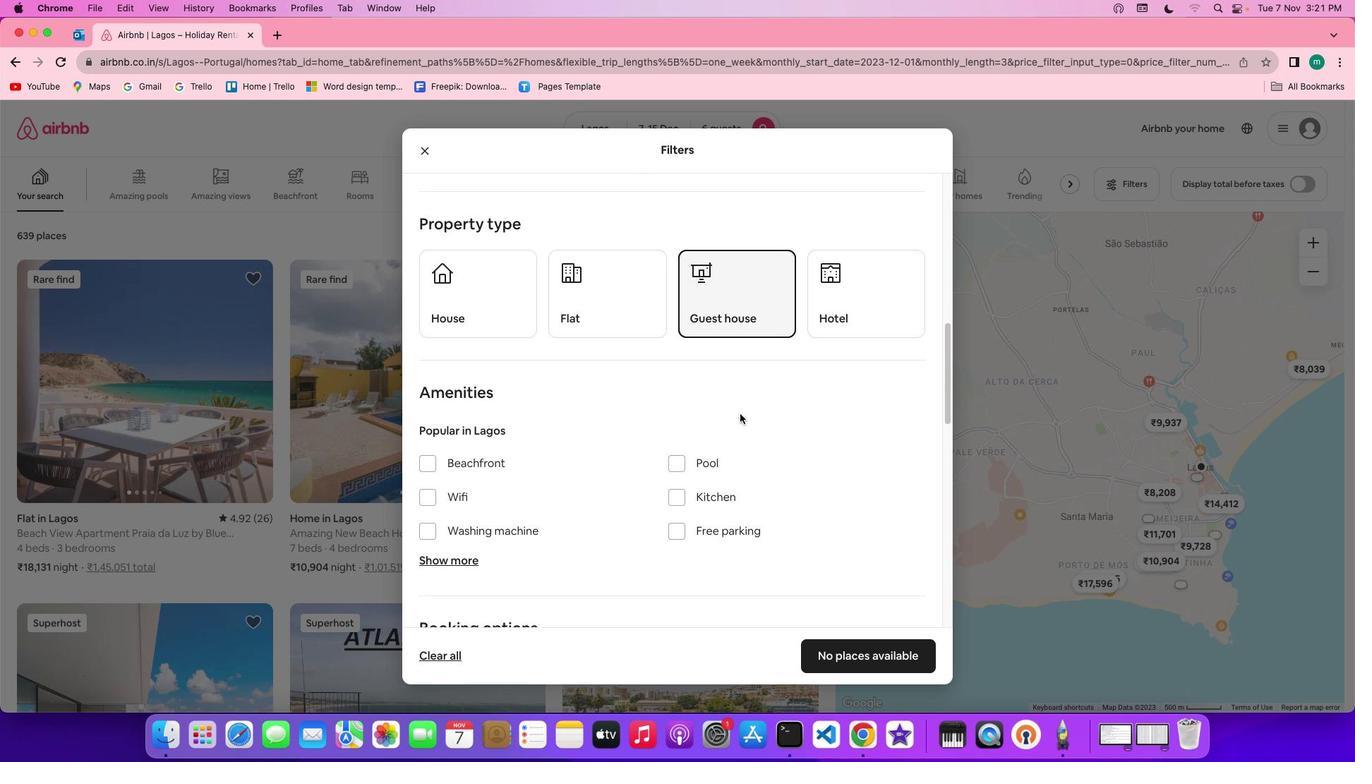
Action: Mouse scrolled (740, 414) with delta (0, 0)
Screenshot: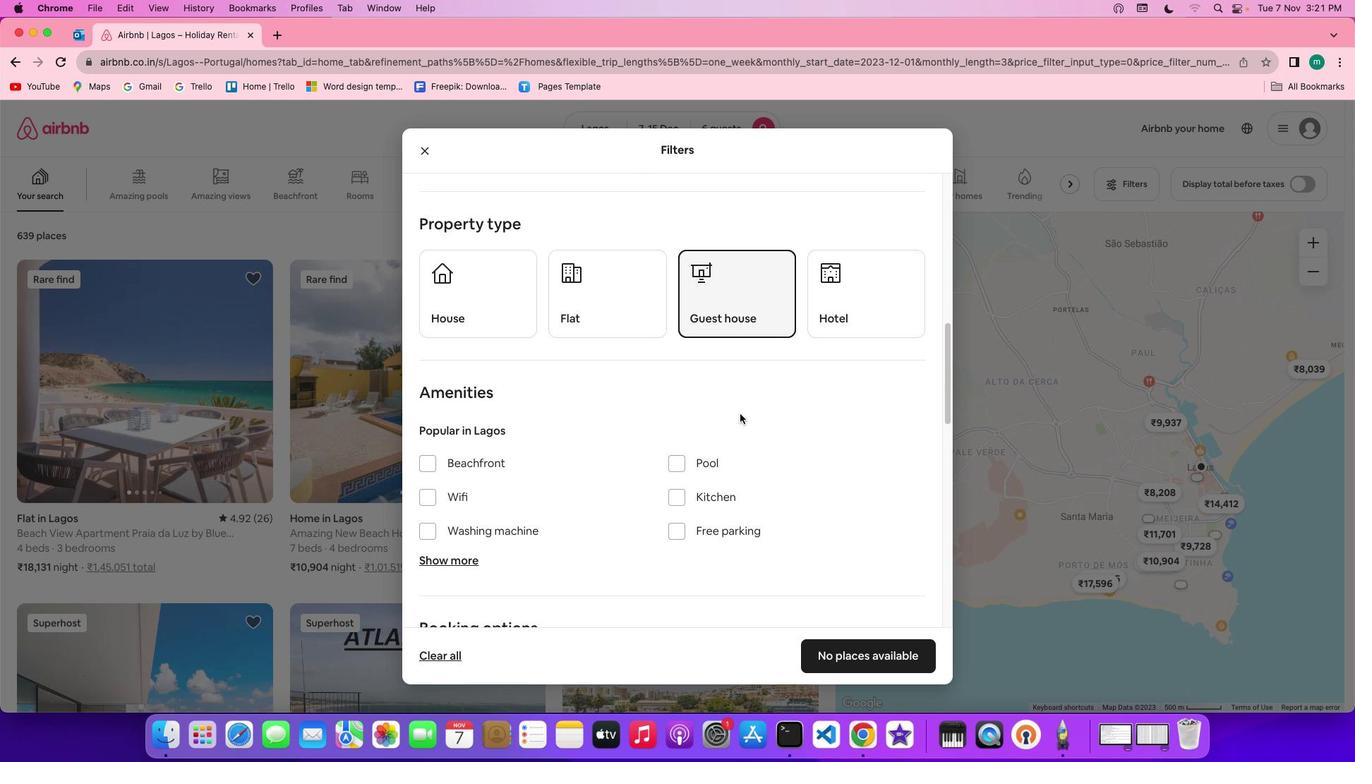 
Action: Mouse scrolled (740, 414) with delta (0, -1)
Screenshot: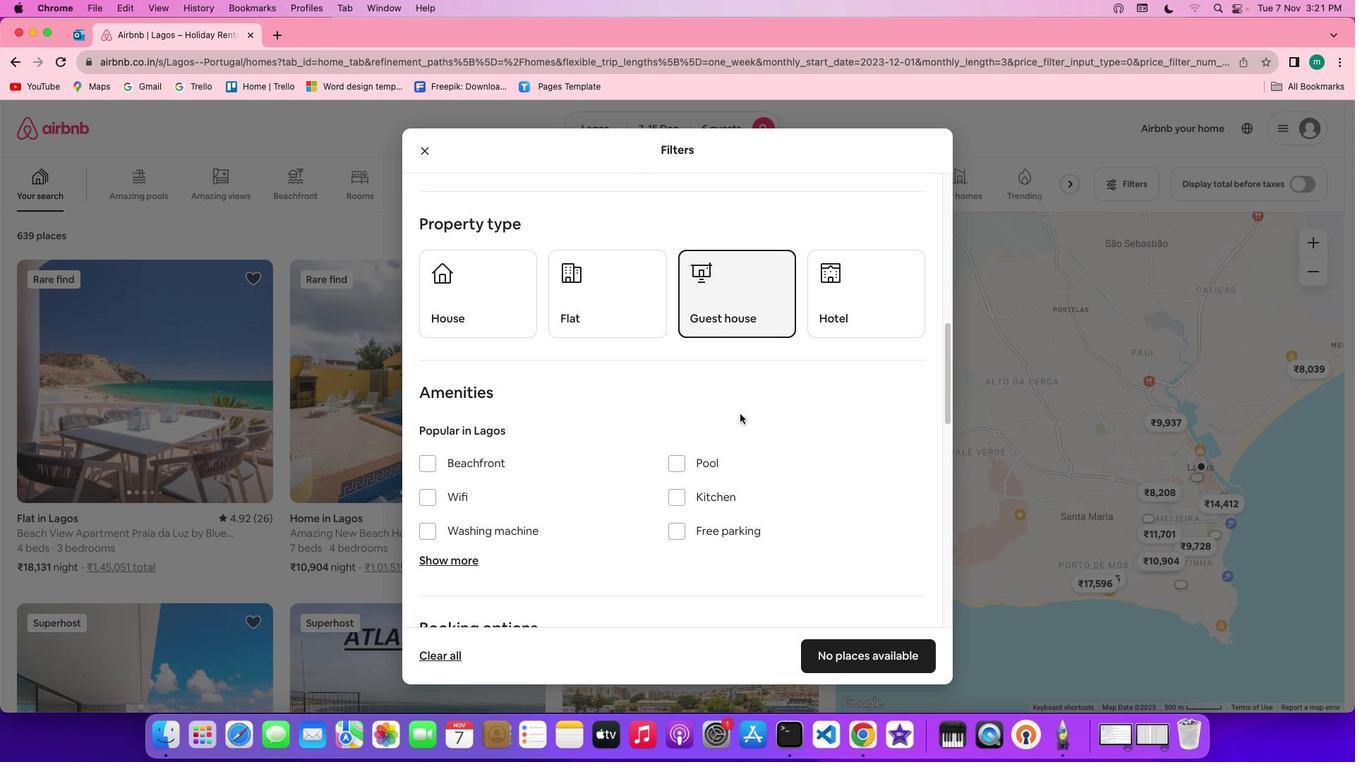 
Action: Mouse scrolled (740, 414) with delta (0, 0)
Screenshot: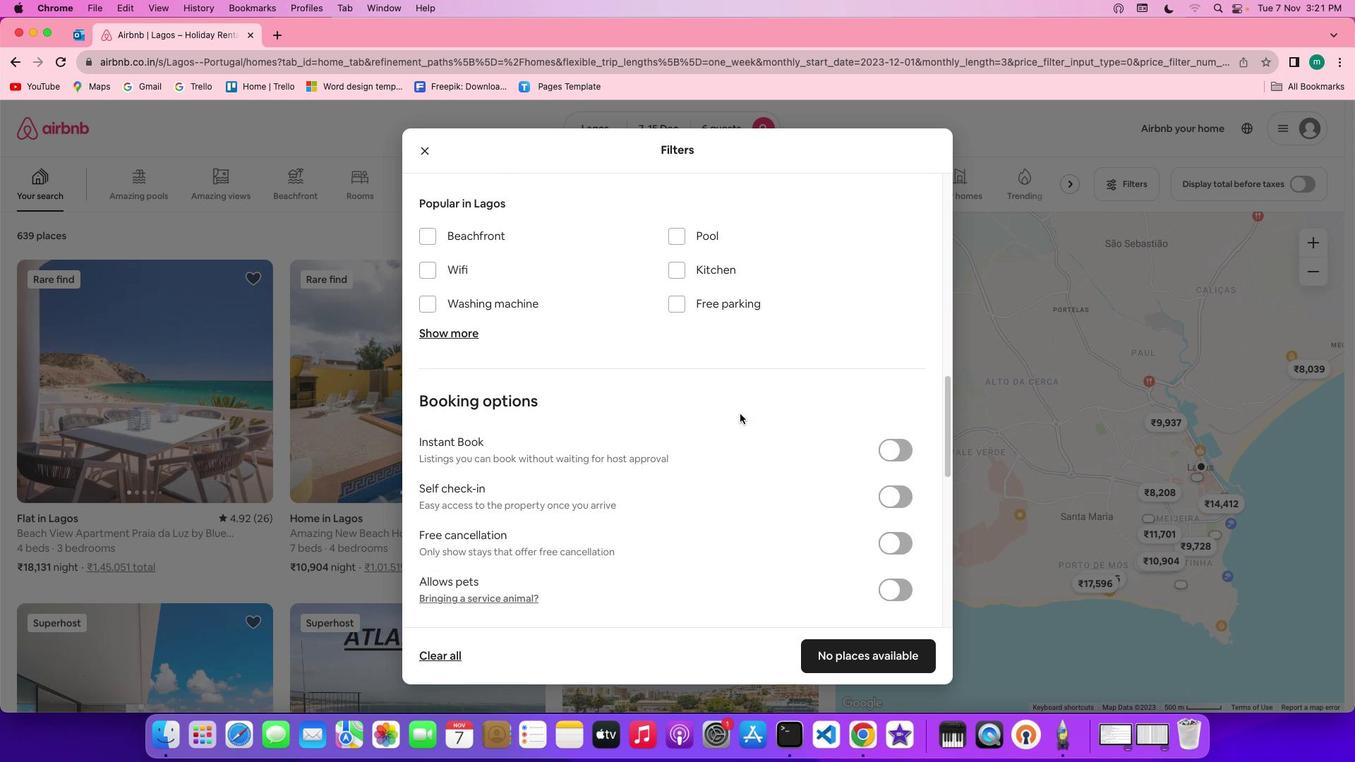 
Action: Mouse scrolled (740, 414) with delta (0, 0)
Screenshot: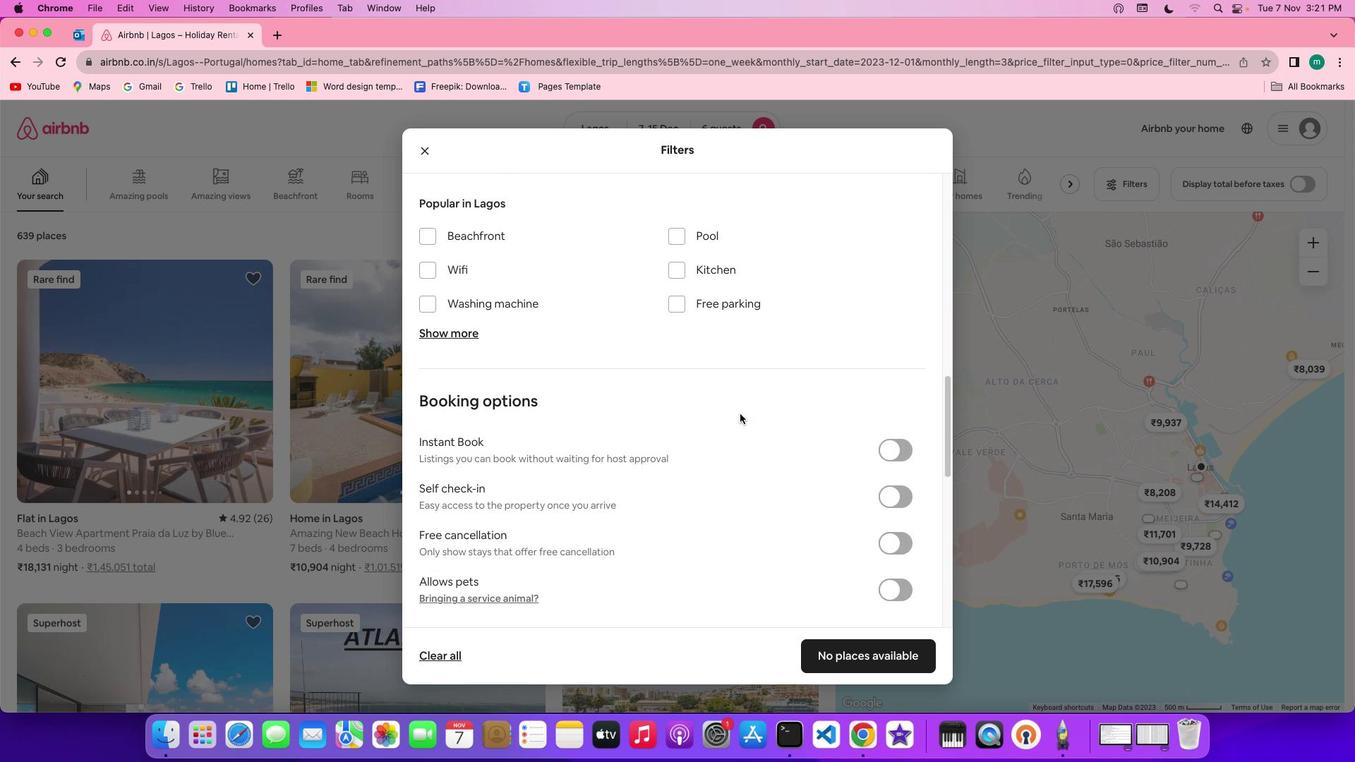 
Action: Mouse scrolled (740, 414) with delta (0, -1)
Screenshot: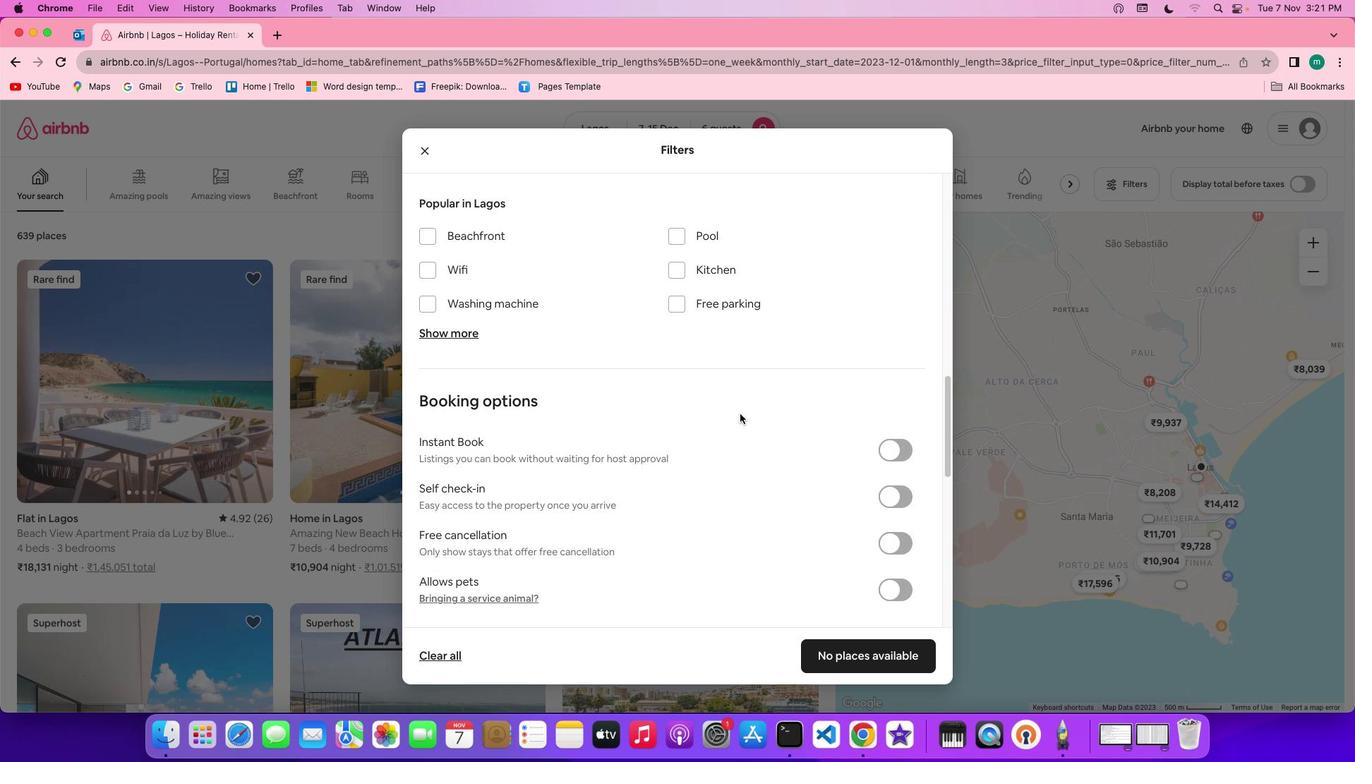 
Action: Mouse scrolled (740, 414) with delta (0, -2)
Screenshot: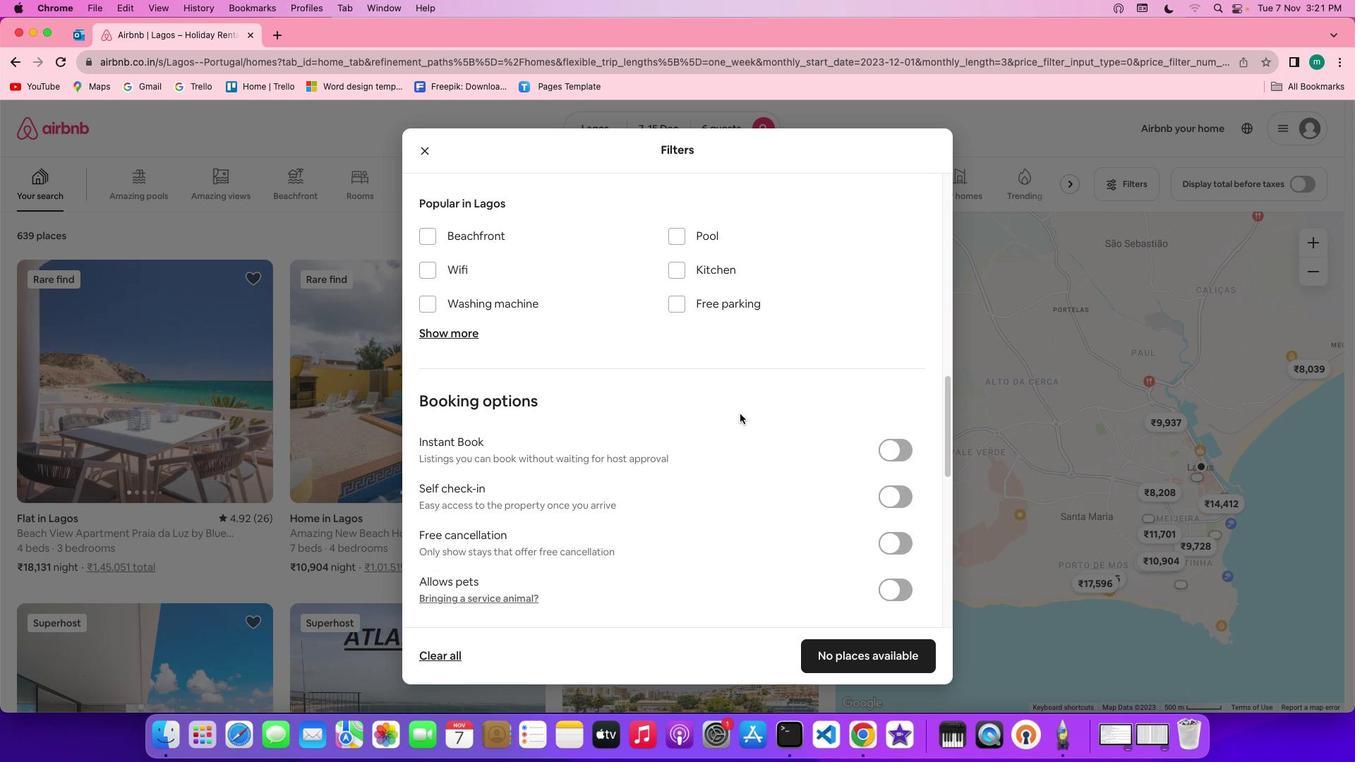 
Action: Mouse scrolled (740, 414) with delta (0, 0)
Screenshot: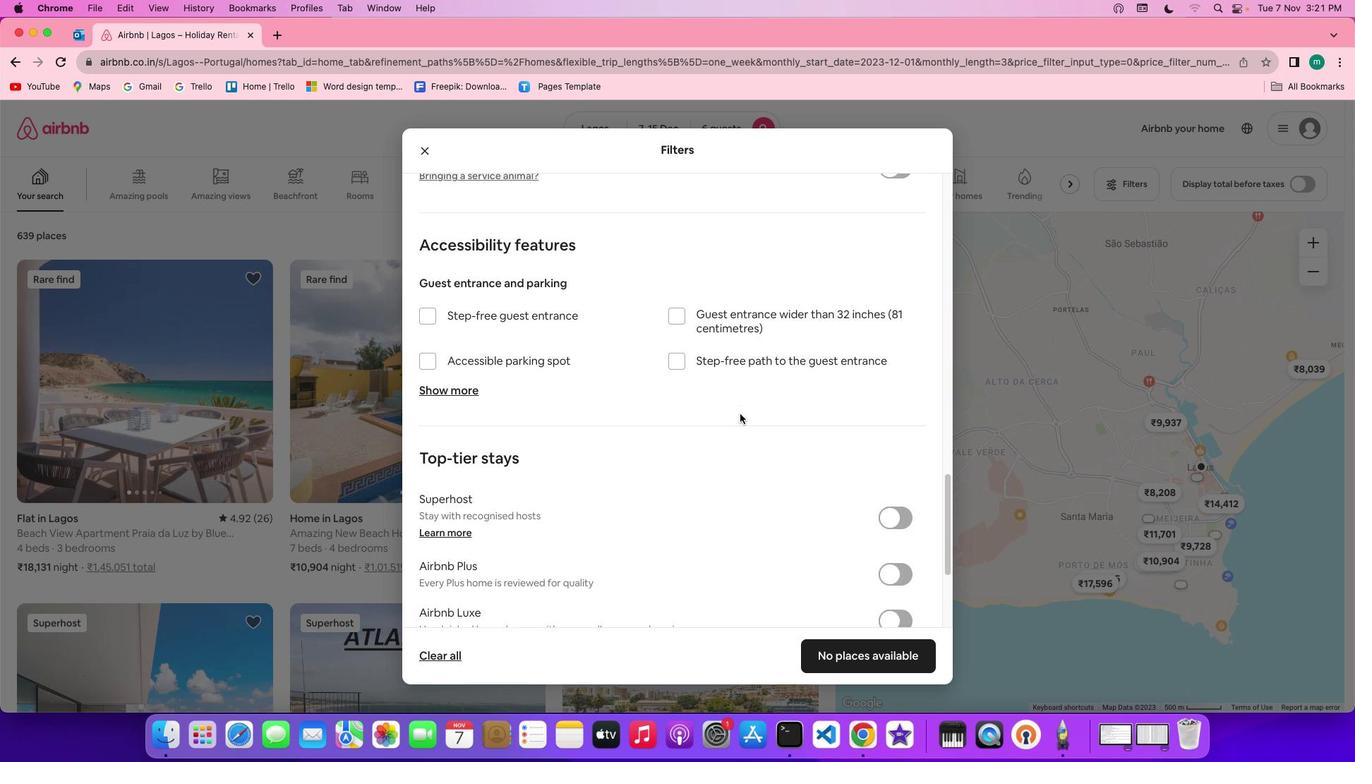 
Action: Mouse scrolled (740, 414) with delta (0, 0)
Screenshot: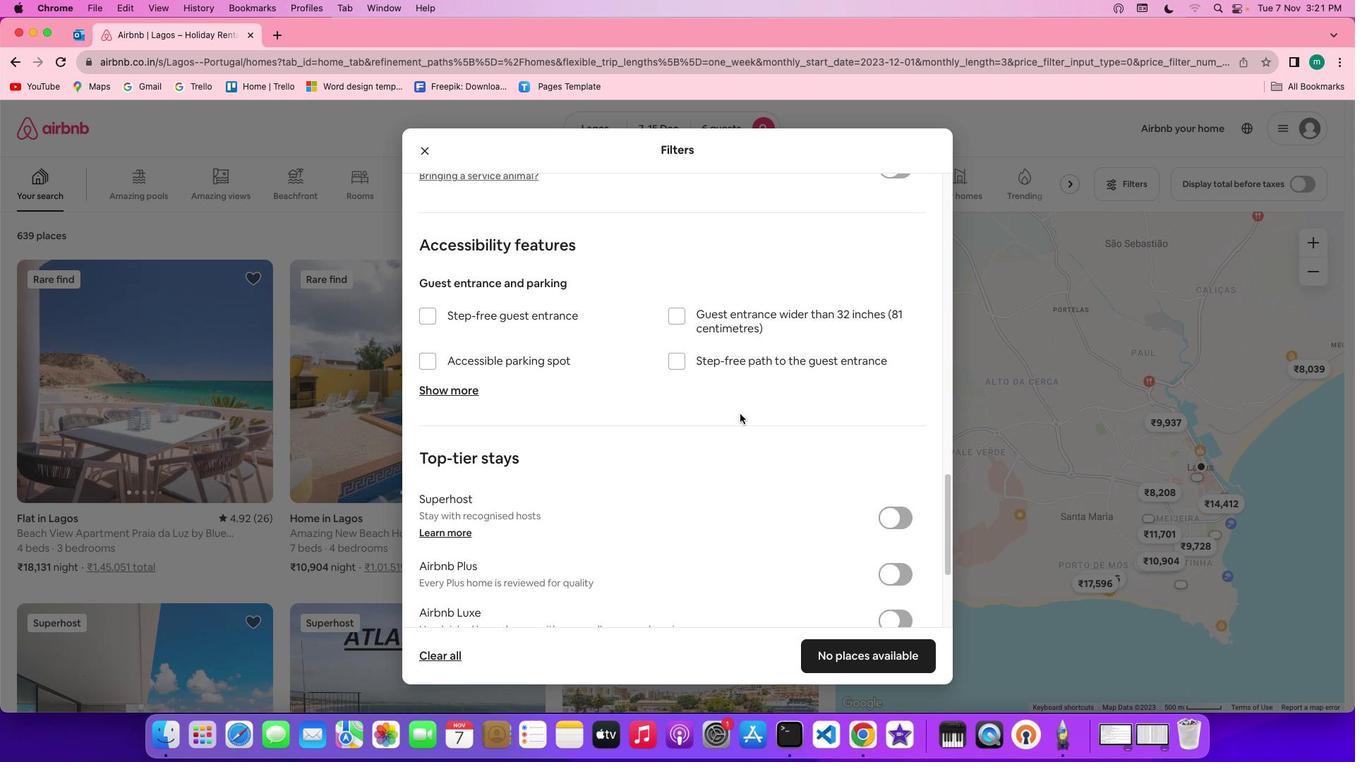 
Action: Mouse scrolled (740, 414) with delta (0, -2)
Screenshot: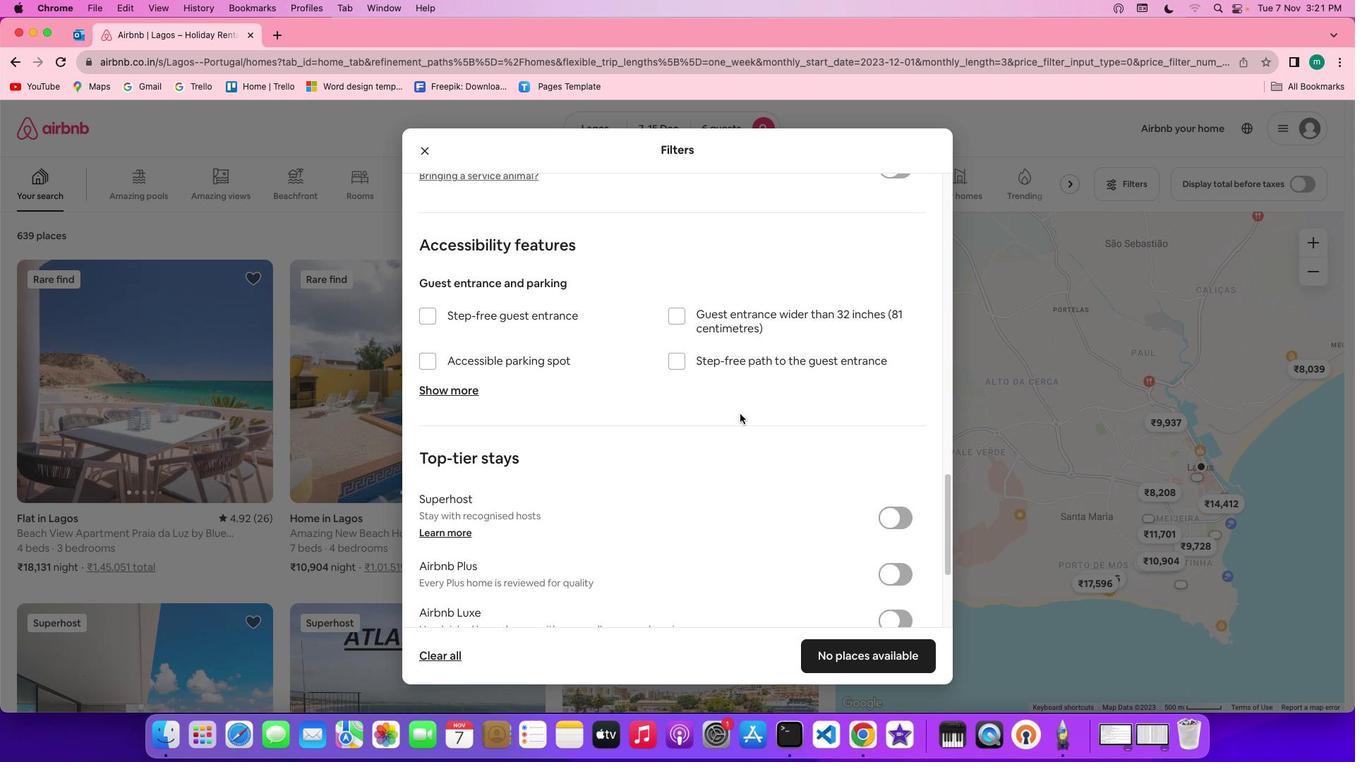 
Action: Mouse scrolled (740, 414) with delta (0, -2)
Screenshot: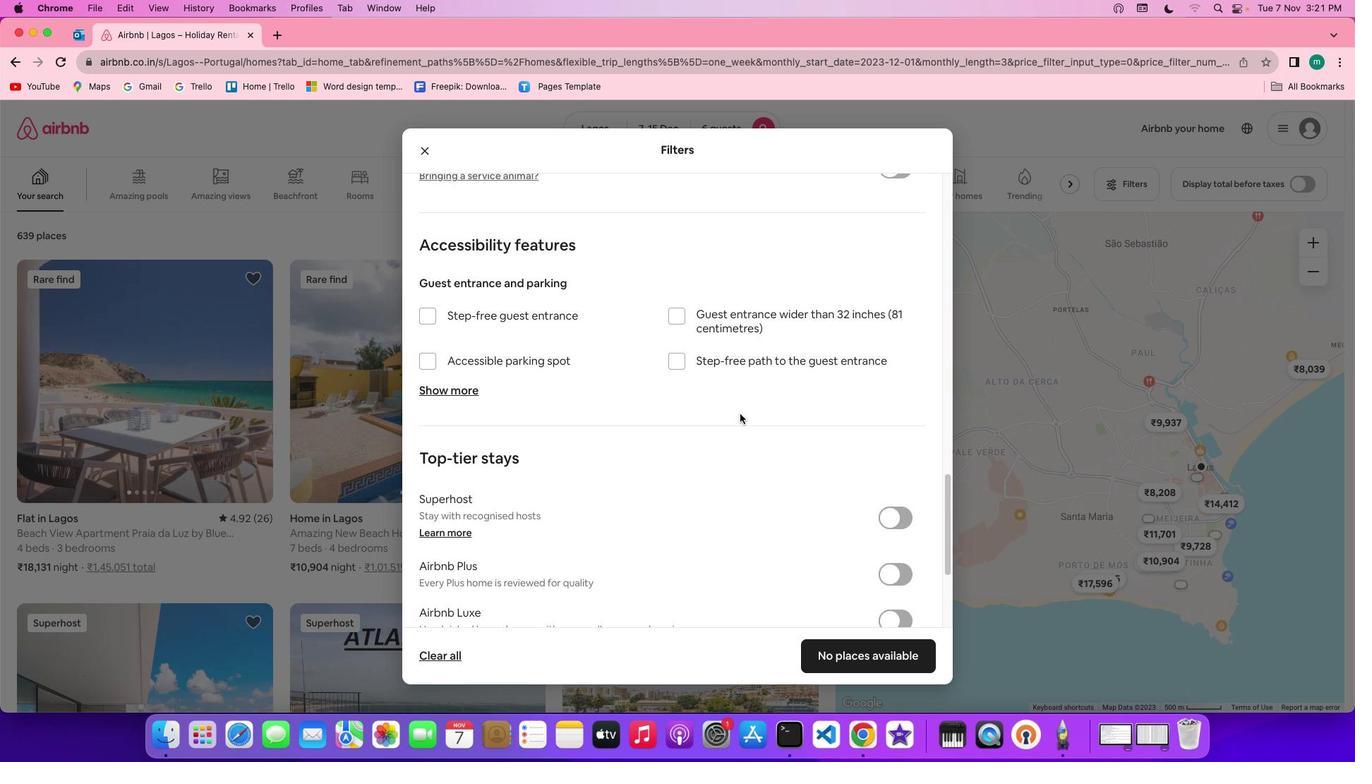 
Action: Mouse scrolled (740, 414) with delta (0, -3)
Screenshot: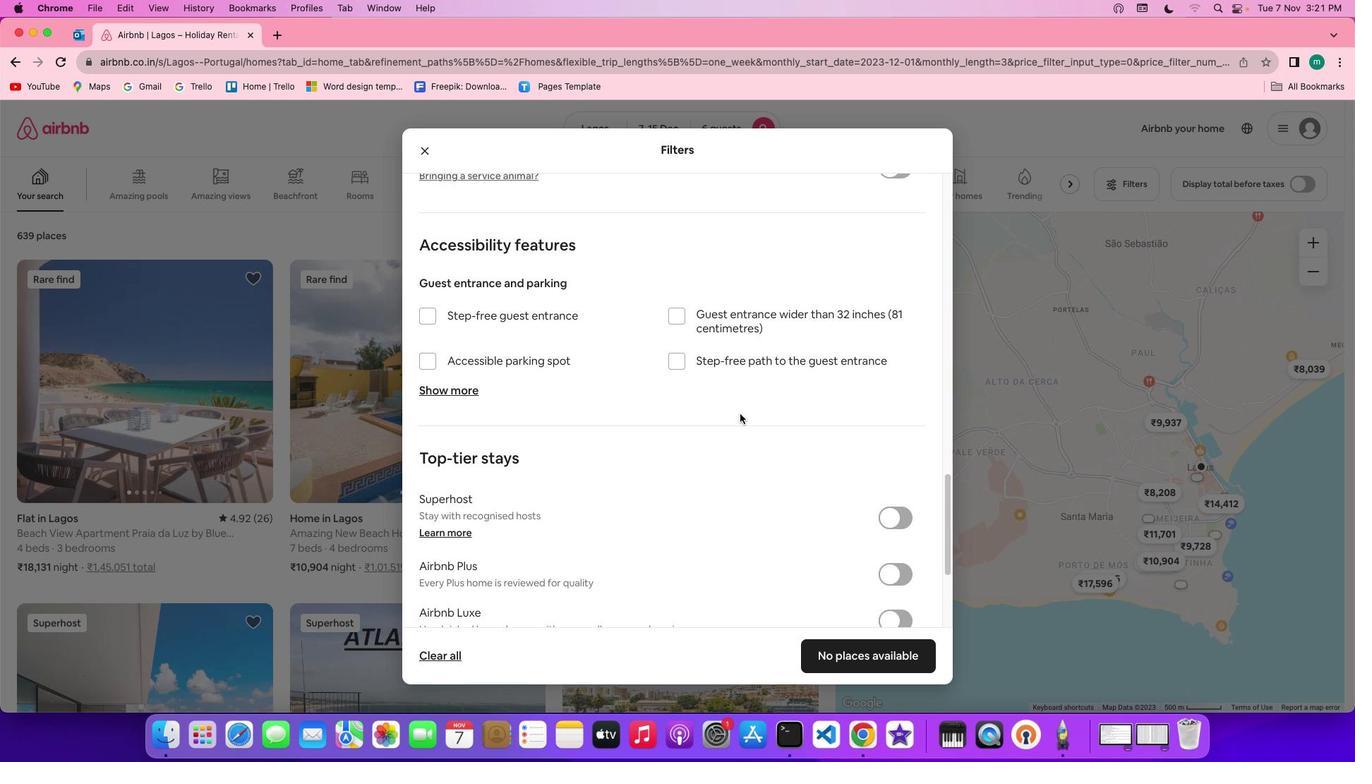 
Action: Mouse scrolled (740, 414) with delta (0, 0)
Screenshot: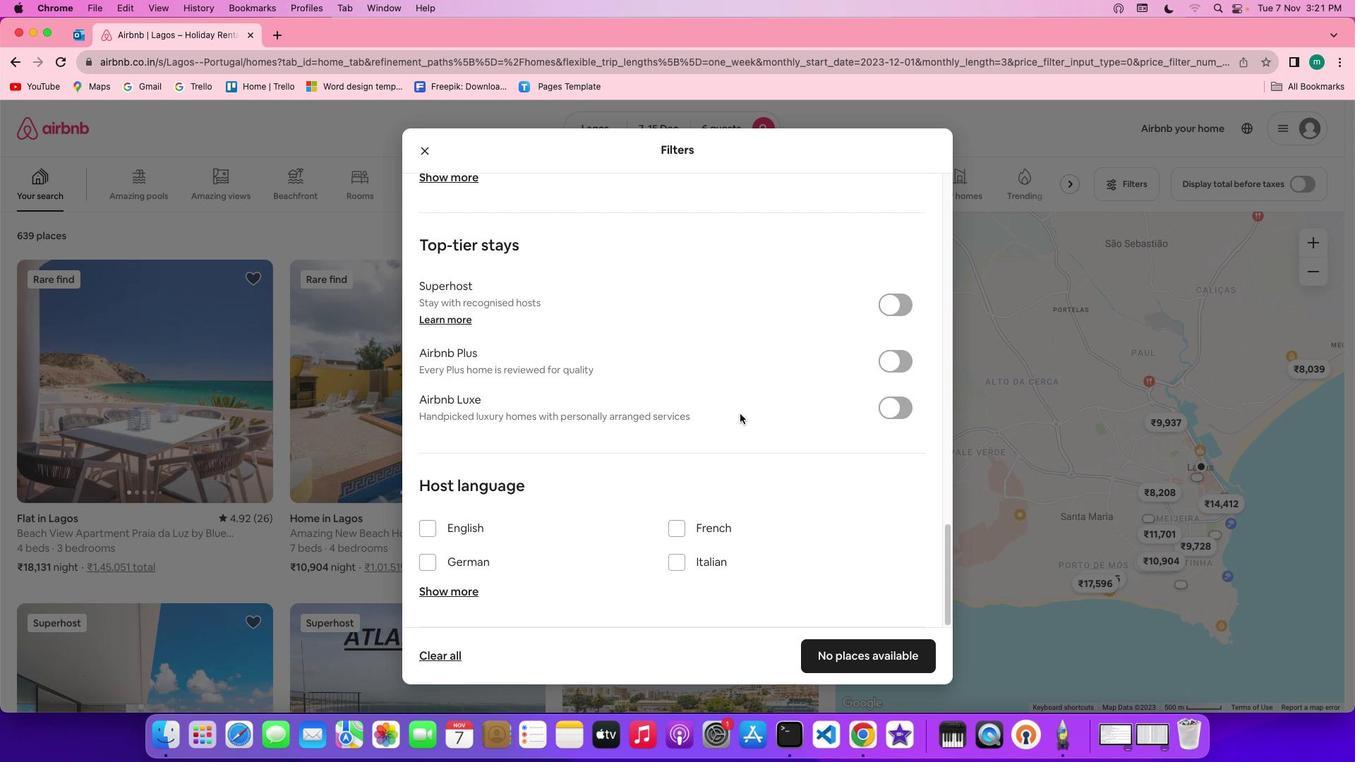 
Action: Mouse scrolled (740, 414) with delta (0, 0)
Screenshot: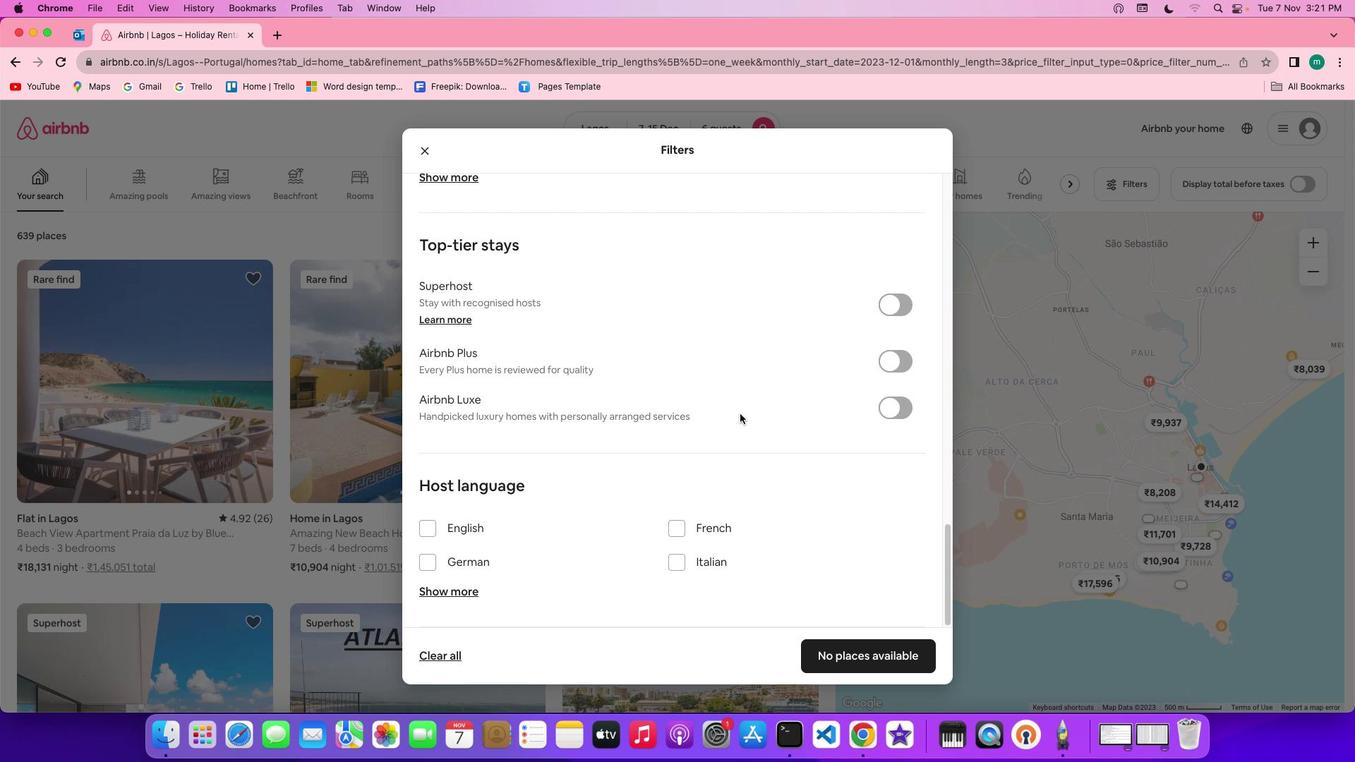 
Action: Mouse scrolled (740, 414) with delta (0, -2)
Screenshot: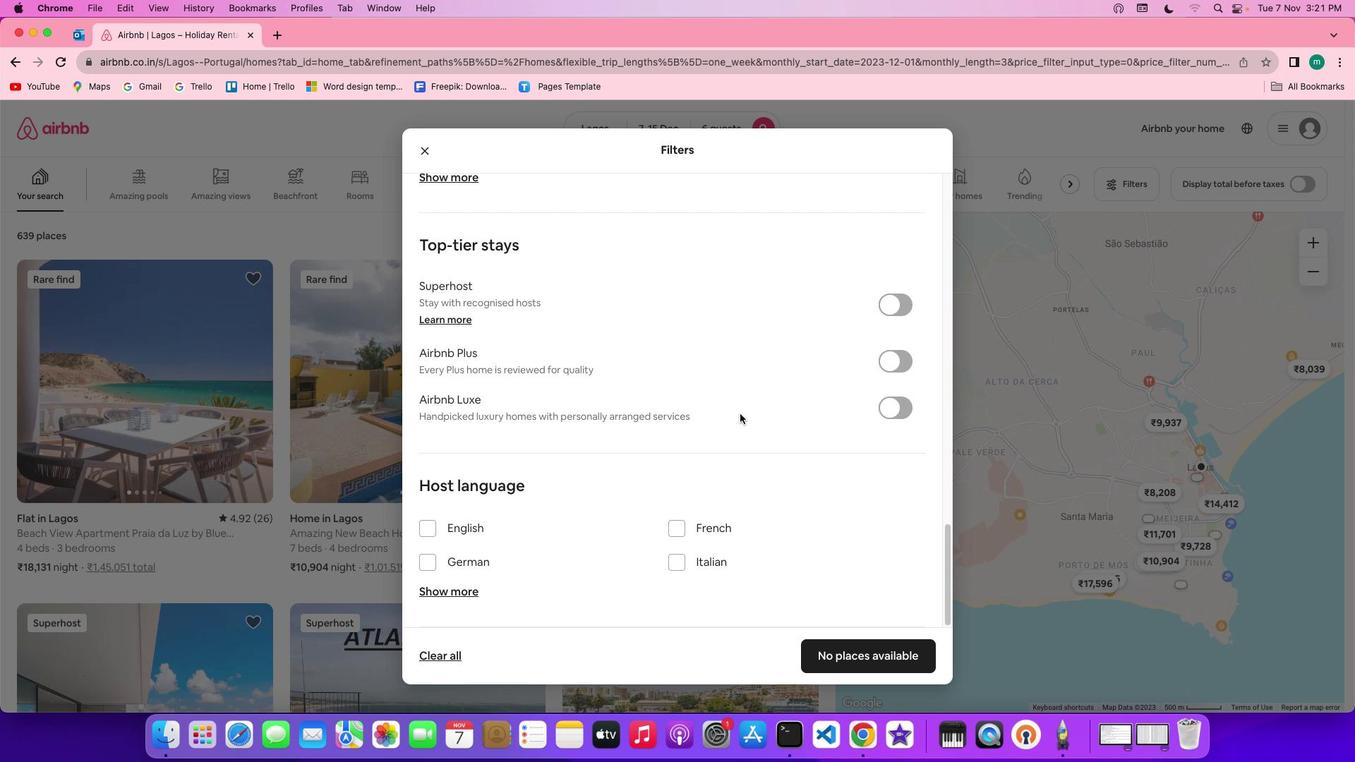 
Action: Mouse scrolled (740, 414) with delta (0, -3)
Screenshot: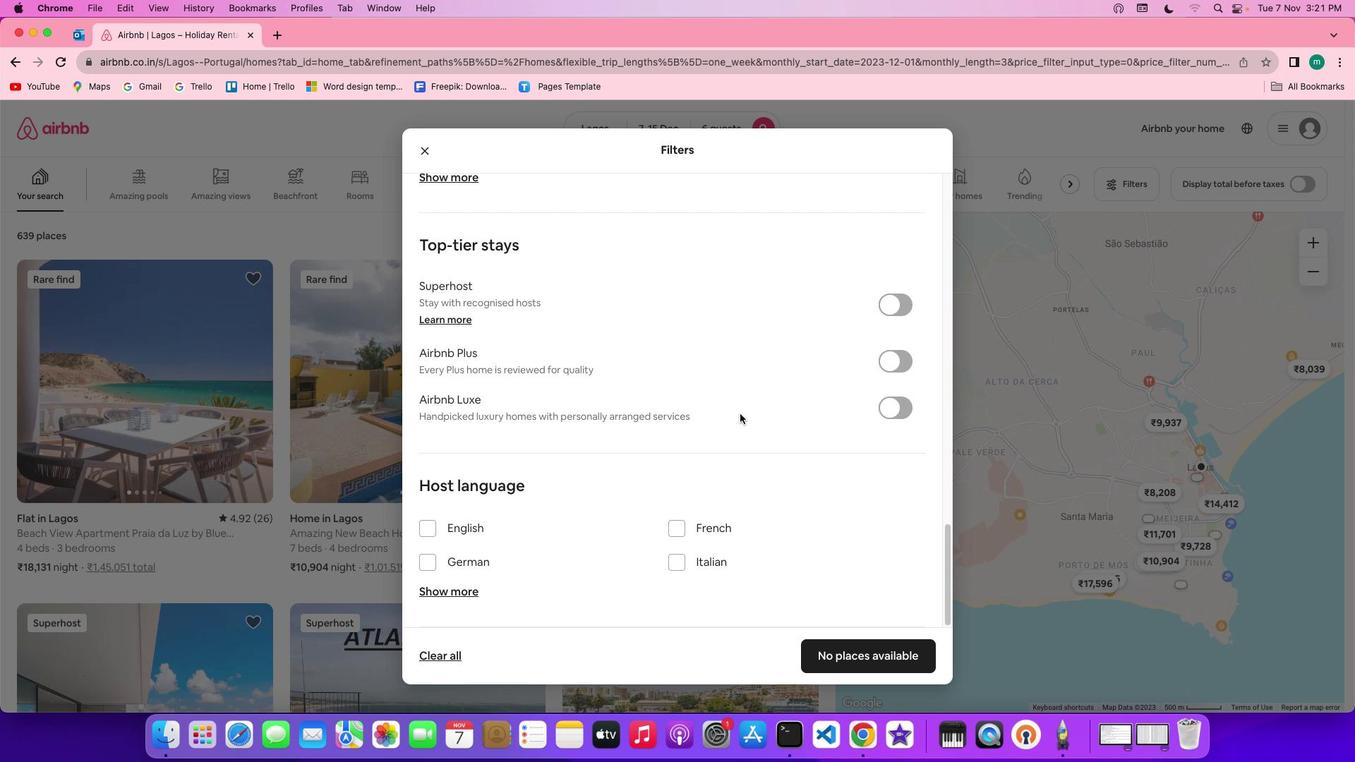 
Action: Mouse scrolled (740, 414) with delta (0, -4)
Screenshot: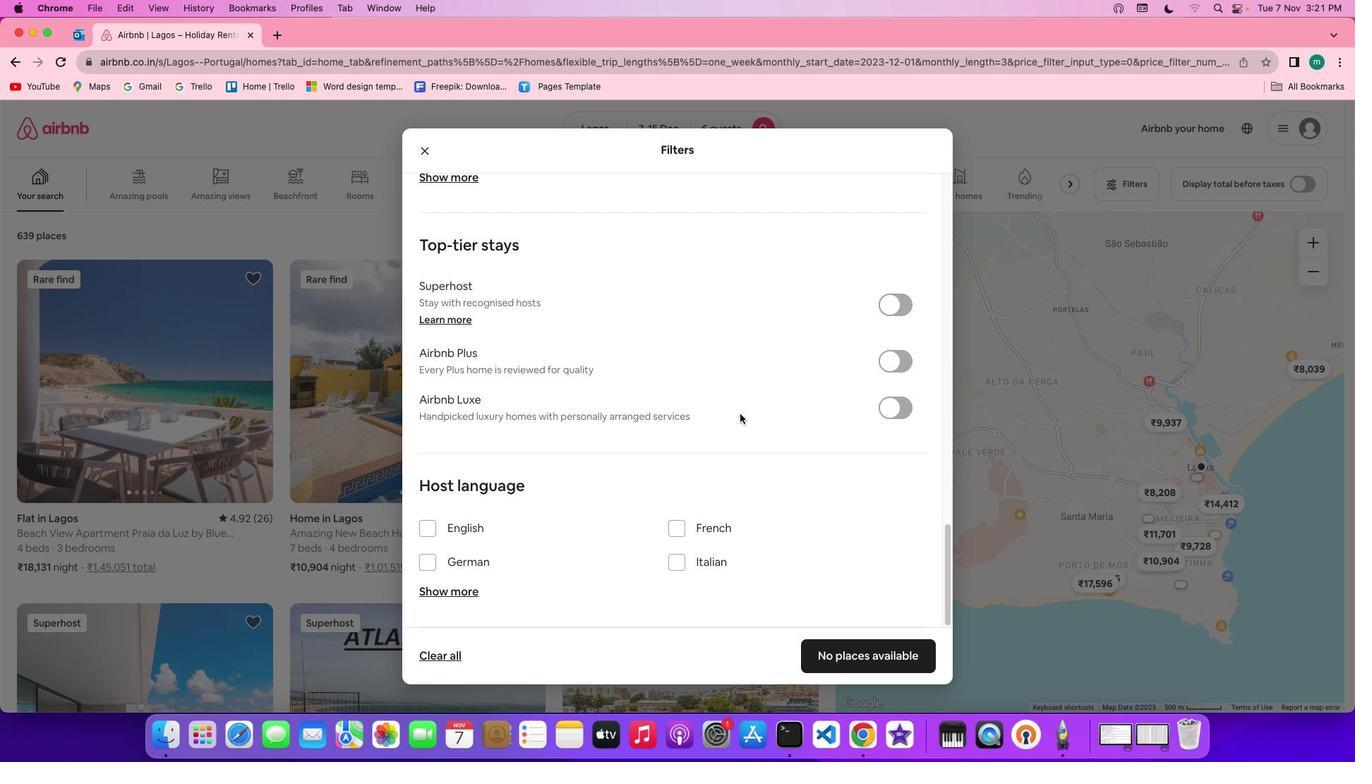 
Action: Mouse scrolled (740, 414) with delta (0, -4)
Screenshot: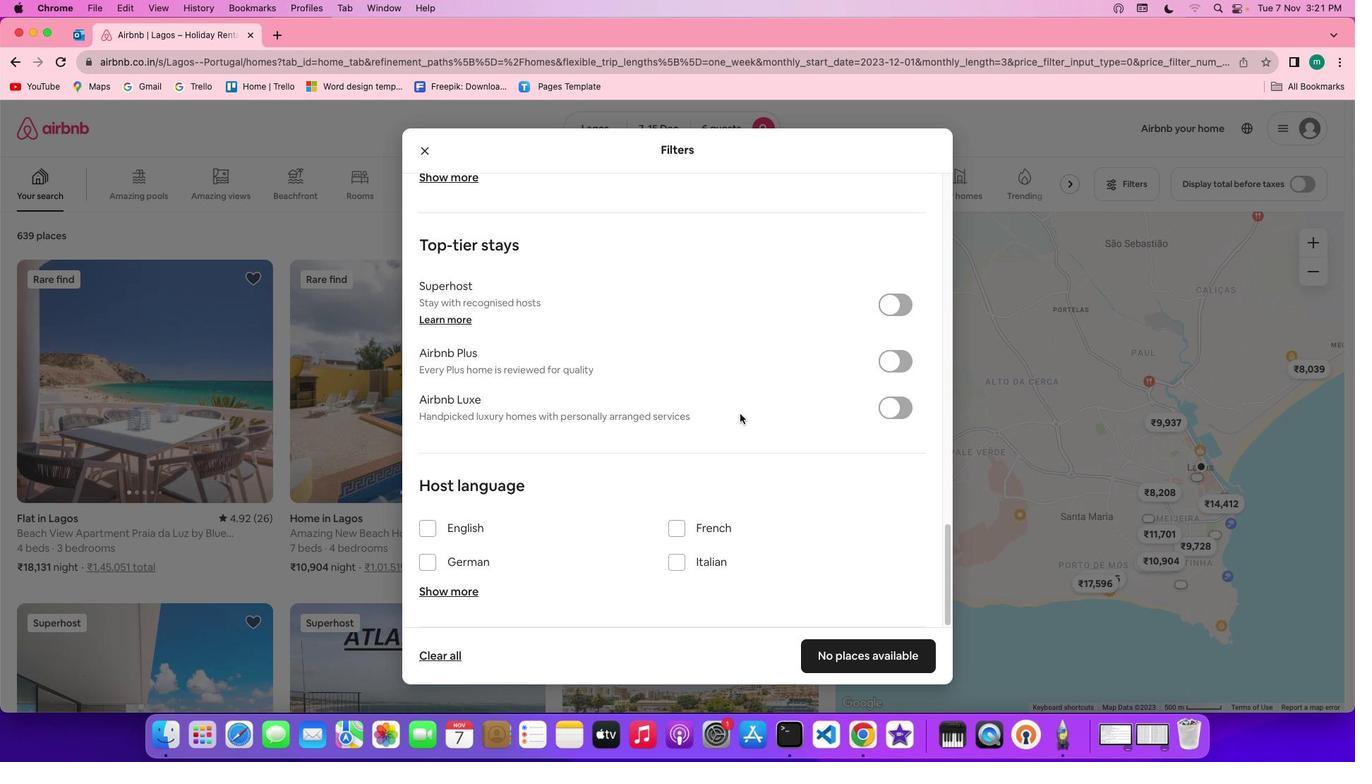 
Action: Mouse scrolled (740, 414) with delta (0, 0)
Screenshot: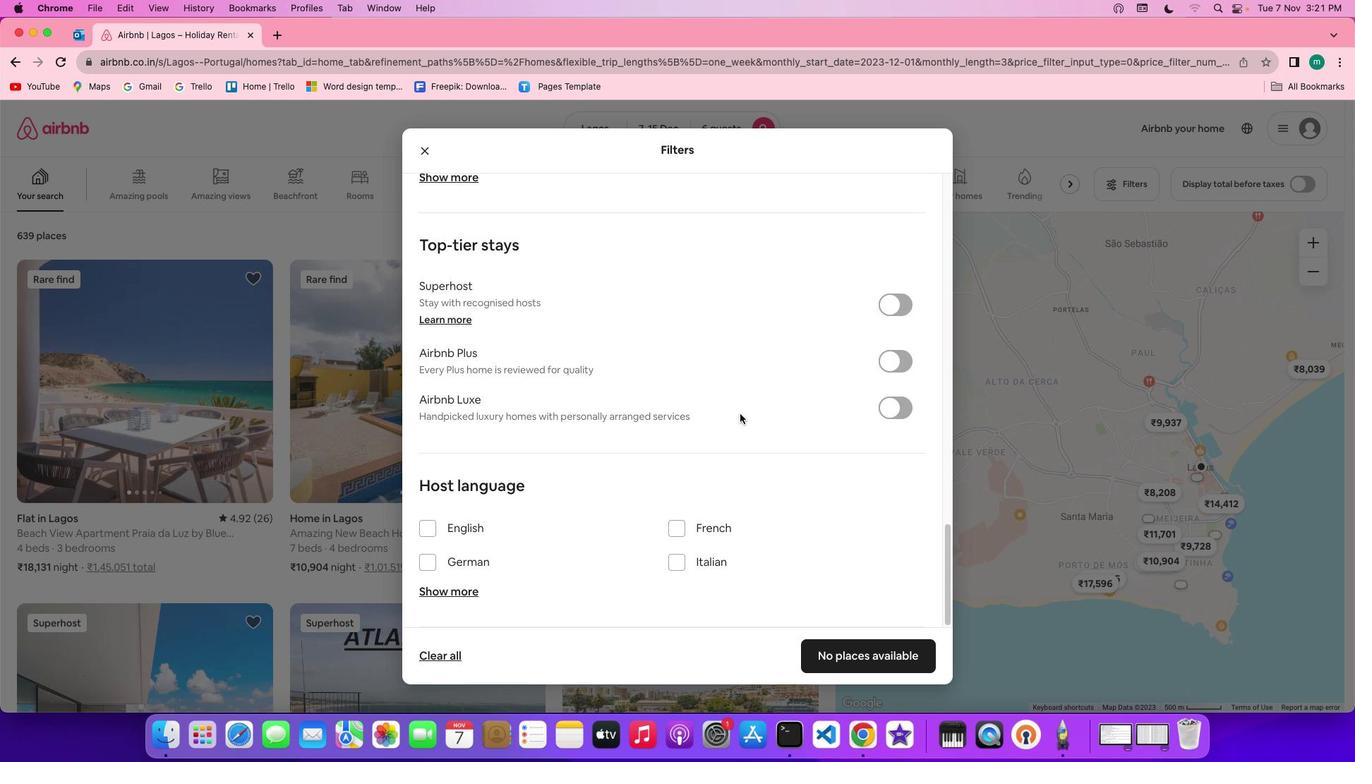 
Action: Mouse scrolled (740, 414) with delta (0, 0)
Screenshot: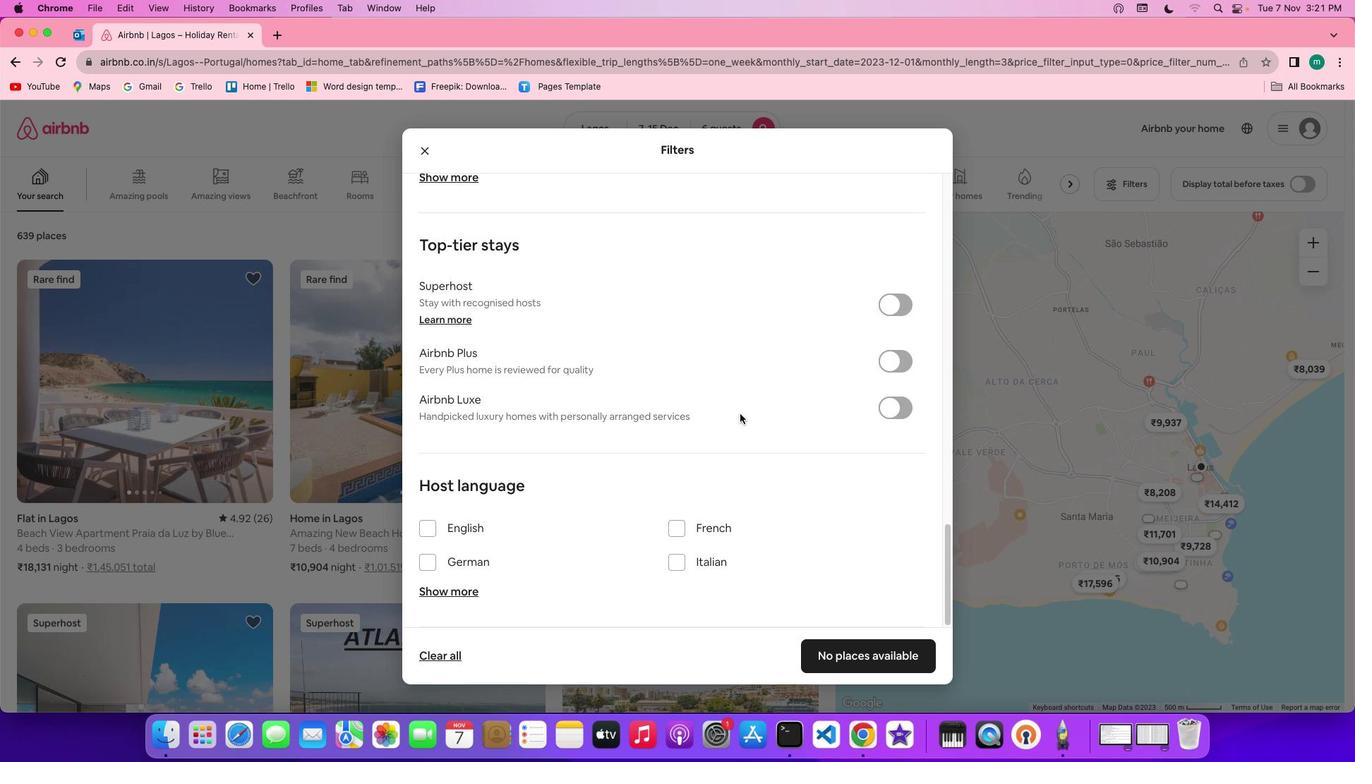 
Action: Mouse scrolled (740, 414) with delta (0, -2)
Screenshot: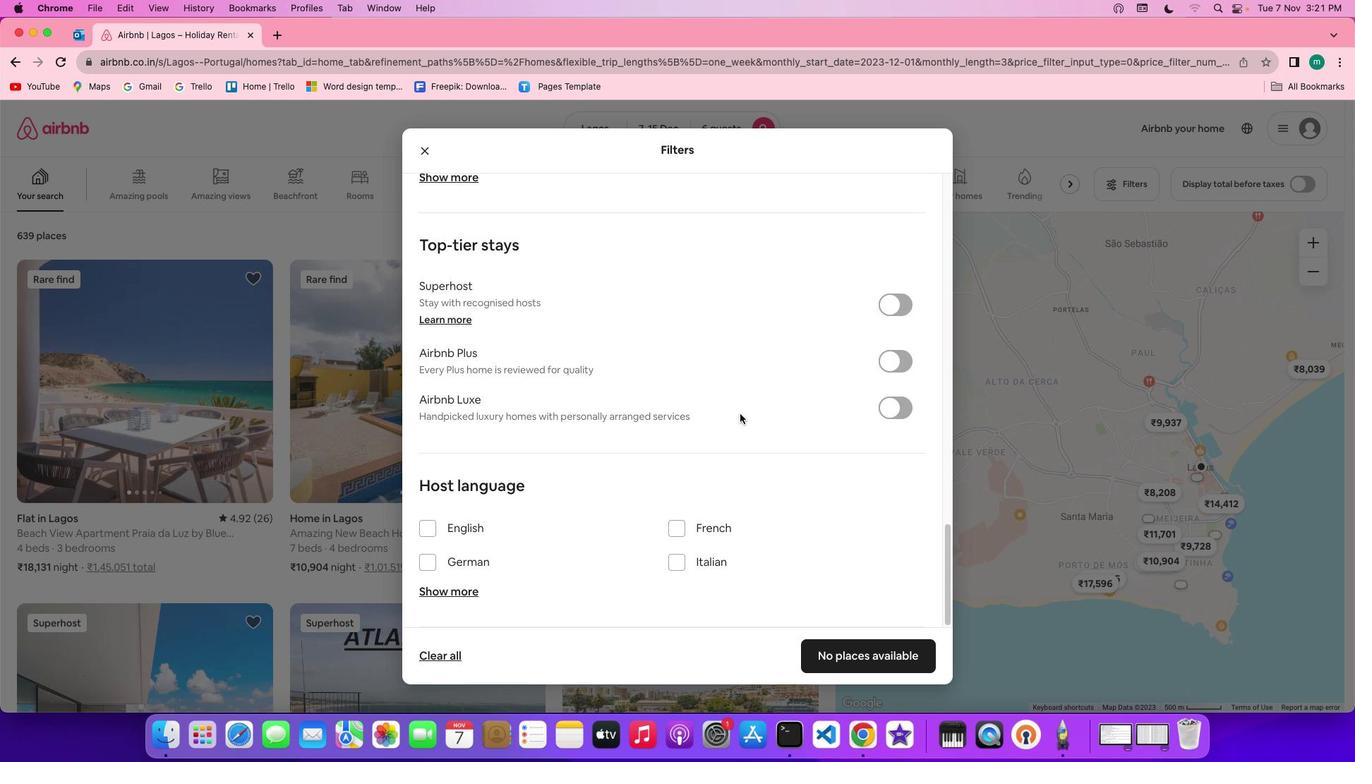 
Action: Mouse scrolled (740, 414) with delta (0, -3)
Screenshot: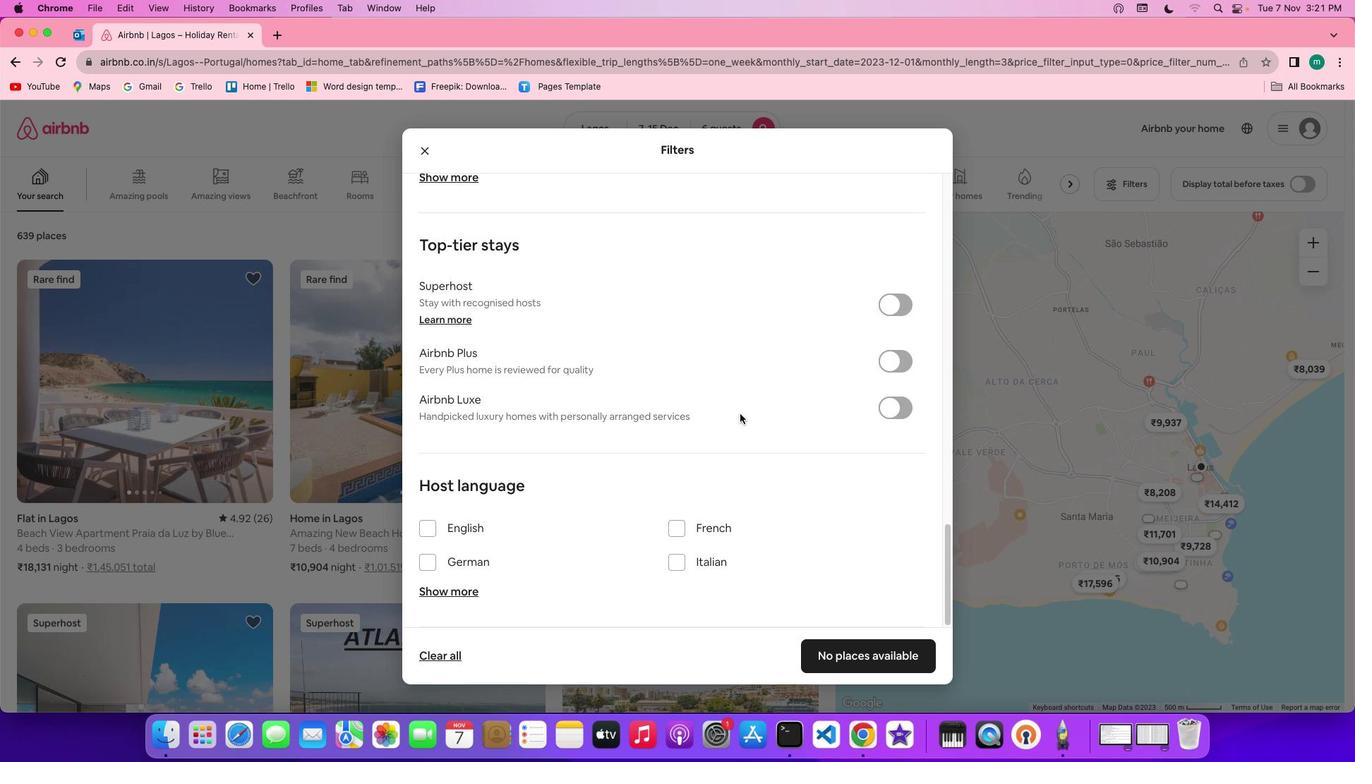 
Action: Mouse scrolled (740, 414) with delta (0, -4)
Screenshot: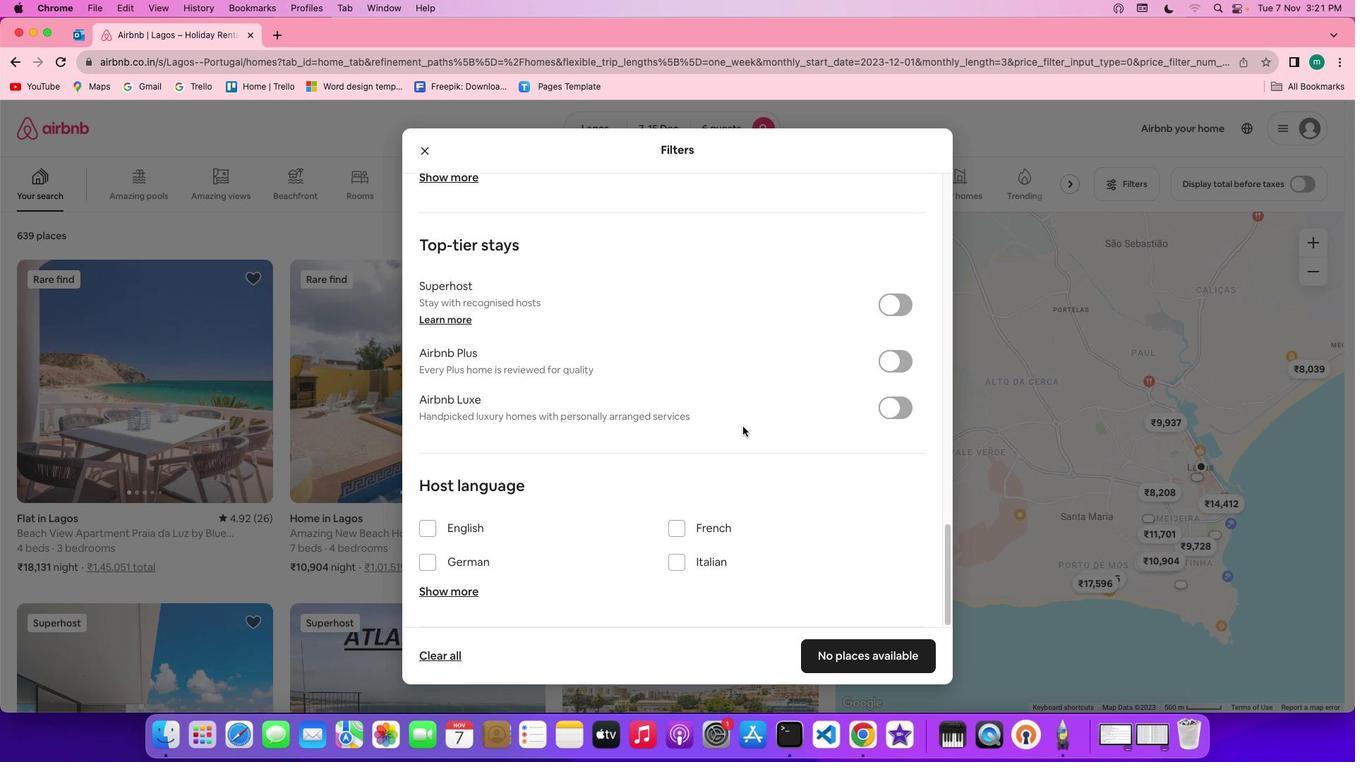 
Action: Mouse scrolled (740, 414) with delta (0, -4)
Screenshot: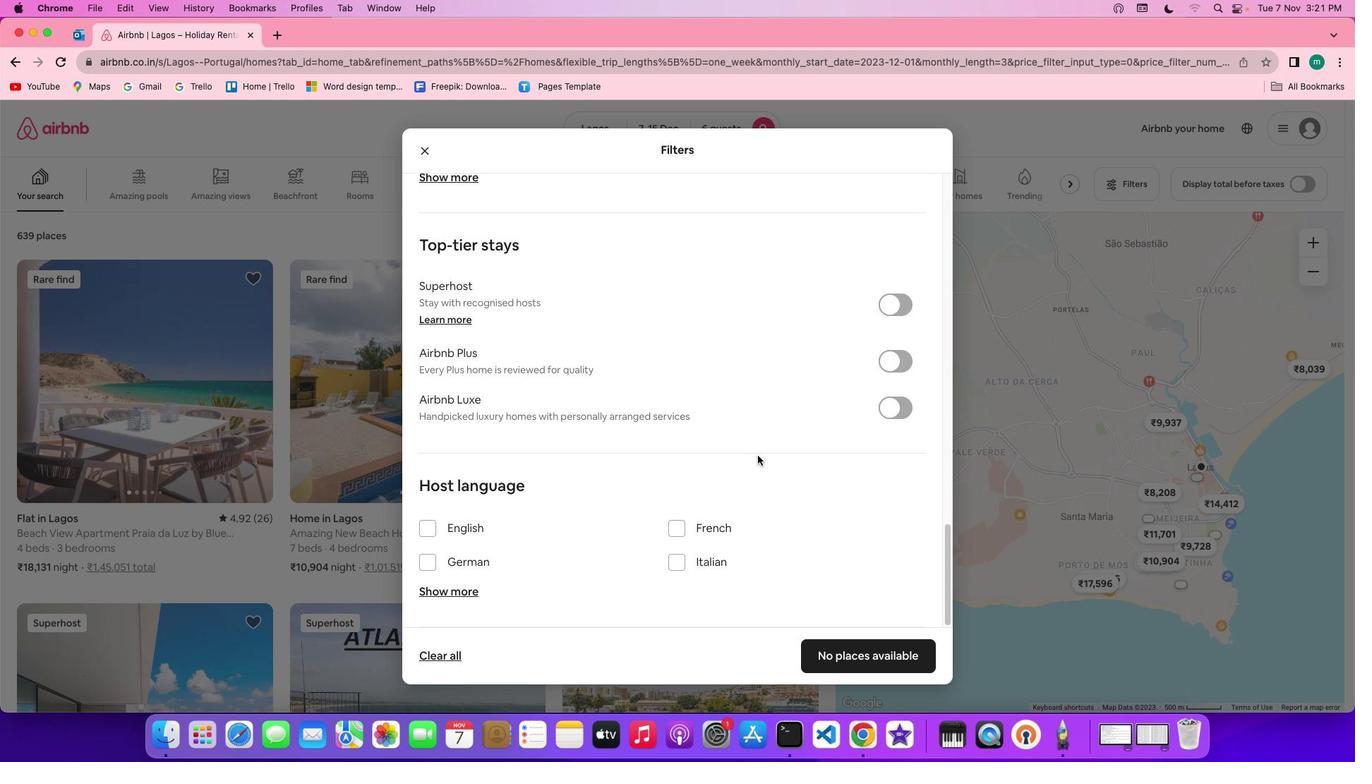 
Action: Mouse moved to (882, 652)
Screenshot: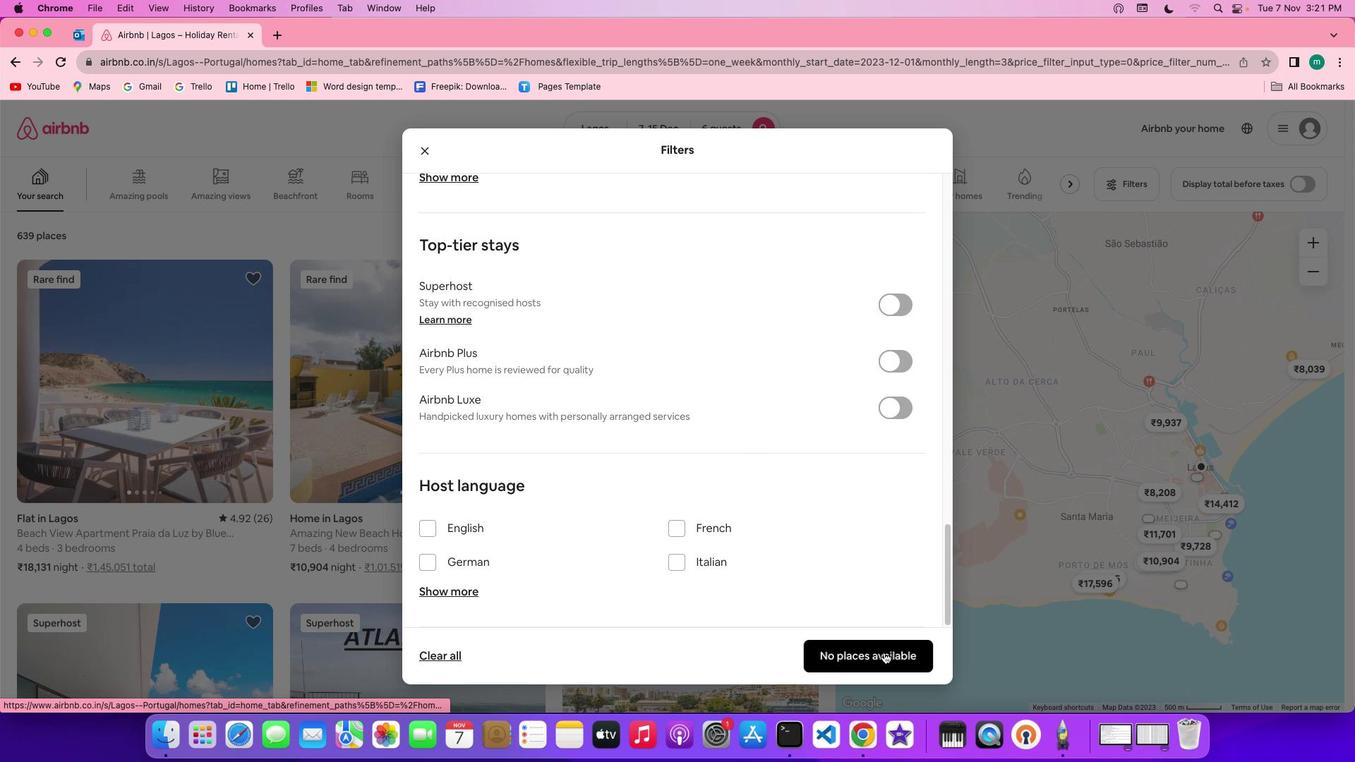 
Action: Mouse pressed left at (882, 652)
Screenshot: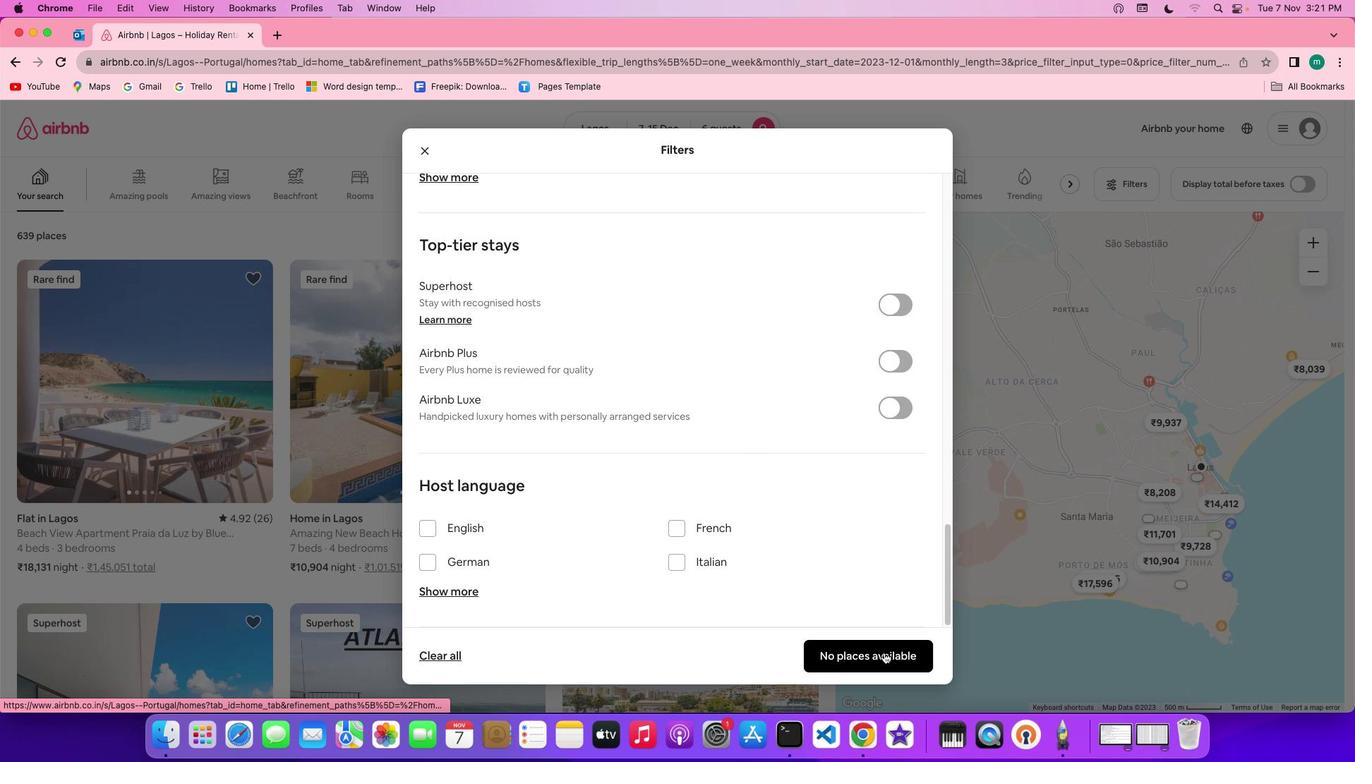 
Action: Mouse moved to (377, 429)
Screenshot: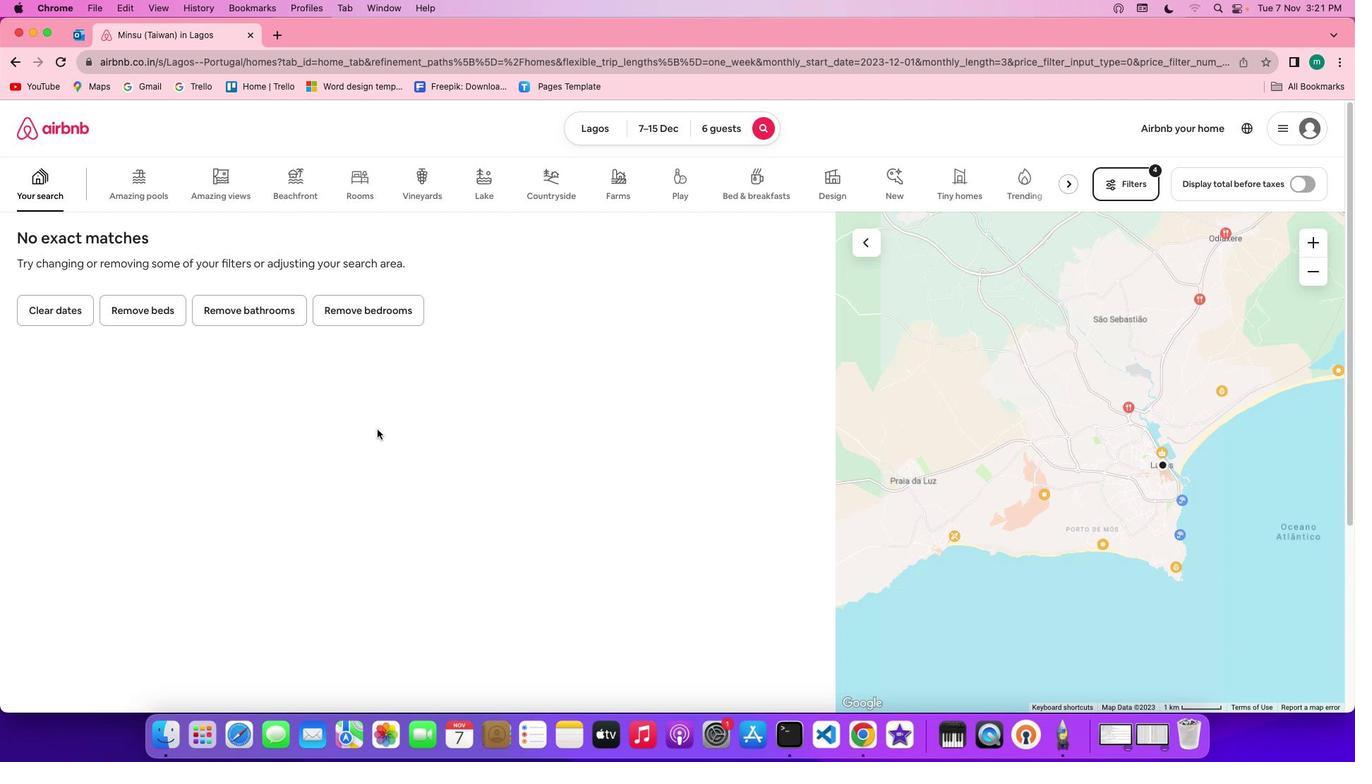 
